 Task: Create a new Trello board with the title 'Board0000000051', set the background color, choose the workspace 'WS0000000017', set visibility to 'Public', and add a 'To-Do' list with a card.
Action: Mouse moved to (446, 508)
Screenshot: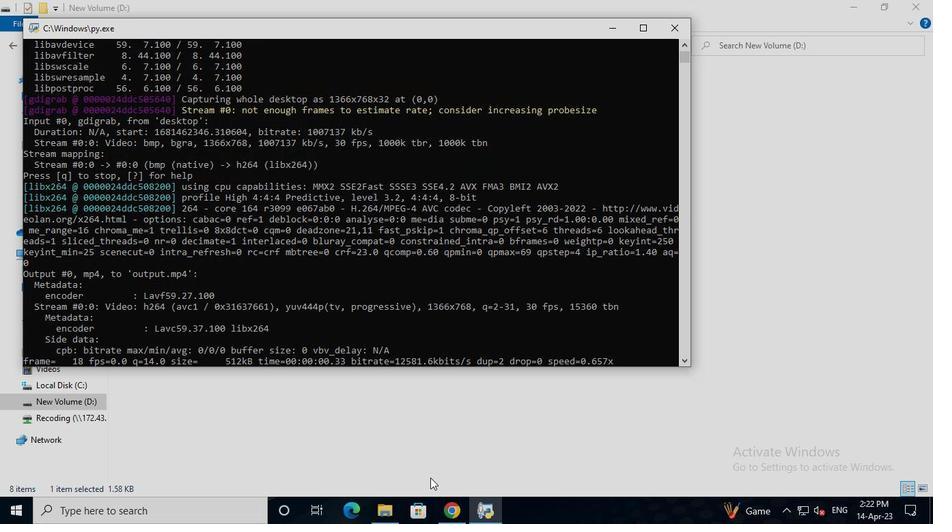 
Action: Mouse pressed left at (446, 508)
Screenshot: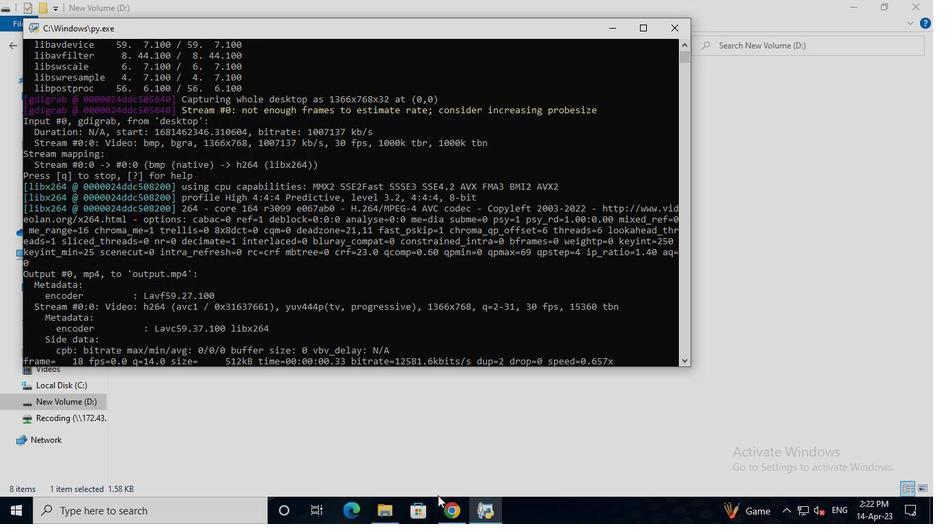
Action: Mouse moved to (304, 421)
Screenshot: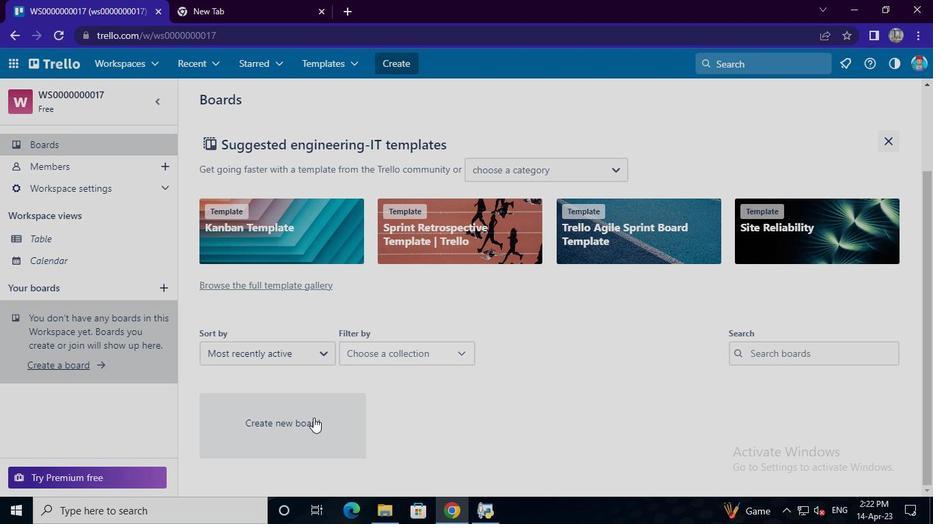 
Action: Mouse pressed left at (304, 421)
Screenshot: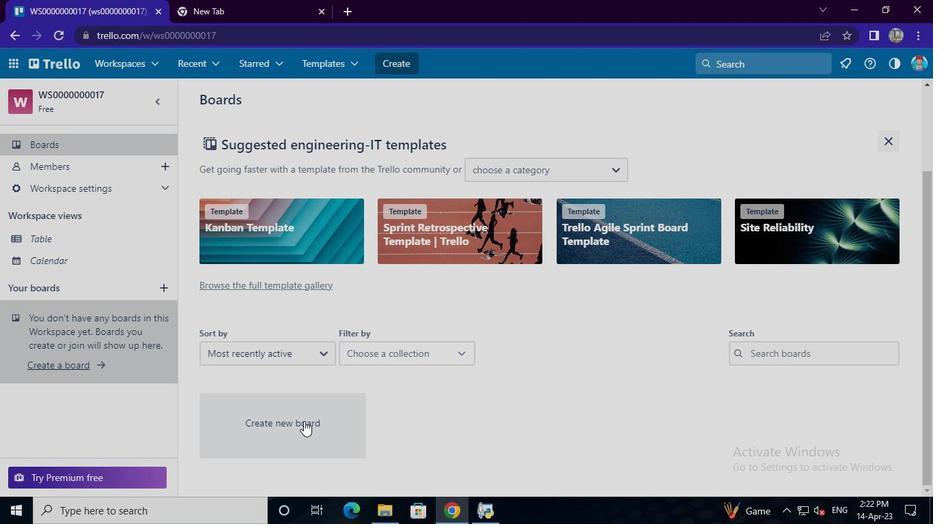 
Action: Mouse moved to (407, 321)
Screenshot: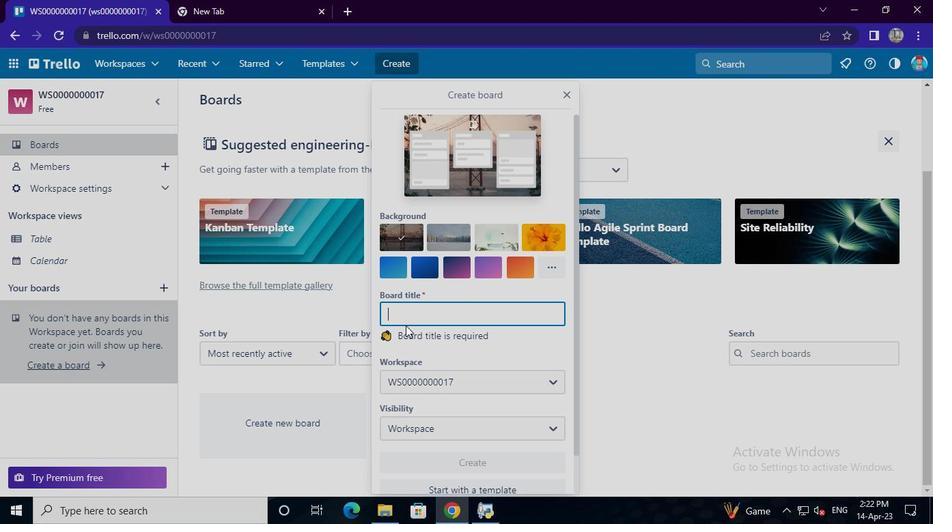 
Action: Mouse pressed left at (407, 321)
Screenshot: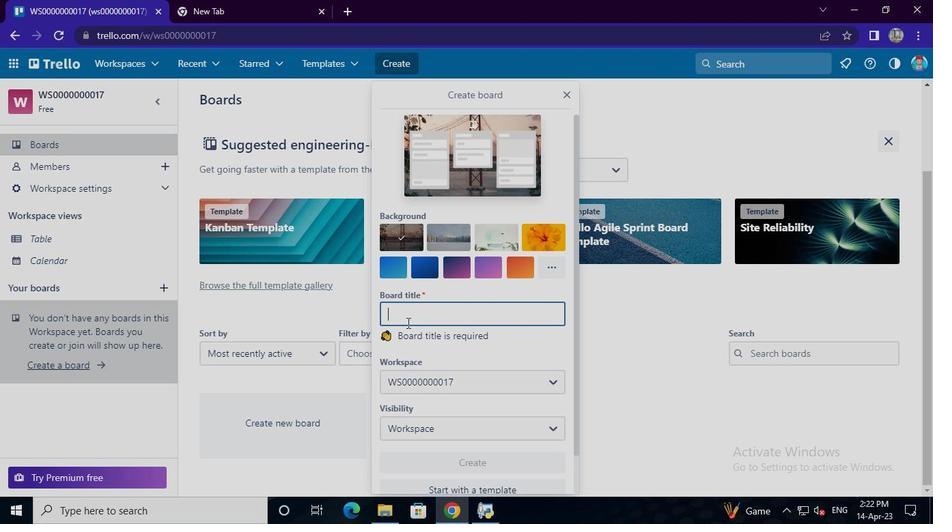 
Action: Mouse moved to (418, 313)
Screenshot: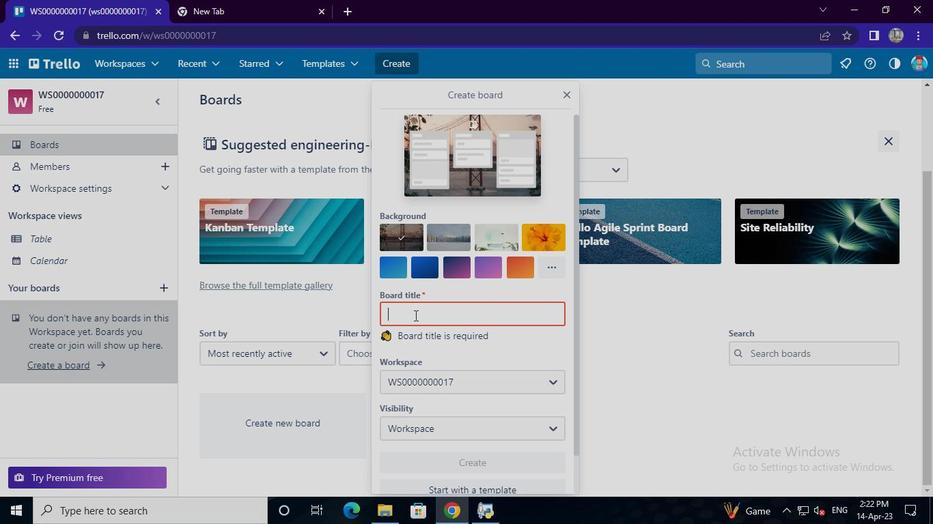 
Action: Keyboard Key.shift
Screenshot: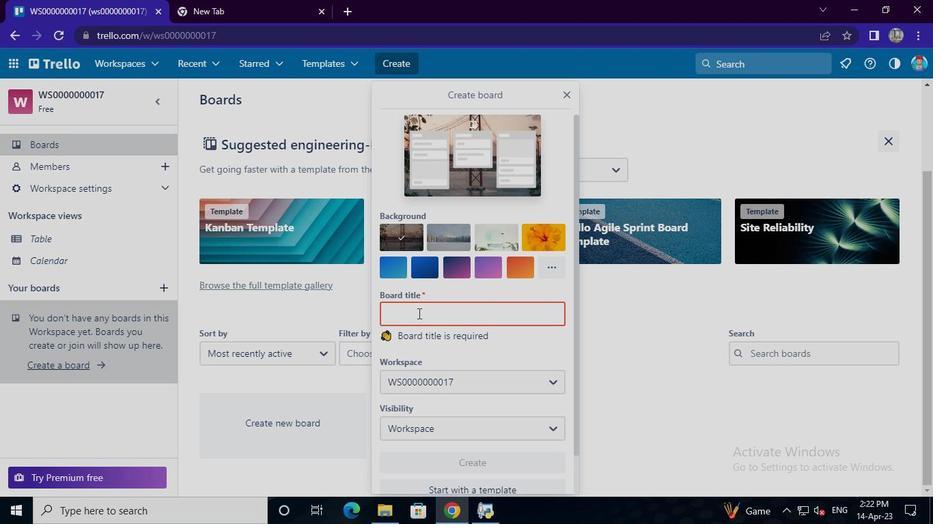 
Action: Keyboard B
Screenshot: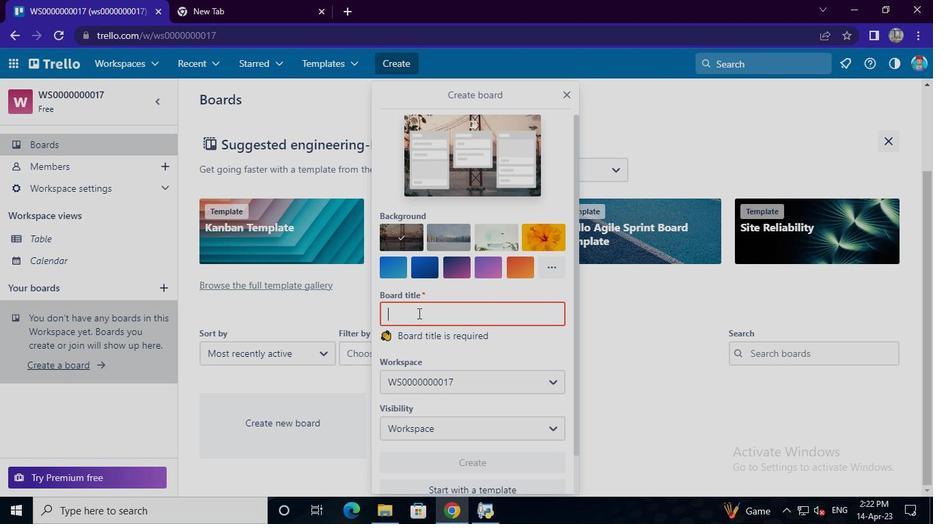 
Action: Keyboard o
Screenshot: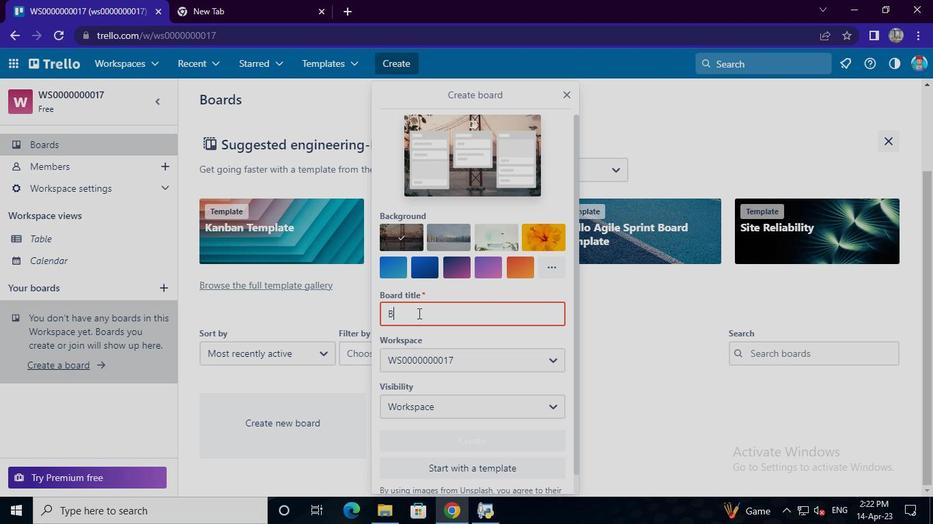 
Action: Keyboard a
Screenshot: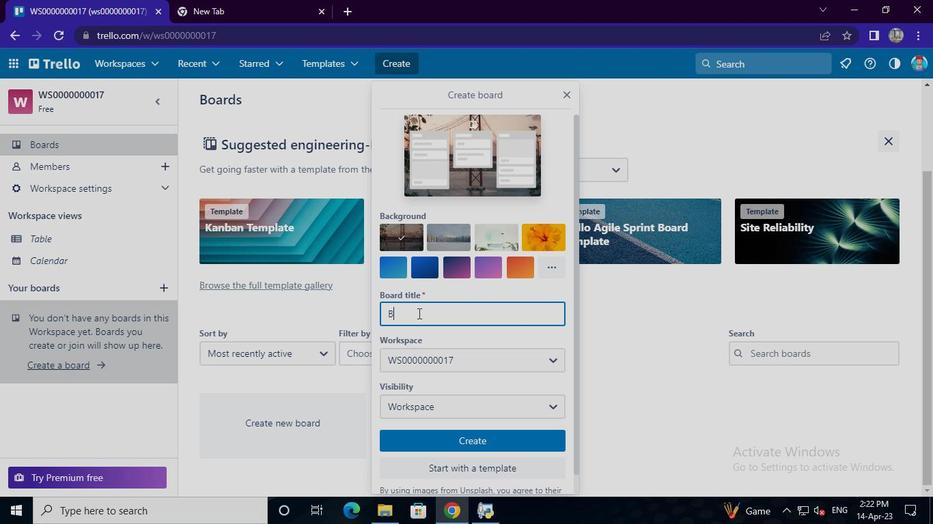 
Action: Keyboard r
Screenshot: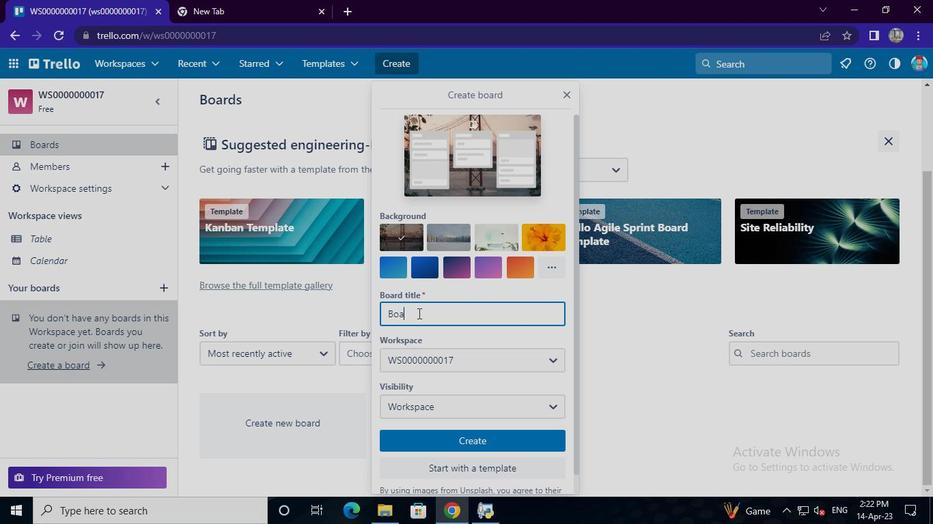 
Action: Keyboard d
Screenshot: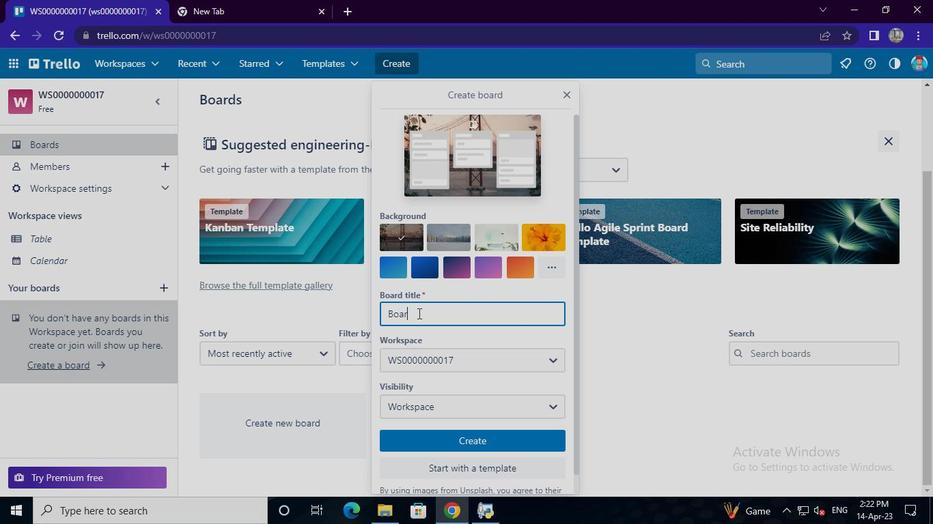 
Action: Keyboard <96>
Screenshot: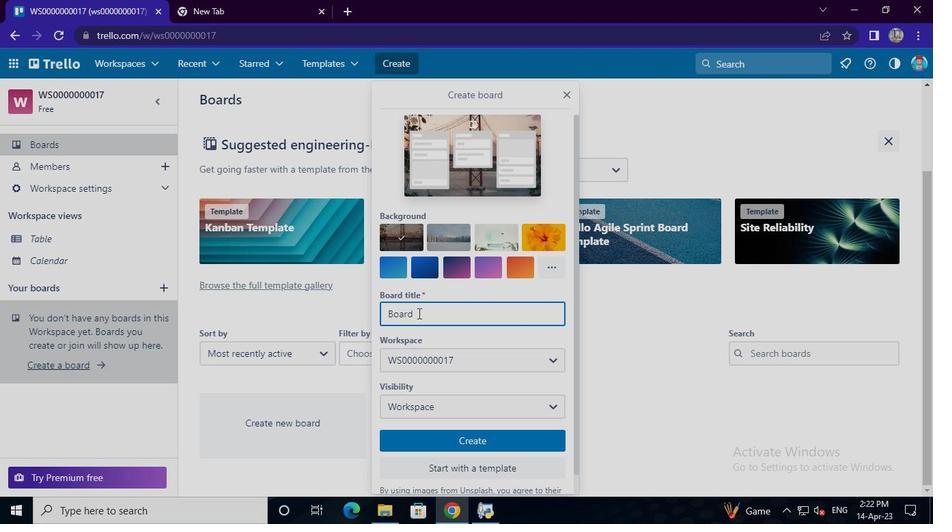 
Action: Keyboard <96>
Screenshot: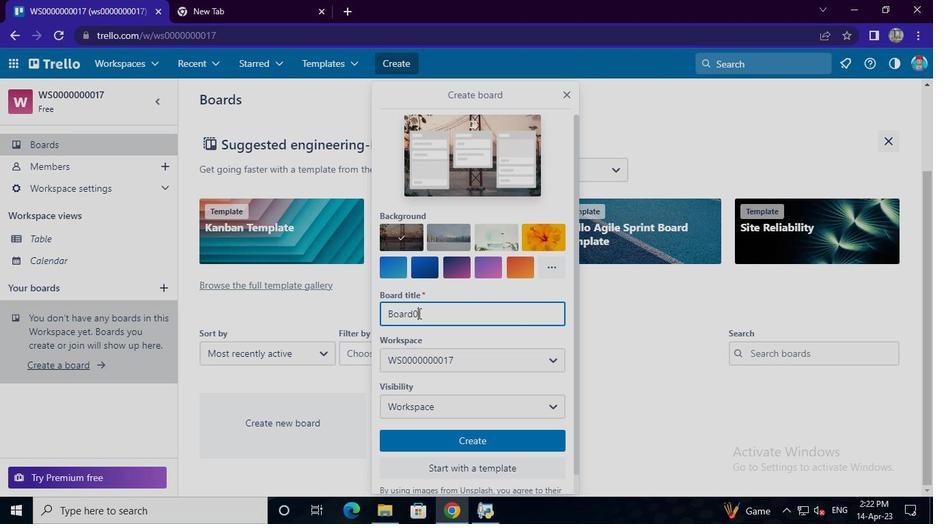 
Action: Keyboard <96>
Screenshot: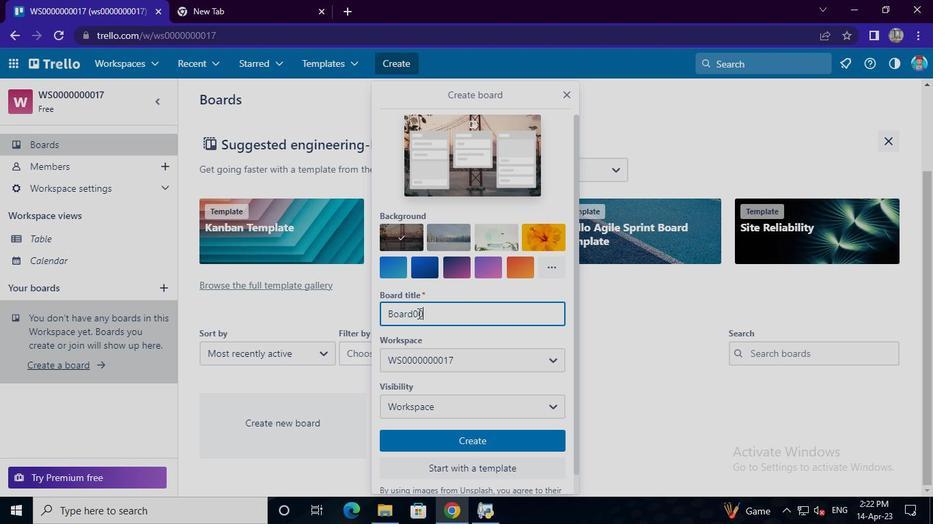 
Action: Keyboard <96>
Screenshot: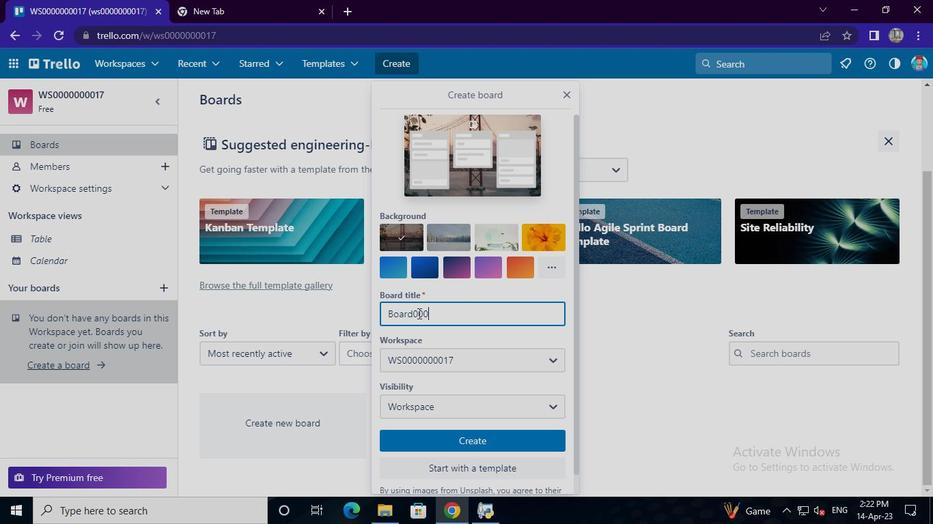 
Action: Keyboard <96>
Screenshot: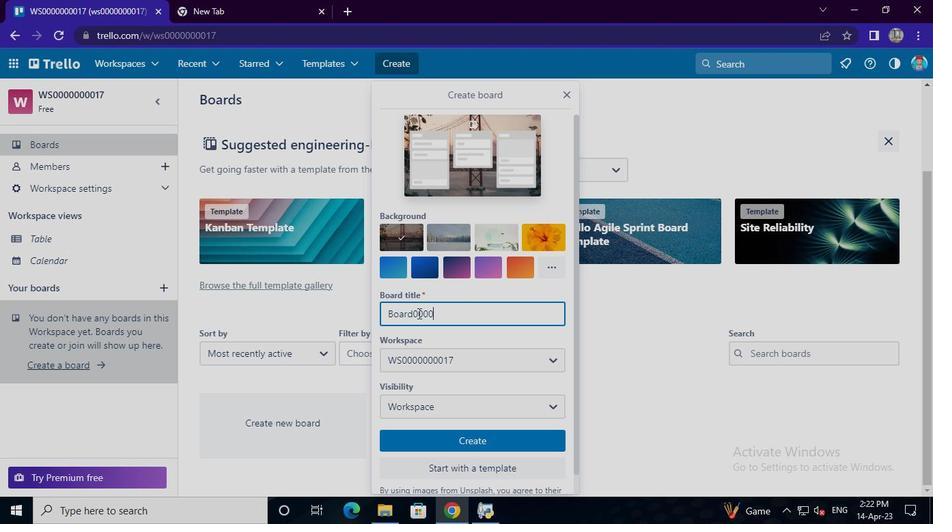 
Action: Keyboard <96>
Screenshot: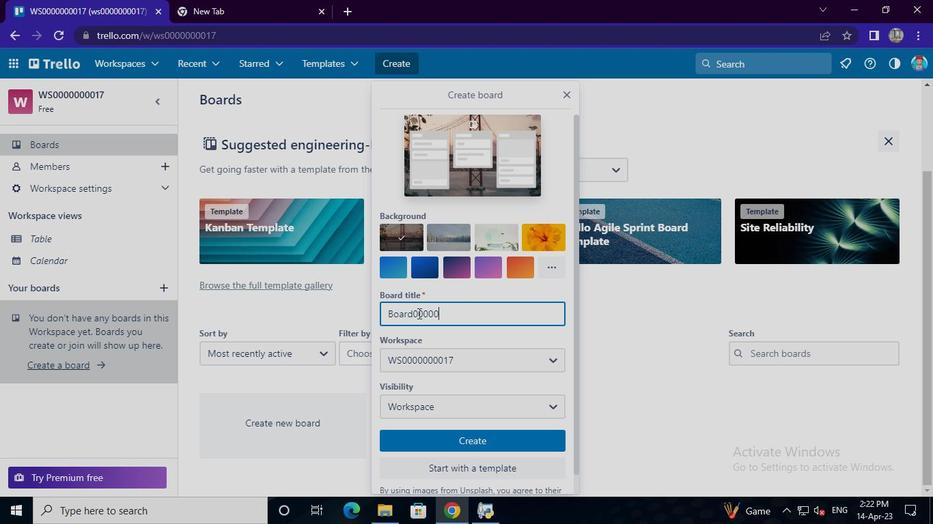 
Action: Keyboard <96>
Screenshot: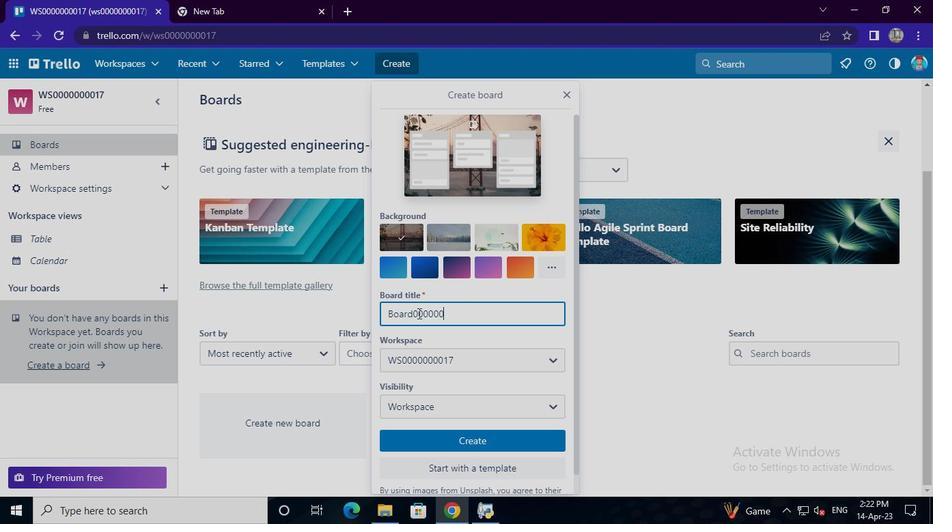 
Action: Keyboard <96>
Screenshot: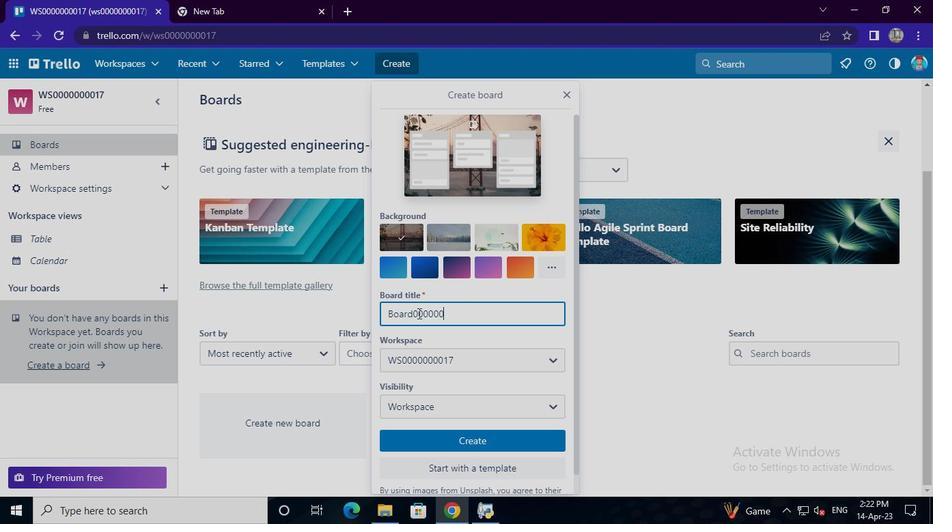 
Action: Keyboard <100>
Screenshot: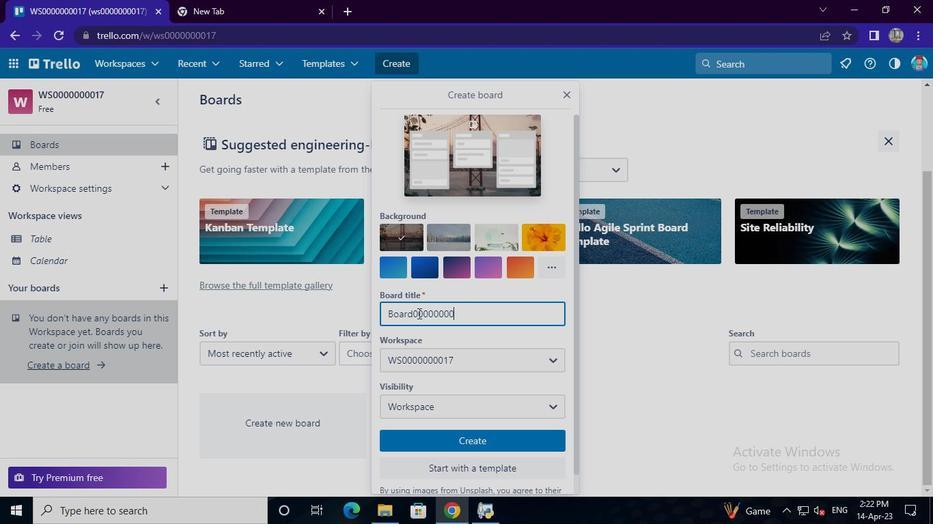 
Action: Keyboard <105>
Screenshot: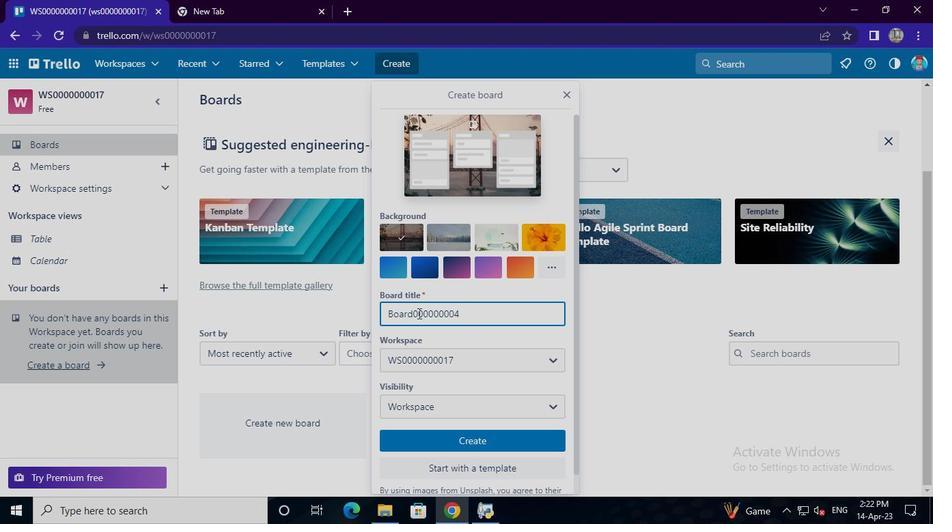 
Action: Mouse moved to (435, 405)
Screenshot: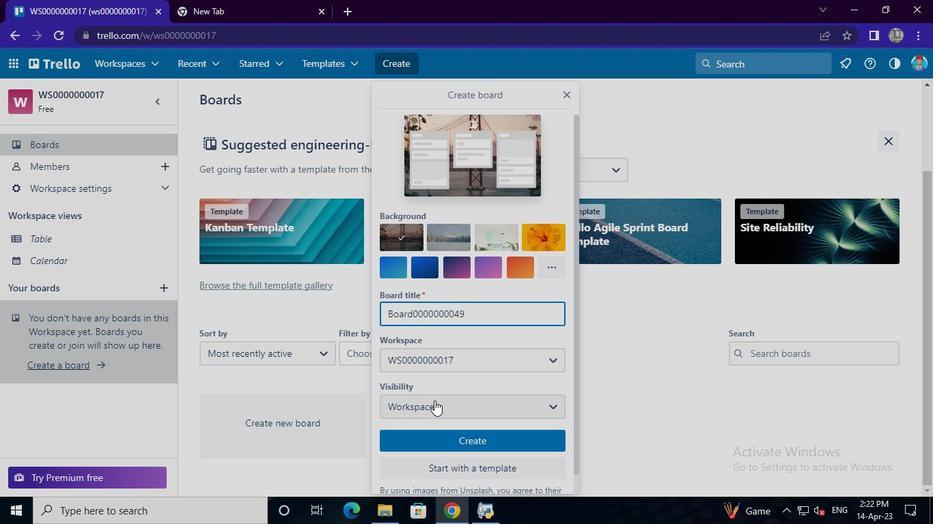 
Action: Mouse pressed left at (435, 405)
Screenshot: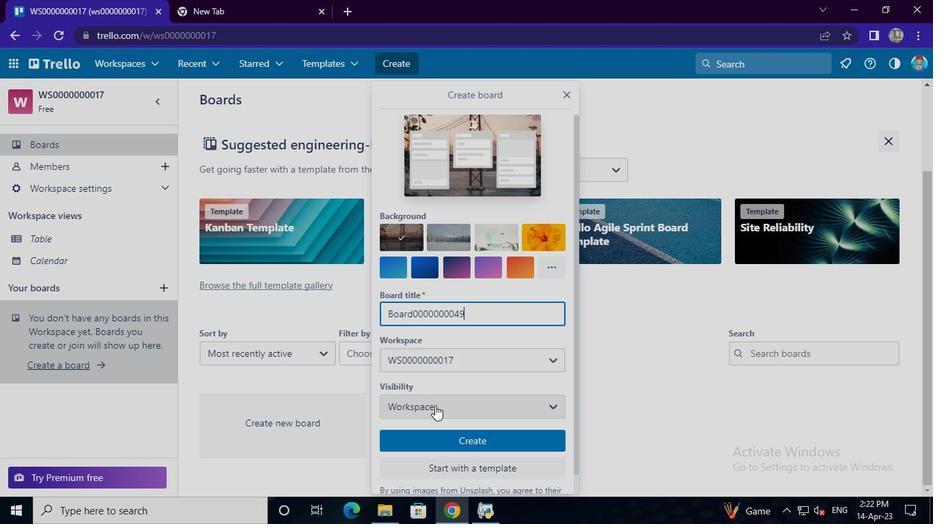 
Action: Mouse moved to (446, 319)
Screenshot: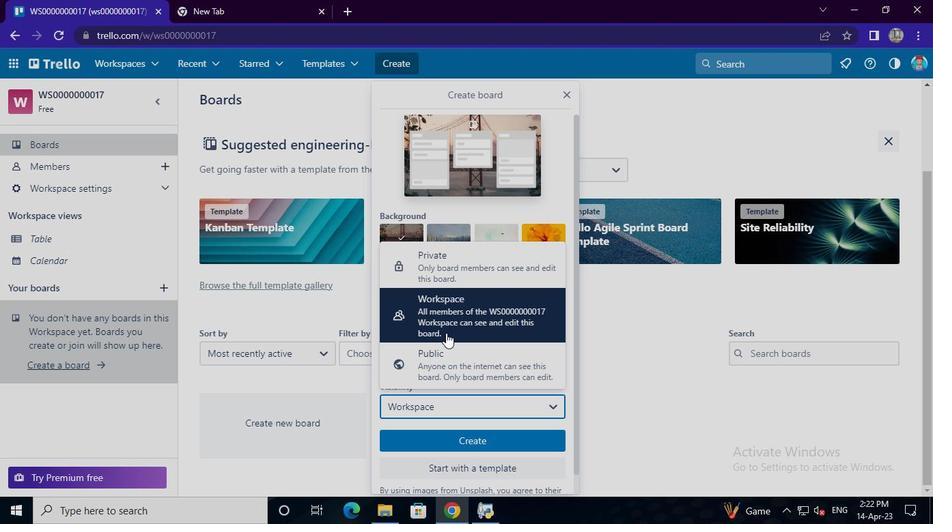 
Action: Mouse pressed left at (446, 319)
Screenshot: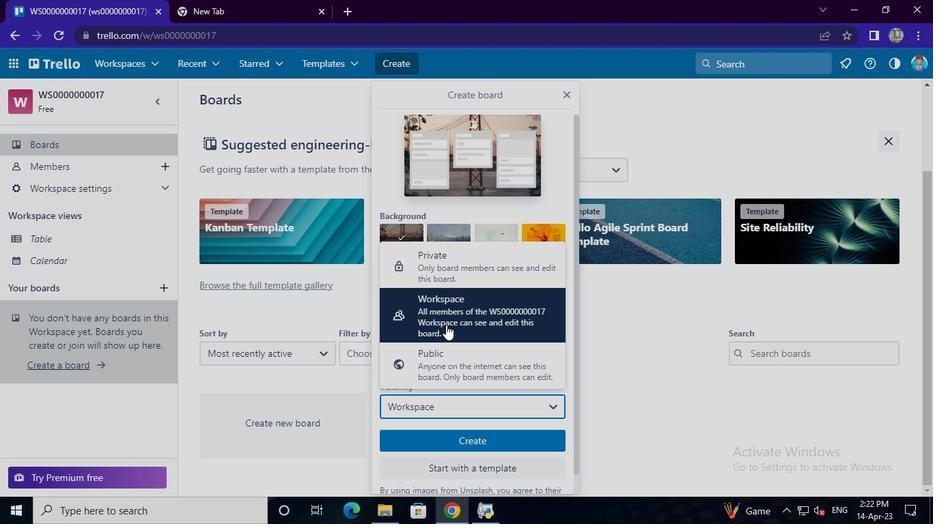 
Action: Mouse moved to (463, 433)
Screenshot: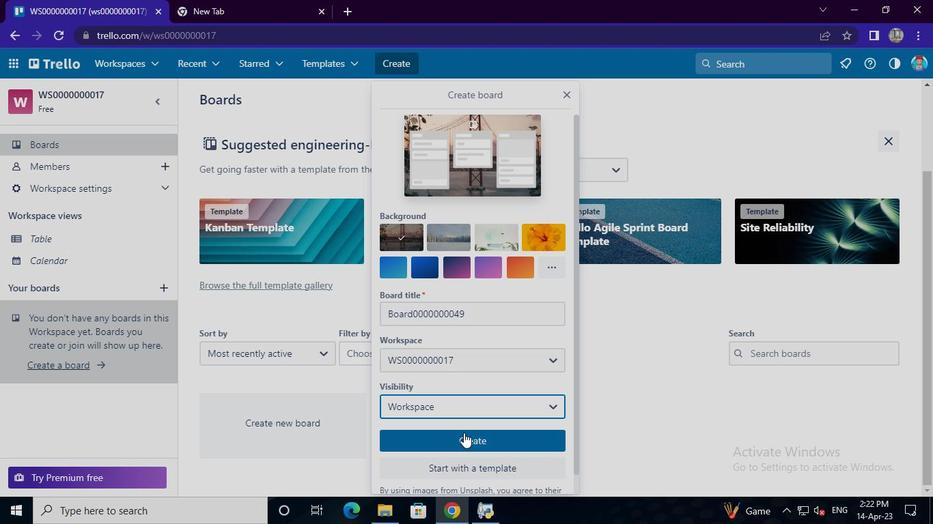 
Action: Mouse pressed left at (463, 433)
Screenshot: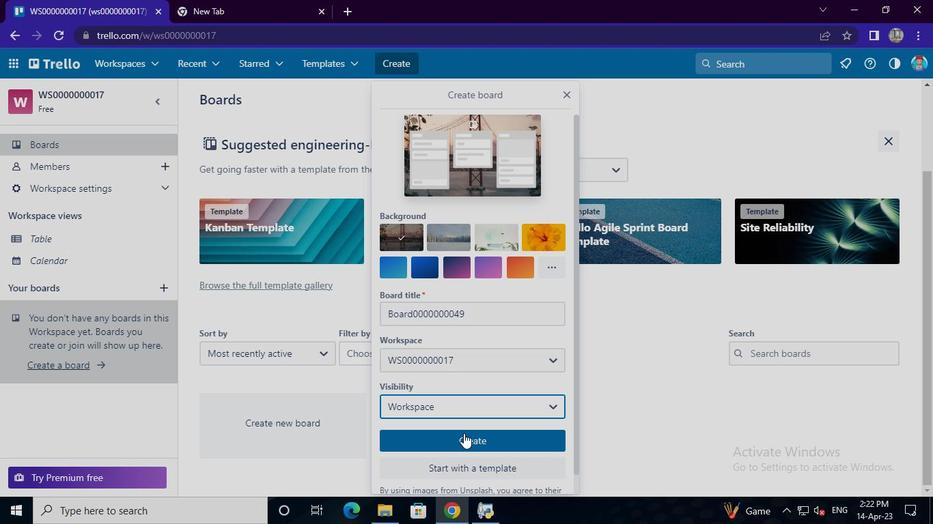 
Action: Mouse moved to (80, 139)
Screenshot: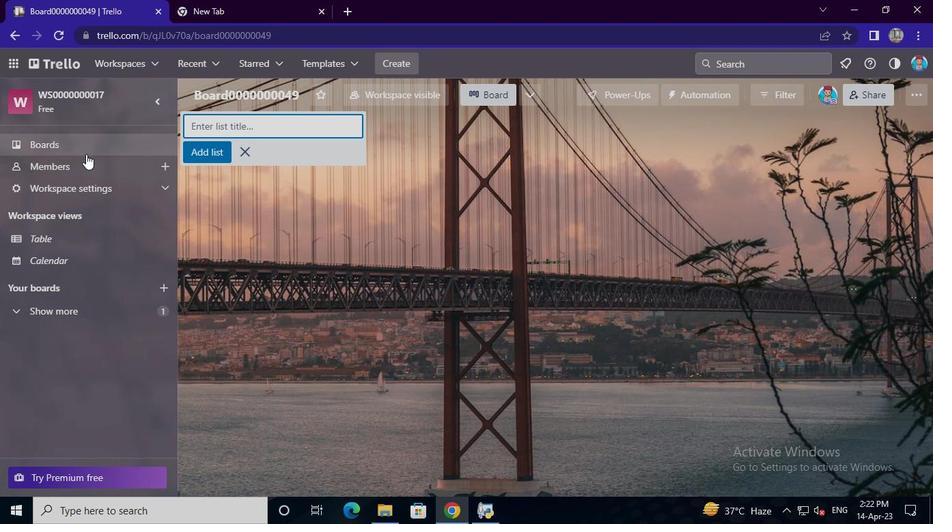 
Action: Mouse pressed left at (80, 139)
Screenshot: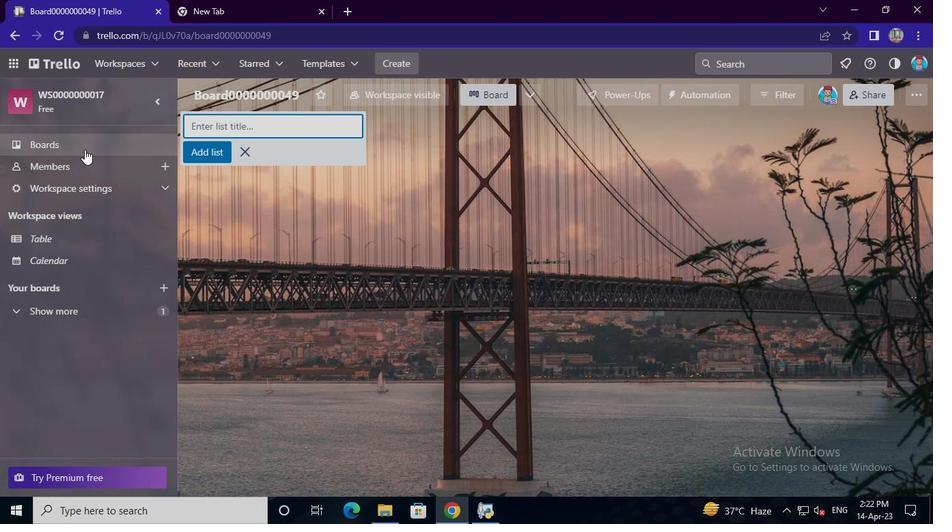 
Action: Mouse moved to (289, 407)
Screenshot: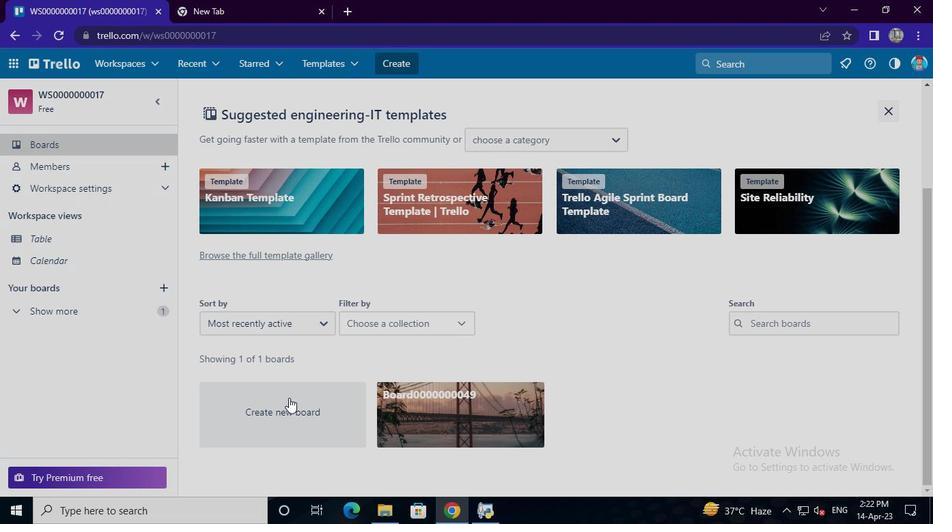 
Action: Mouse pressed left at (289, 407)
Screenshot: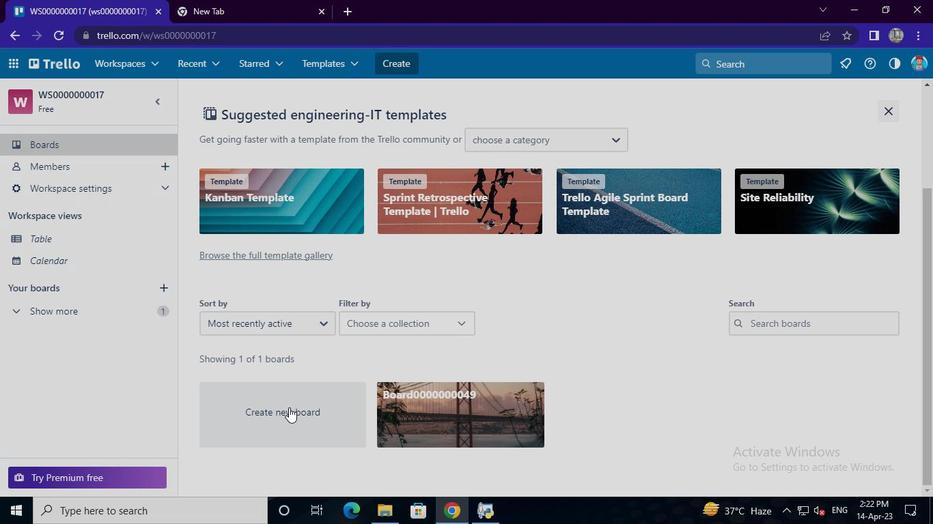 
Action: Mouse moved to (418, 315)
Screenshot: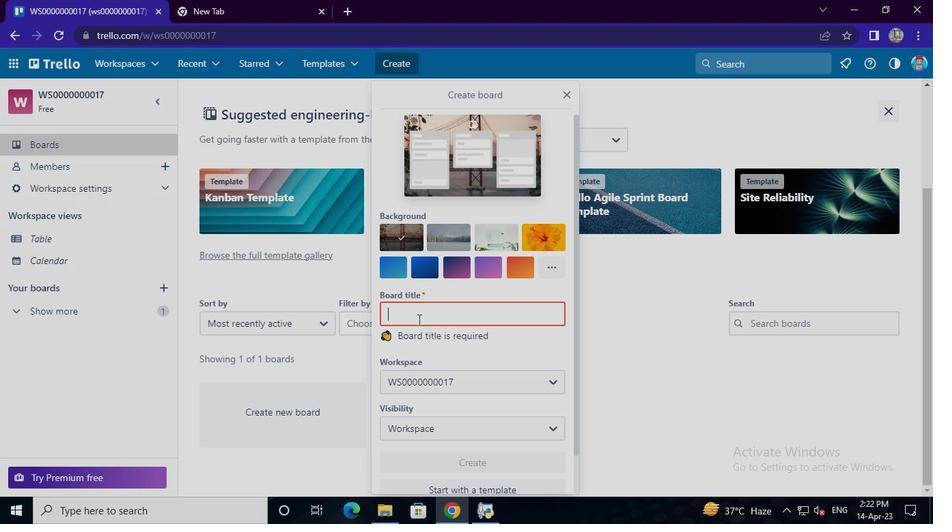 
Action: Mouse pressed left at (418, 315)
Screenshot: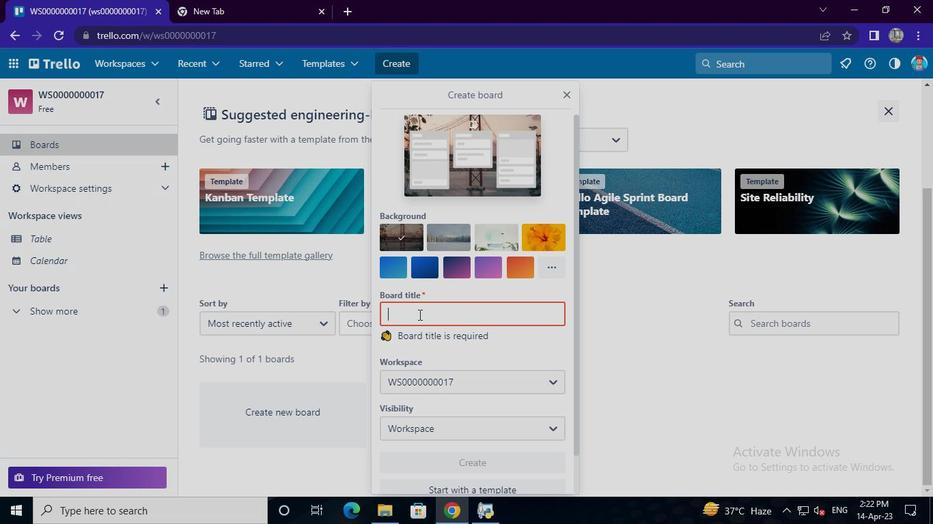 
Action: Mouse moved to (460, 283)
Screenshot: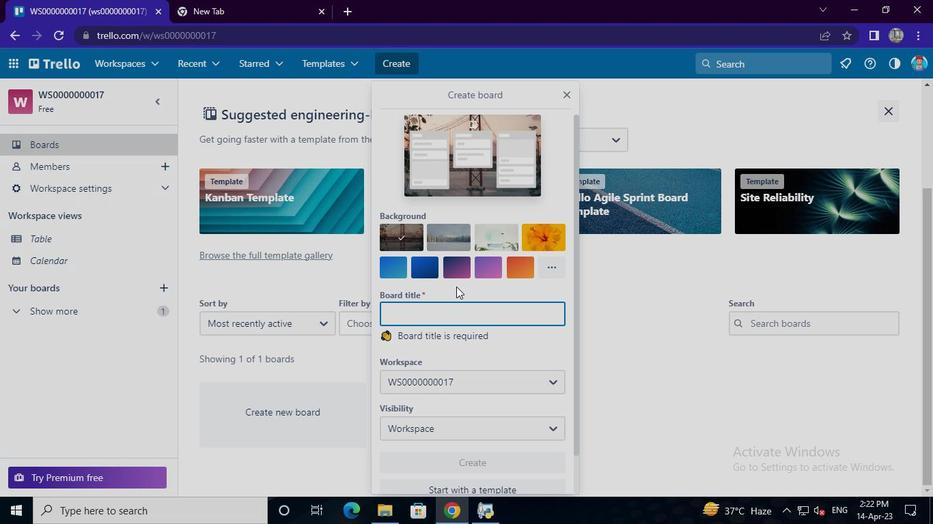 
Action: Keyboard Key.shift
Screenshot: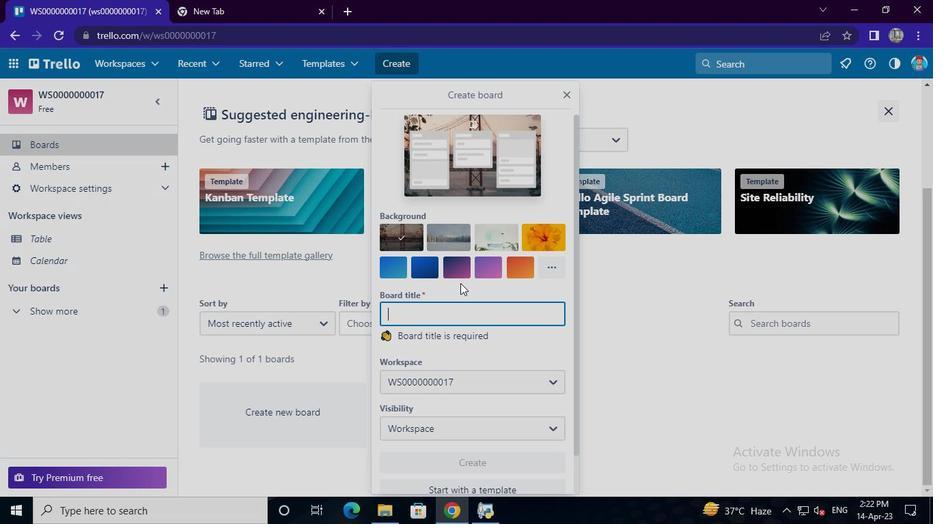 
Action: Keyboard B
Screenshot: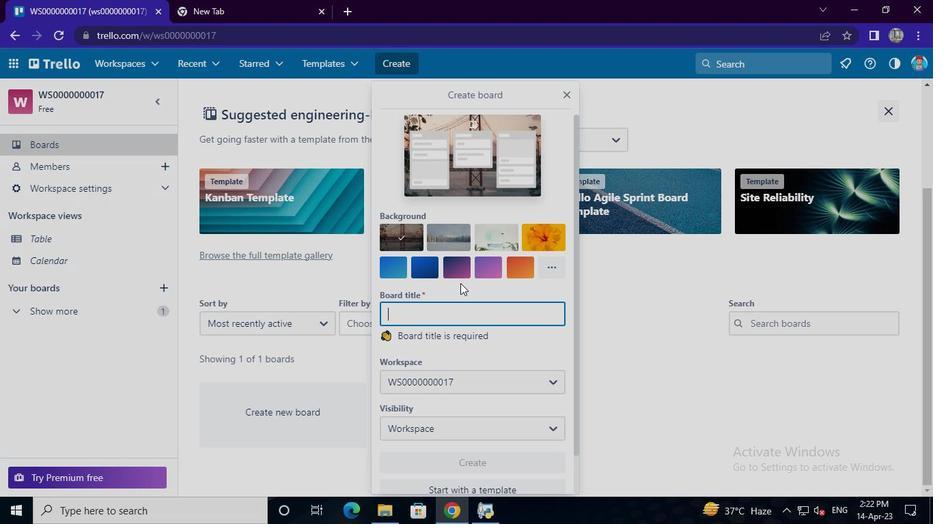 
Action: Keyboard o
Screenshot: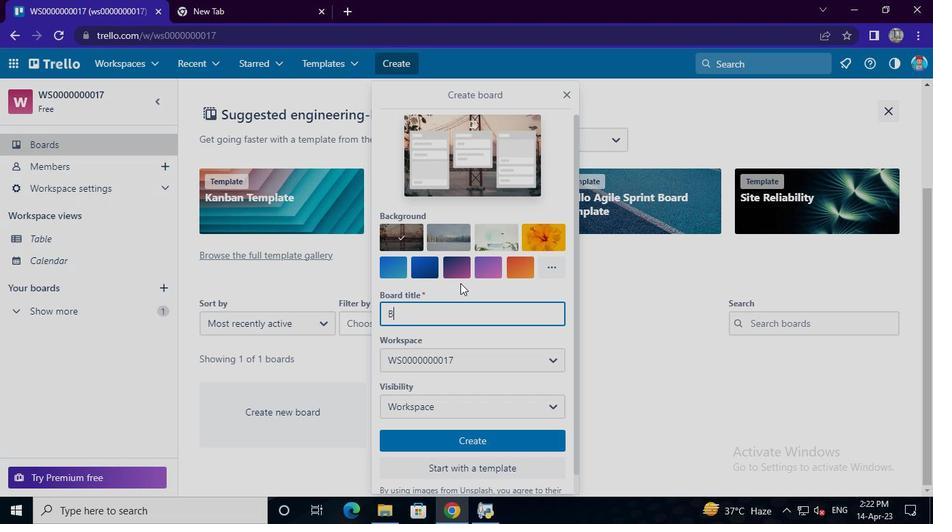 
Action: Keyboard a
Screenshot: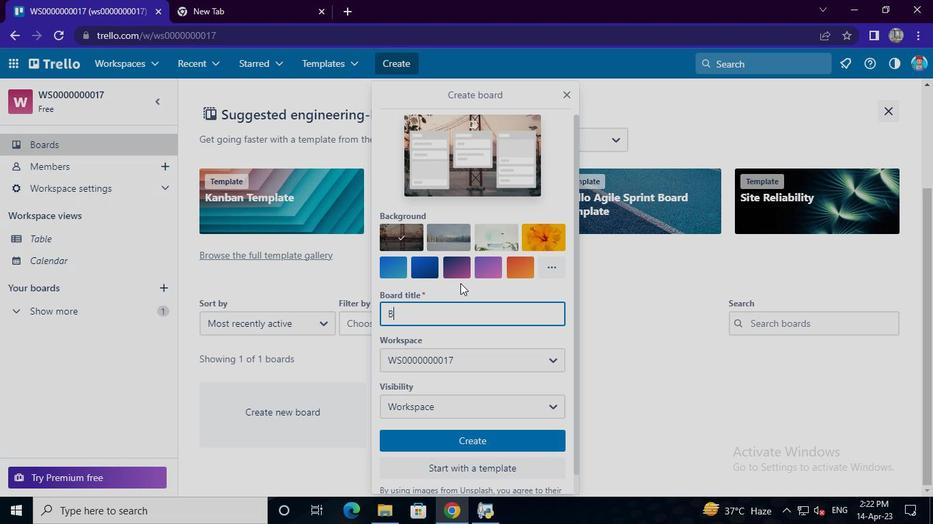 
Action: Keyboard r
Screenshot: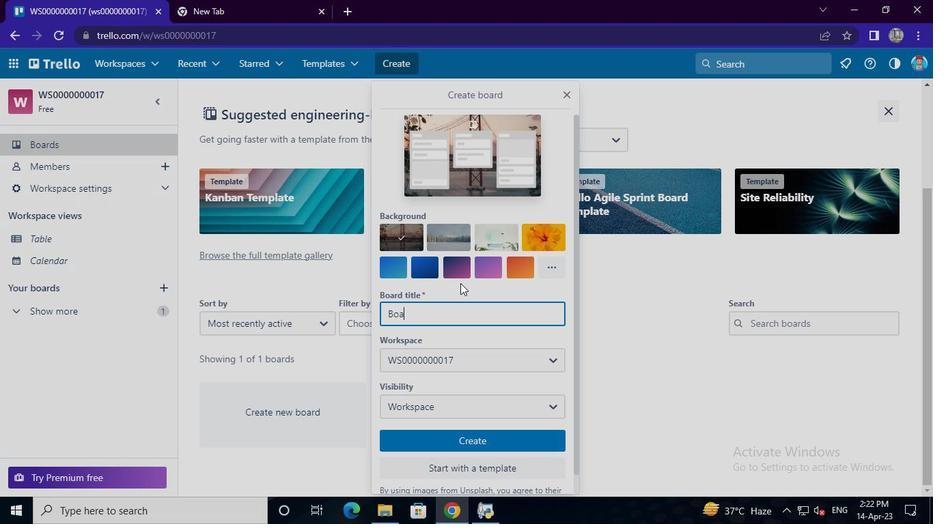 
Action: Keyboard d
Screenshot: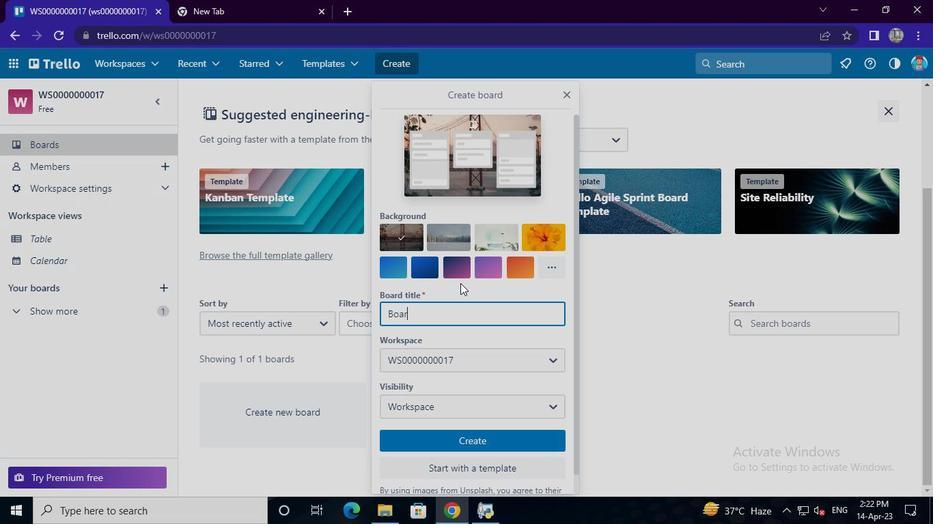 
Action: Keyboard <96>
Screenshot: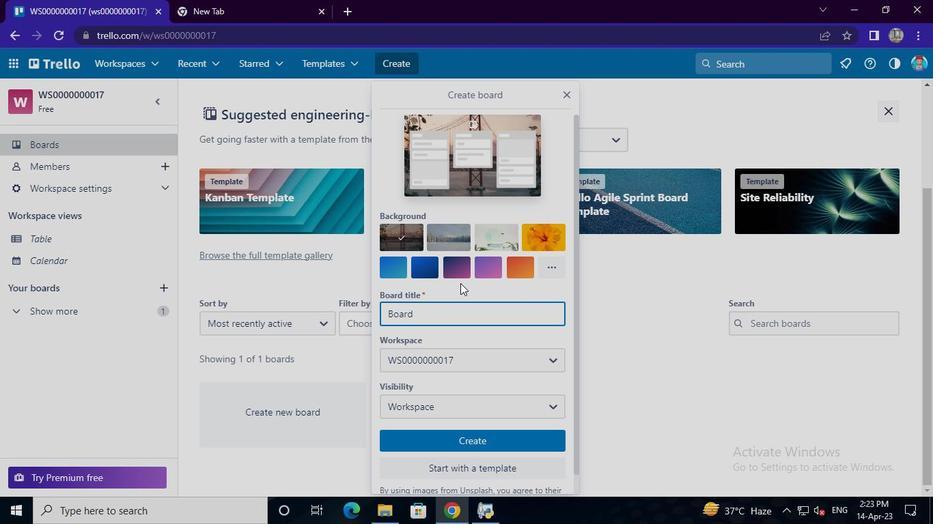 
Action: Keyboard <96>
Screenshot: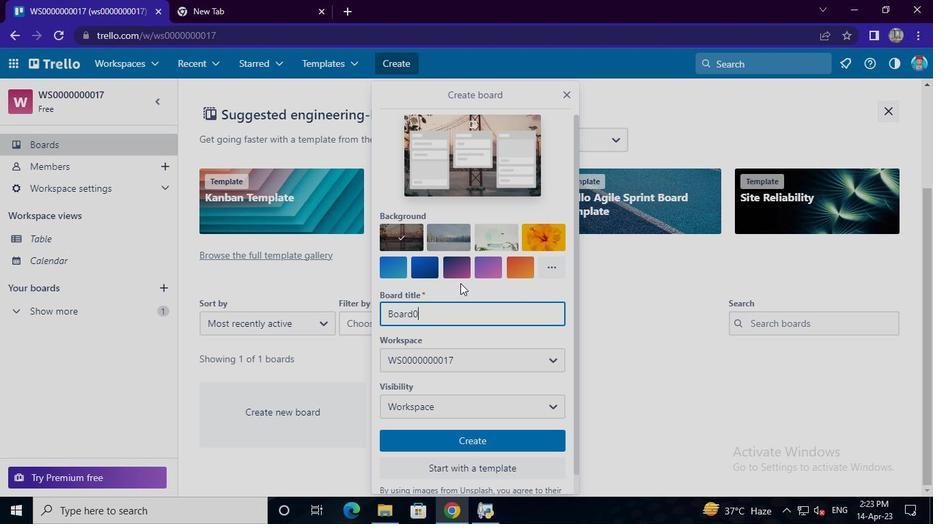 
Action: Keyboard <96>
Screenshot: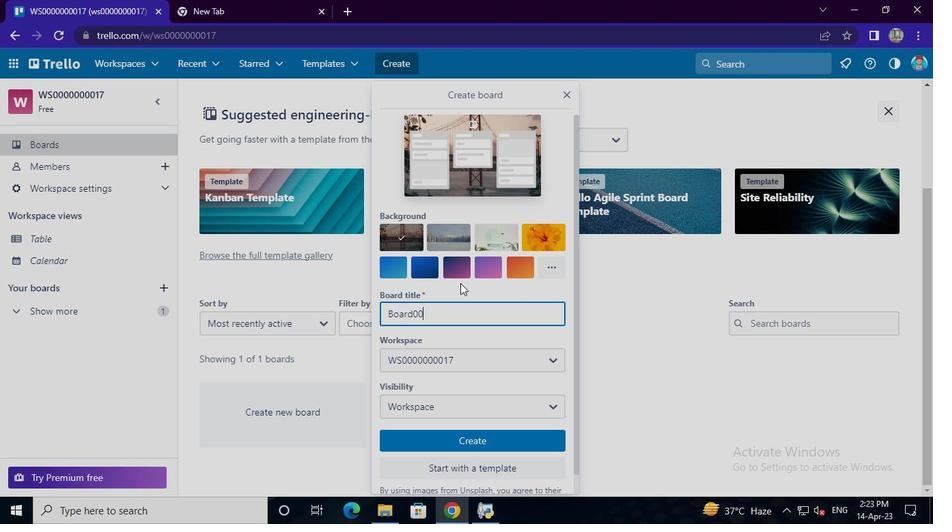 
Action: Keyboard <96>
Screenshot: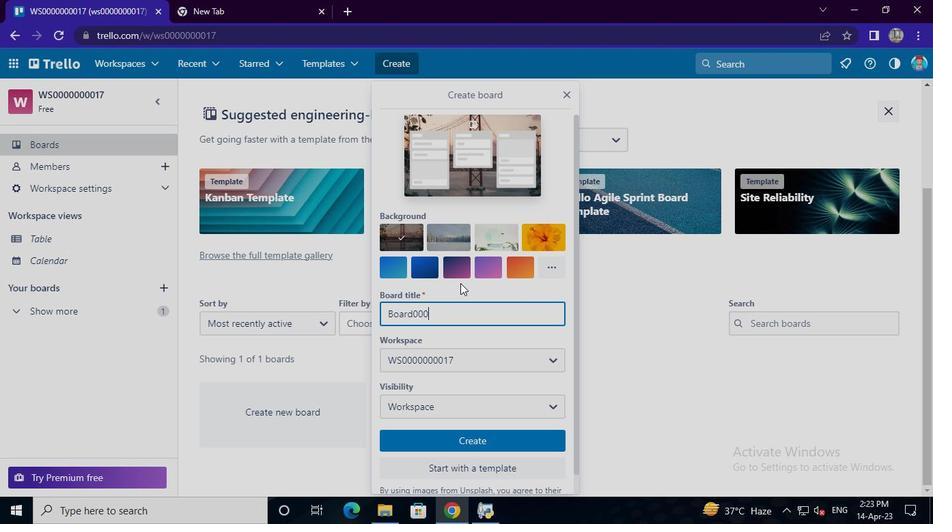 
Action: Keyboard <96>
Screenshot: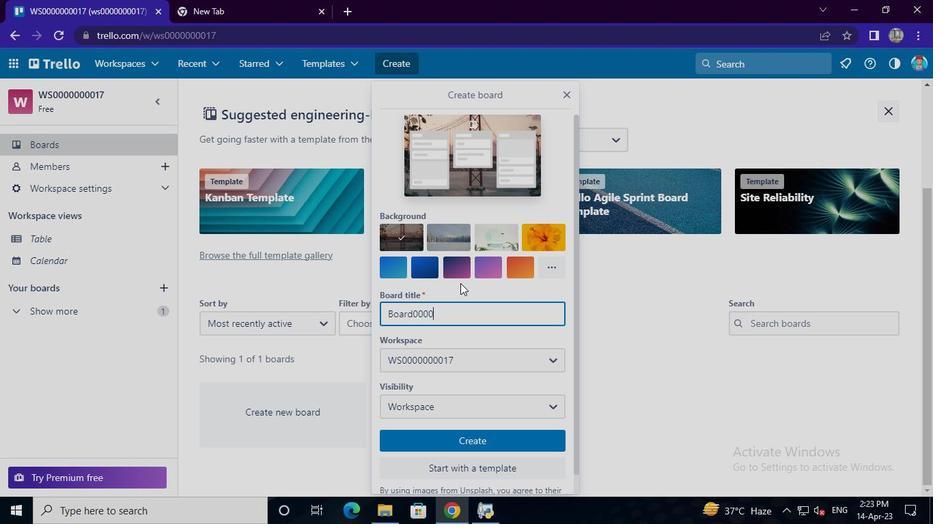 
Action: Keyboard <96>
Screenshot: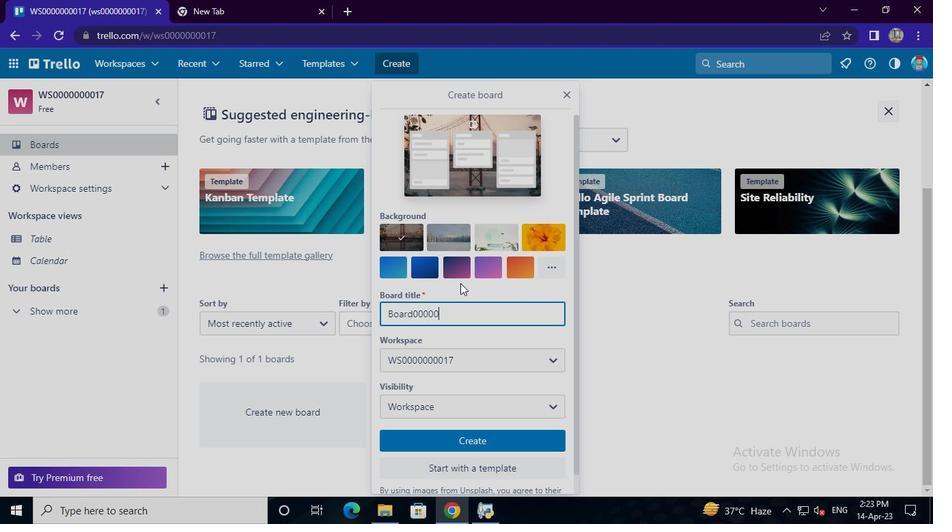 
Action: Keyboard <96>
Screenshot: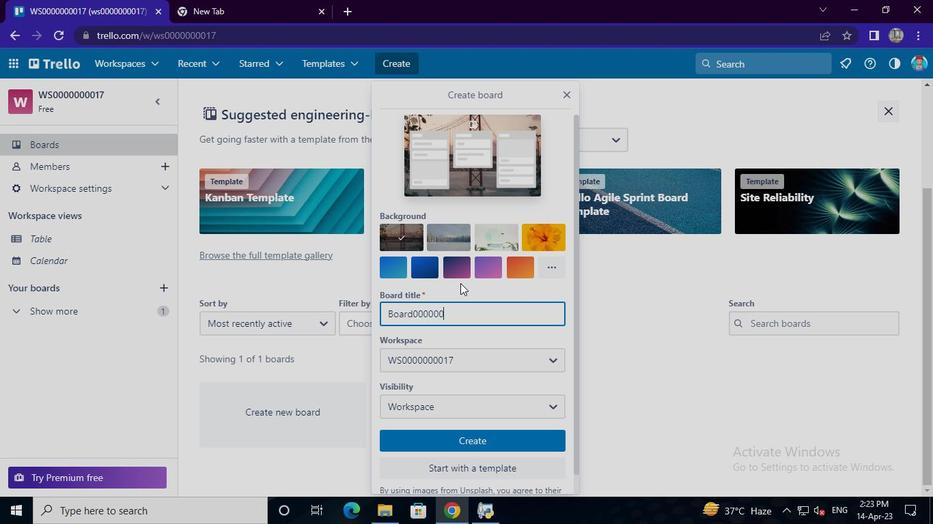 
Action: Keyboard <96>
Screenshot: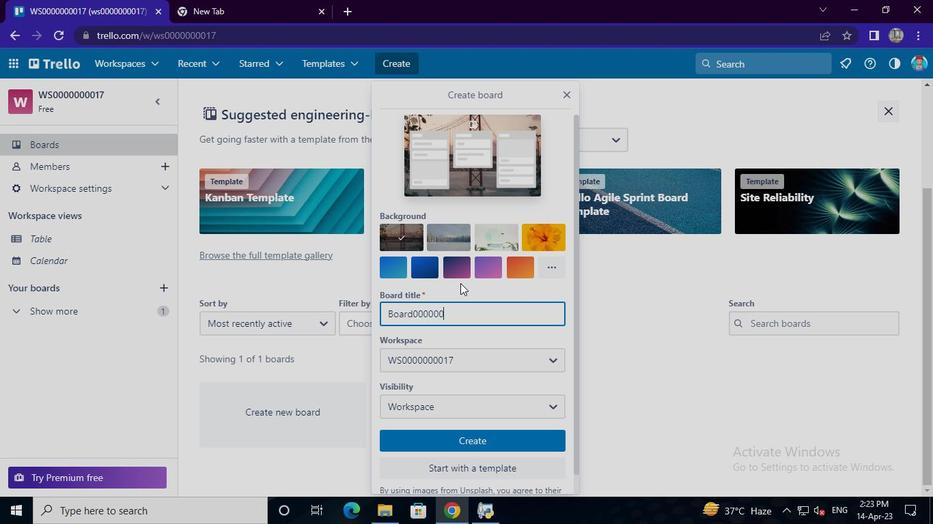 
Action: Keyboard <101>
Screenshot: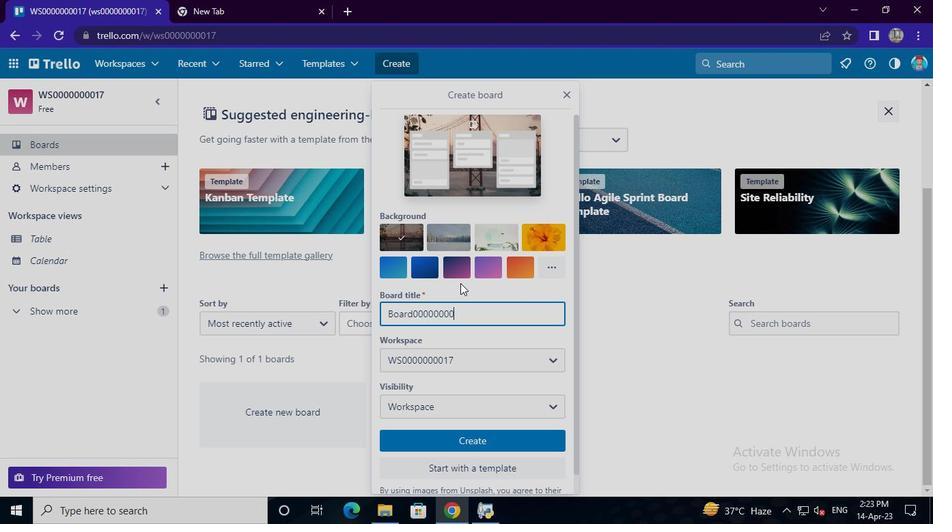 
Action: Keyboard <96>
Screenshot: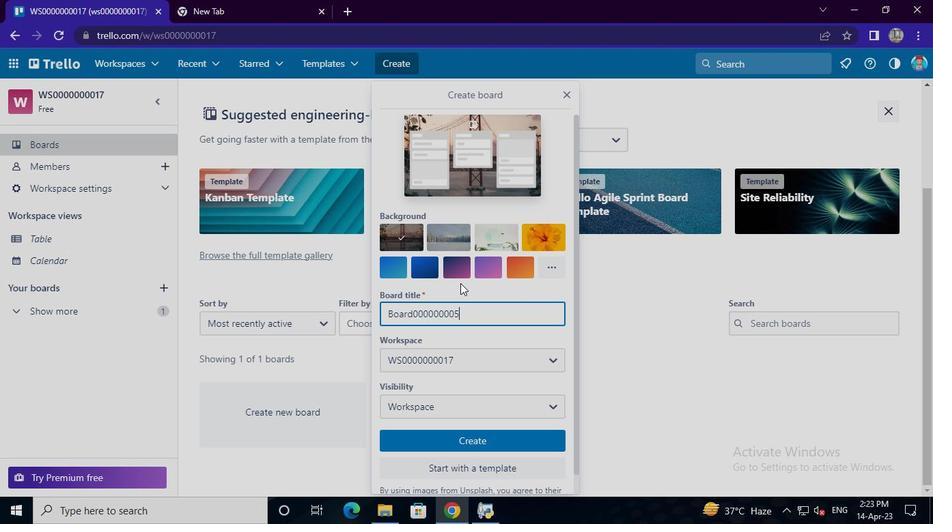 
Action: Mouse moved to (466, 402)
Screenshot: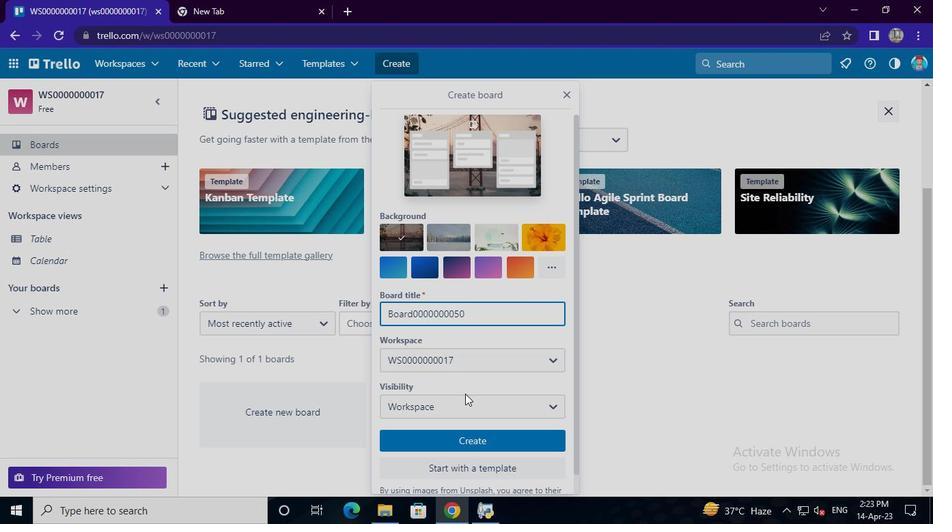 
Action: Mouse pressed left at (466, 402)
Screenshot: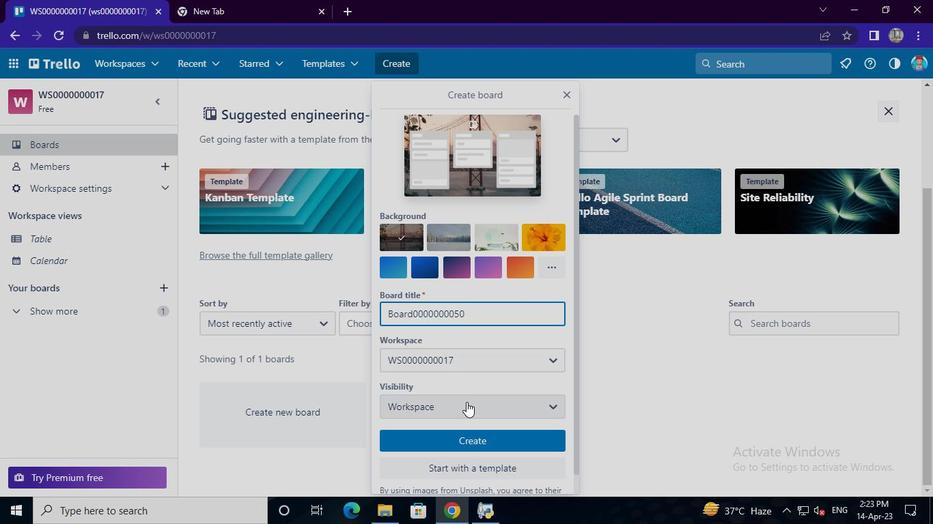 
Action: Mouse moved to (452, 274)
Screenshot: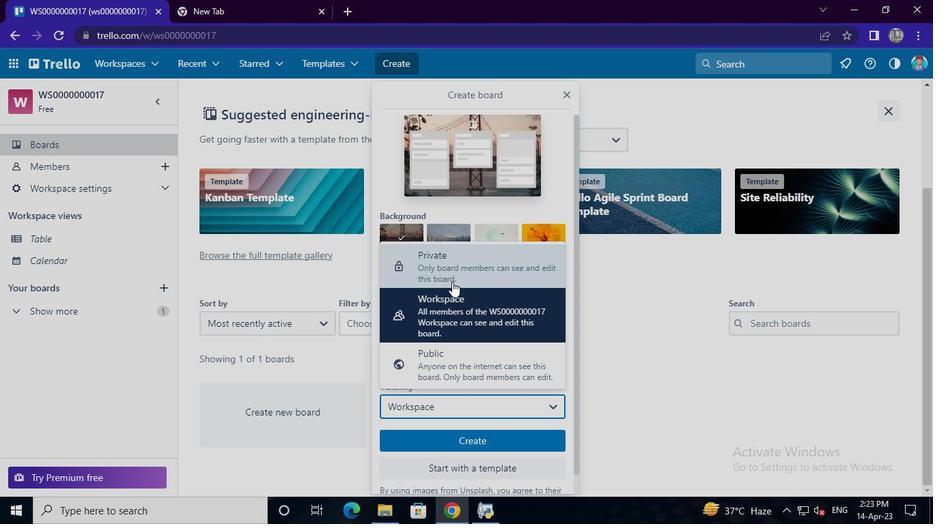 
Action: Mouse pressed left at (452, 274)
Screenshot: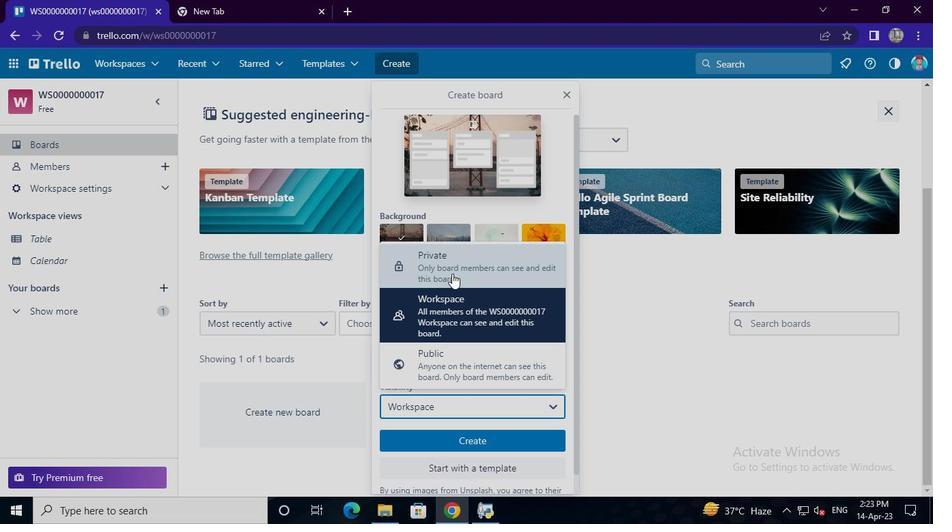 
Action: Mouse moved to (459, 439)
Screenshot: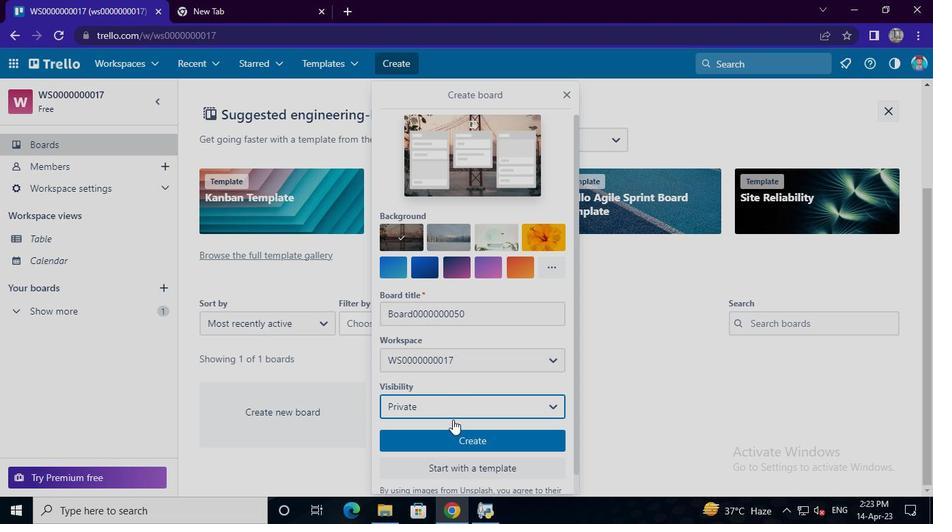 
Action: Mouse pressed left at (459, 439)
Screenshot: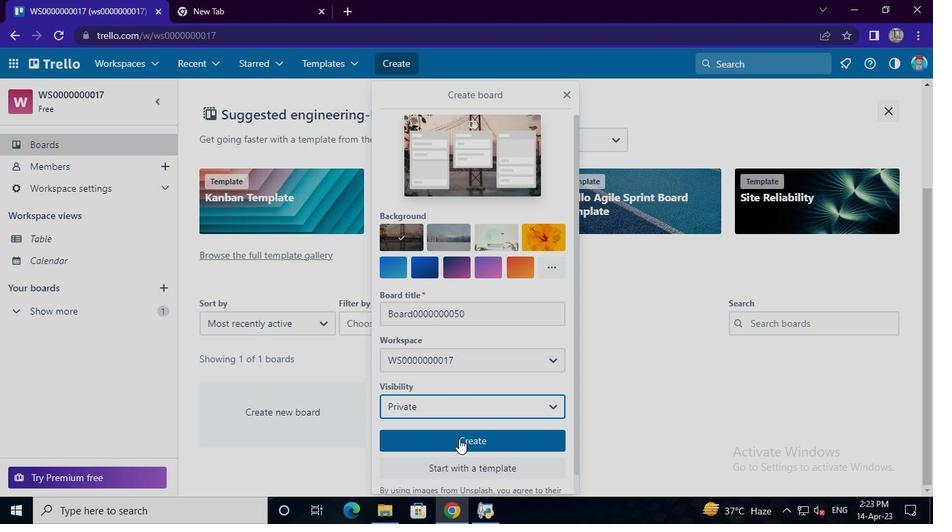 
Action: Mouse moved to (81, 148)
Screenshot: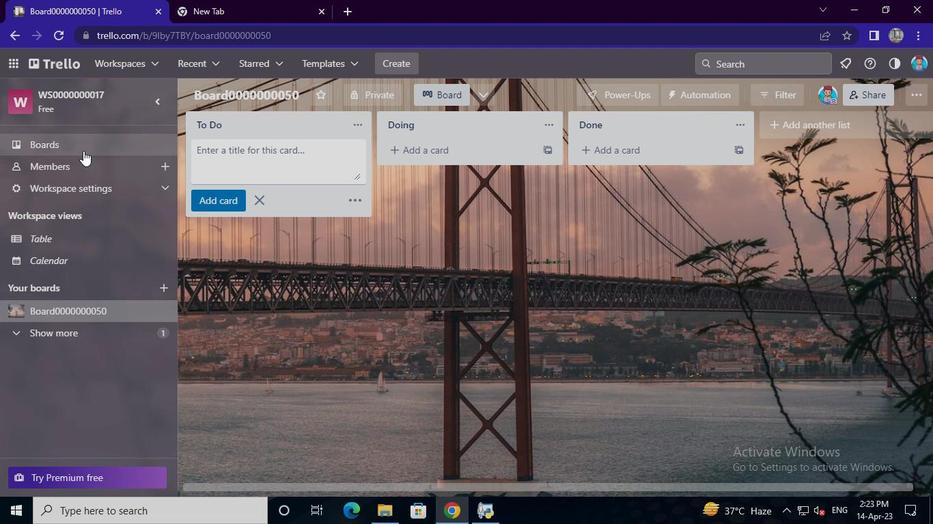 
Action: Mouse pressed left at (81, 148)
Screenshot: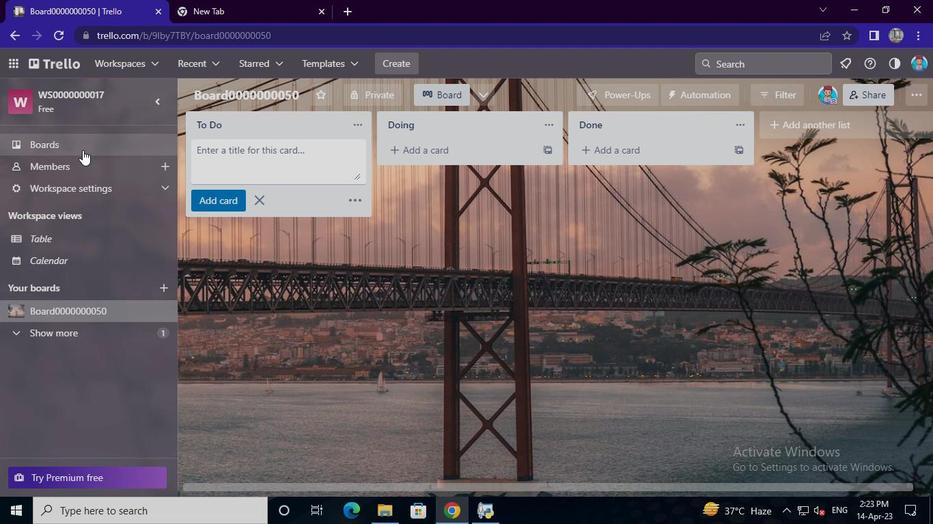 
Action: Mouse moved to (262, 397)
Screenshot: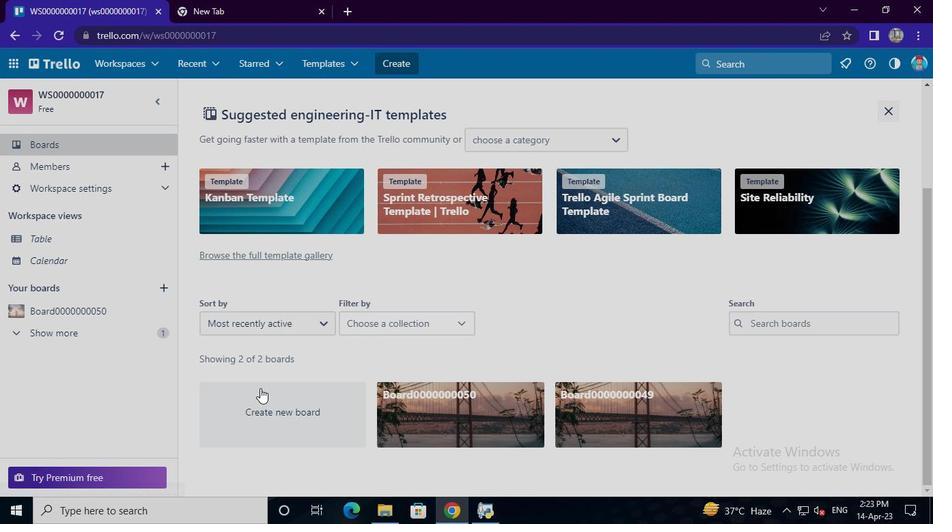
Action: Mouse pressed left at (262, 397)
Screenshot: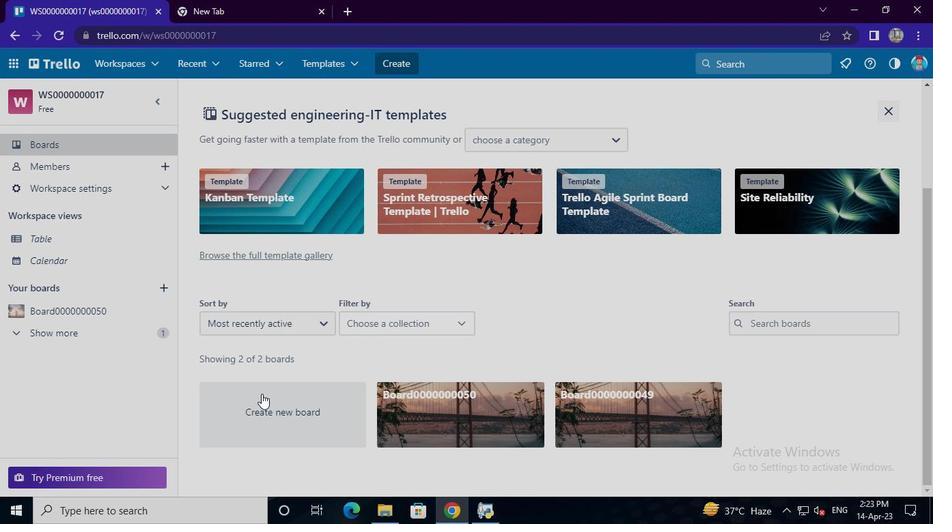 
Action: Mouse moved to (416, 320)
Screenshot: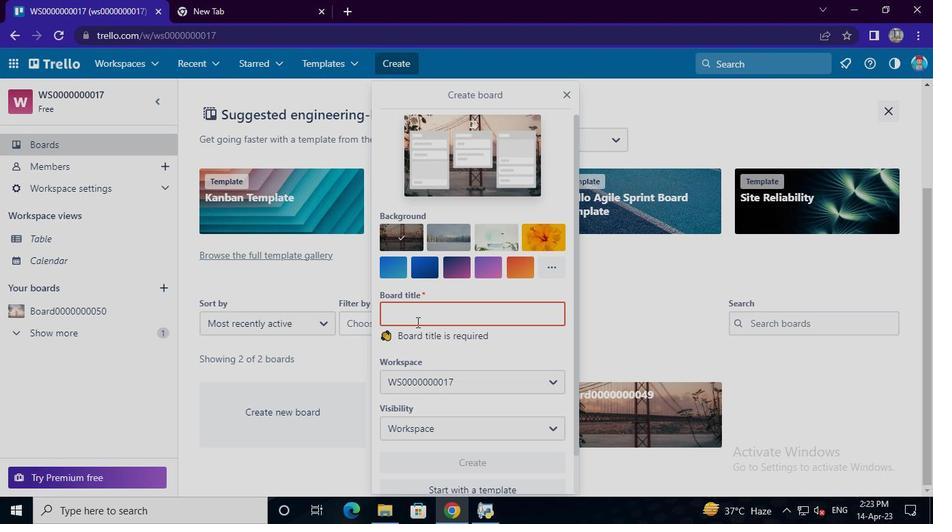 
Action: Mouse pressed left at (416, 320)
Screenshot: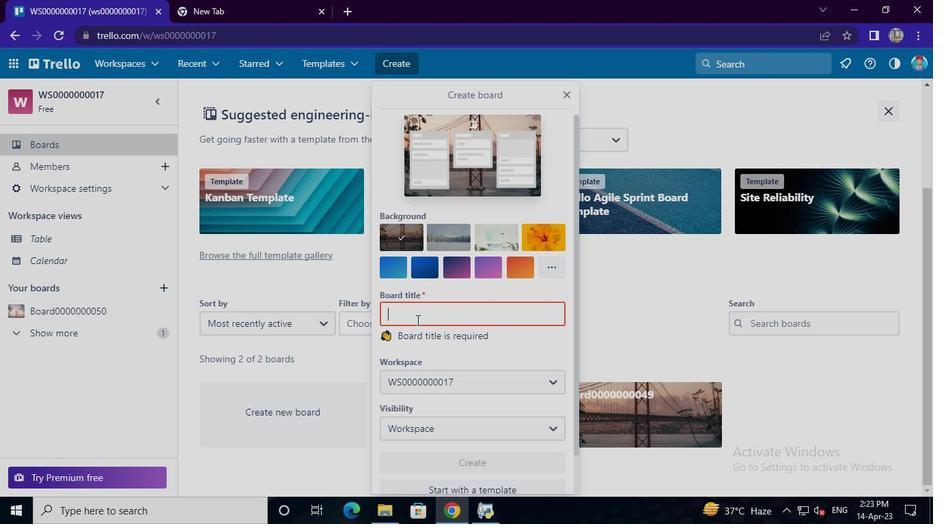 
Action: Mouse moved to (440, 301)
Screenshot: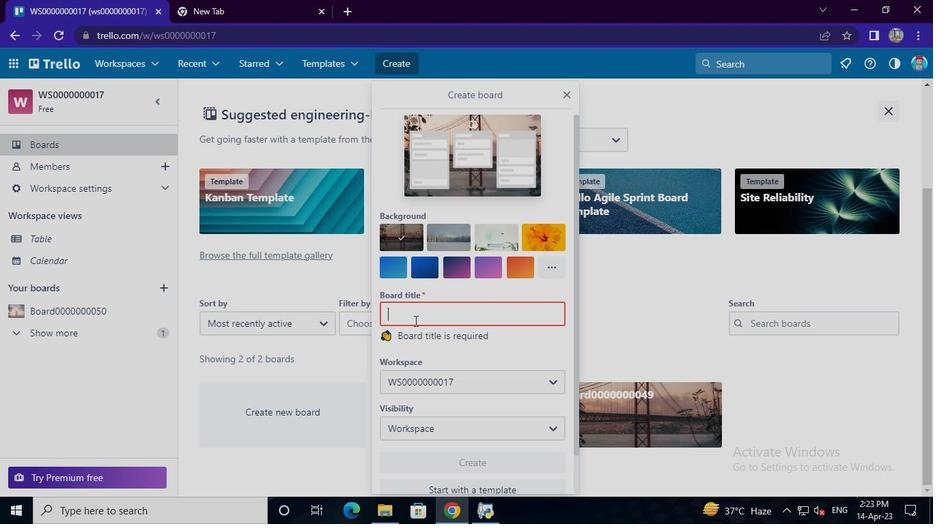 
Action: Keyboard Key.shift
Screenshot: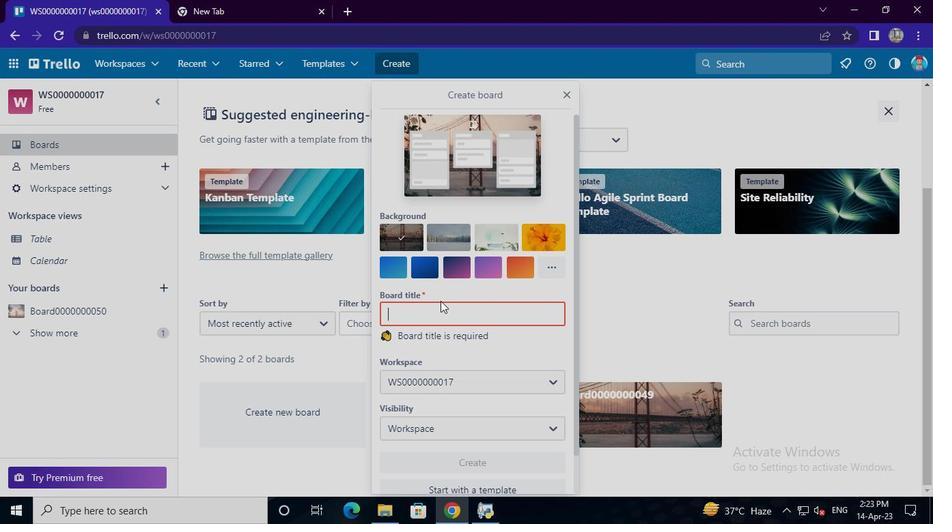 
Action: Keyboard B
Screenshot: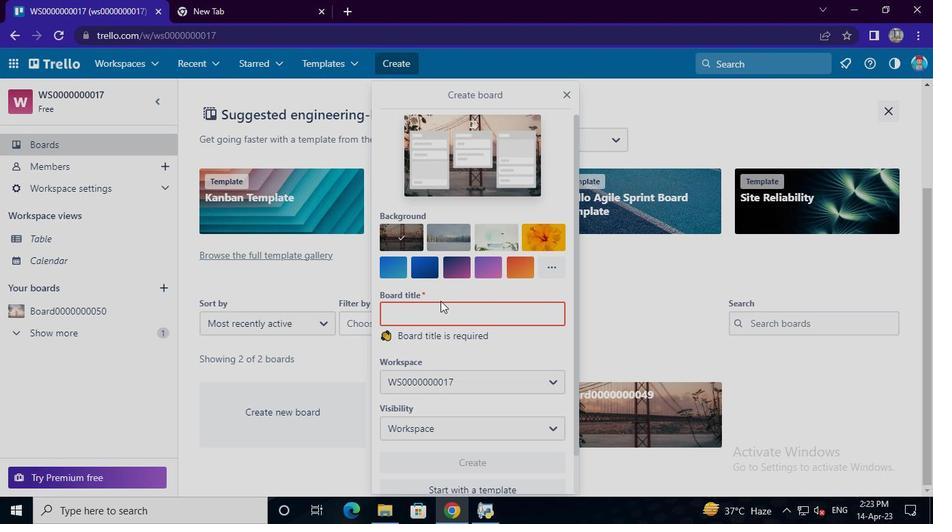 
Action: Keyboard o
Screenshot: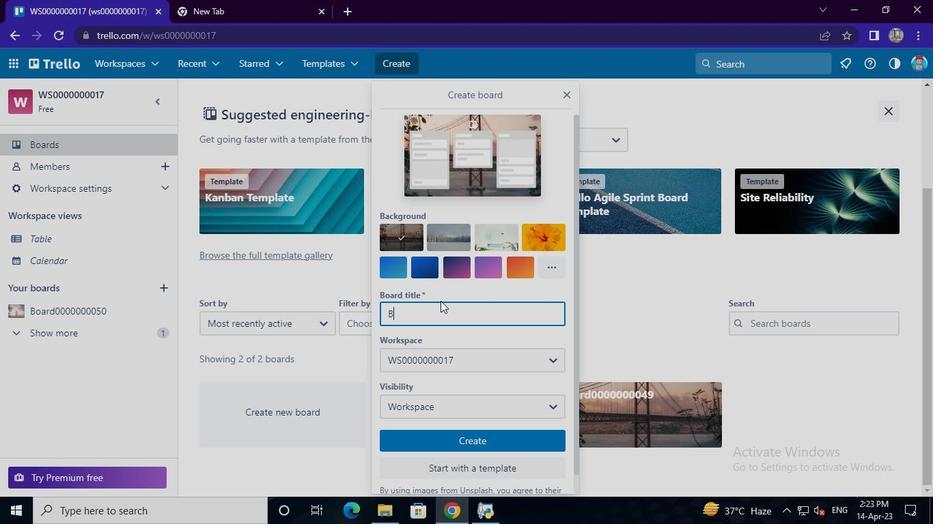 
Action: Keyboard a
Screenshot: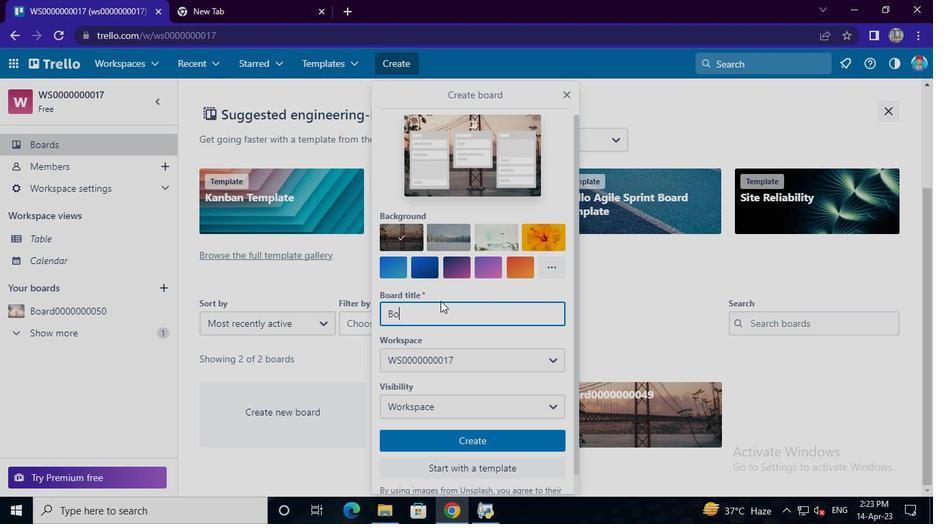 
Action: Keyboard r
Screenshot: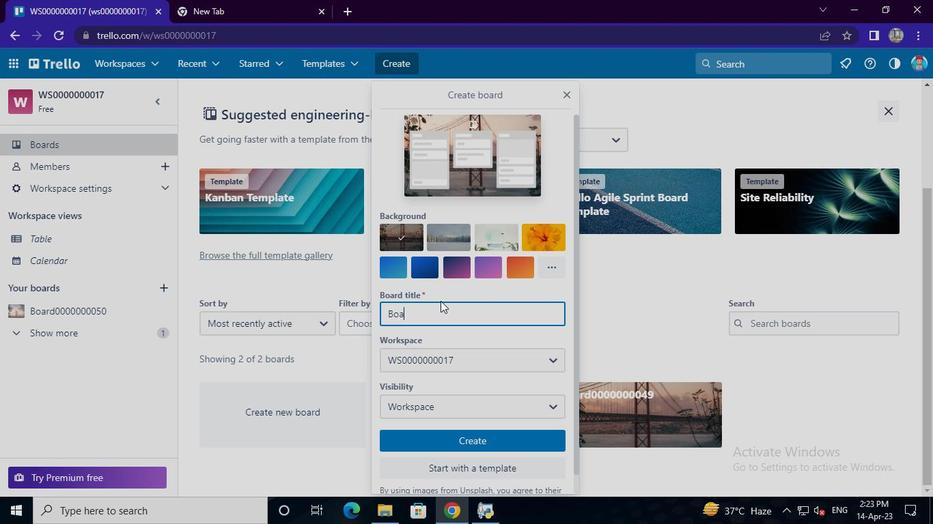 
Action: Keyboard d
Screenshot: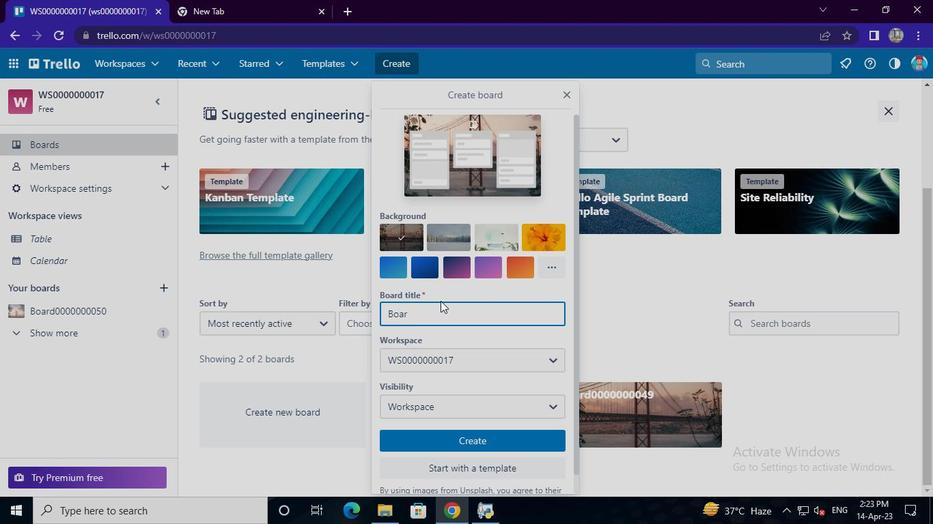
Action: Keyboard <96>
Screenshot: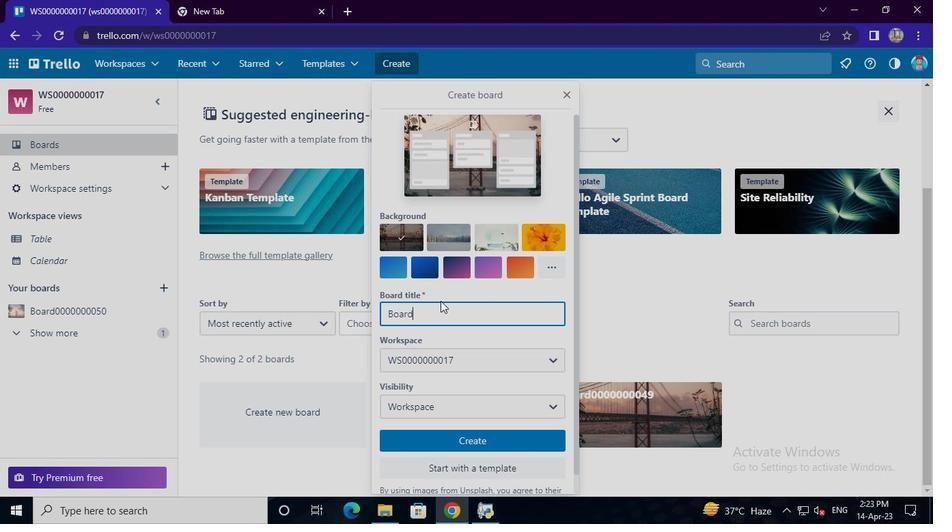 
Action: Keyboard <96>
Screenshot: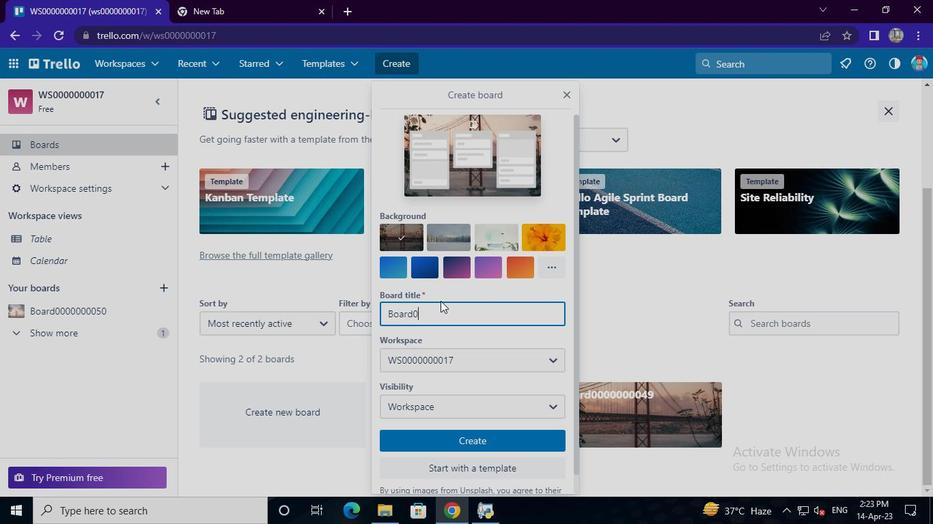 
Action: Keyboard <96>
Screenshot: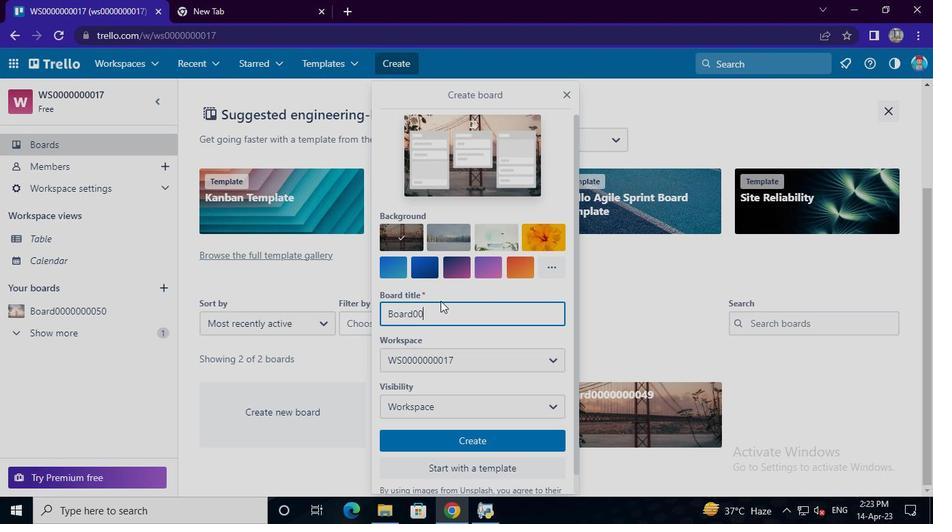 
Action: Keyboard <96>
Screenshot: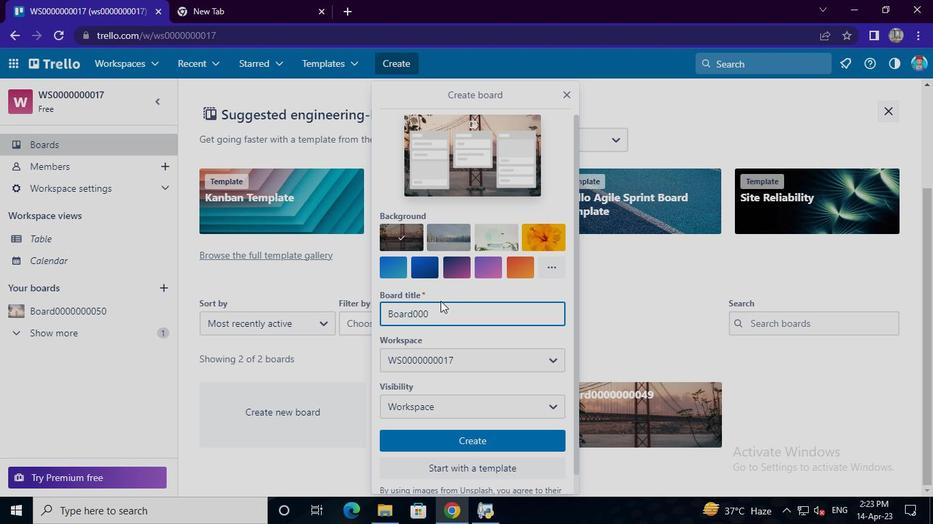 
Action: Keyboard <96>
Screenshot: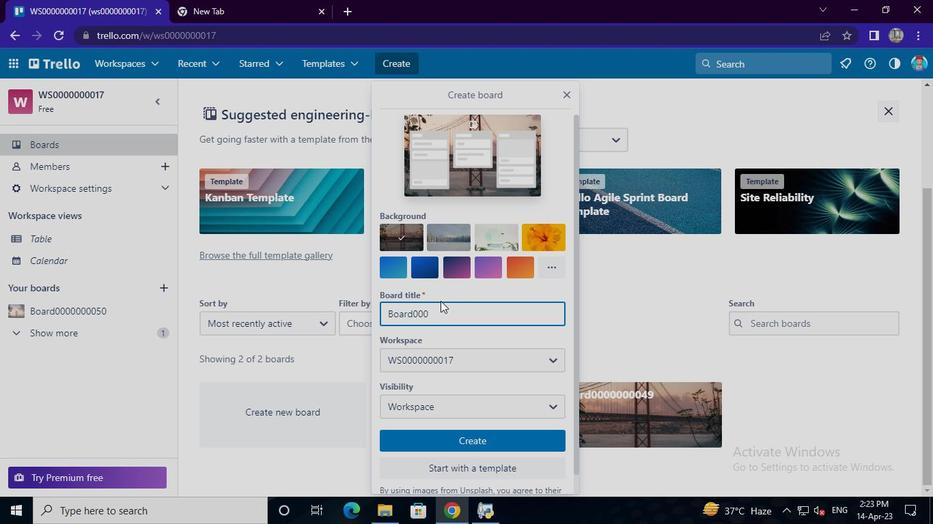 
Action: Keyboard <96>
Screenshot: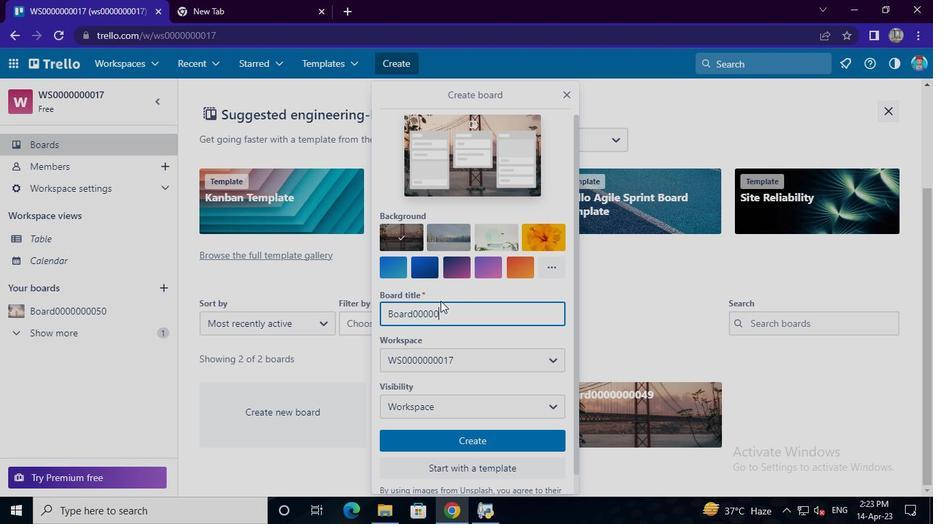 
Action: Keyboard <96>
Screenshot: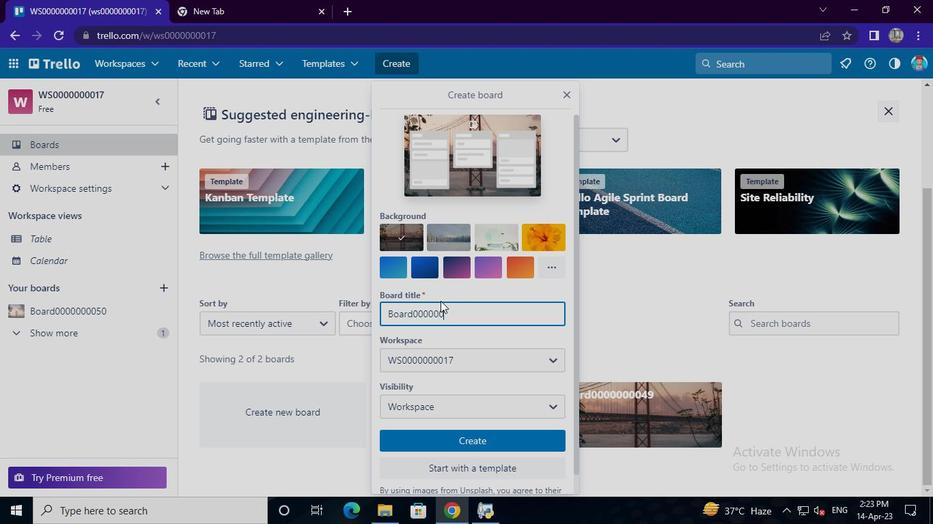 
Action: Keyboard <96>
Screenshot: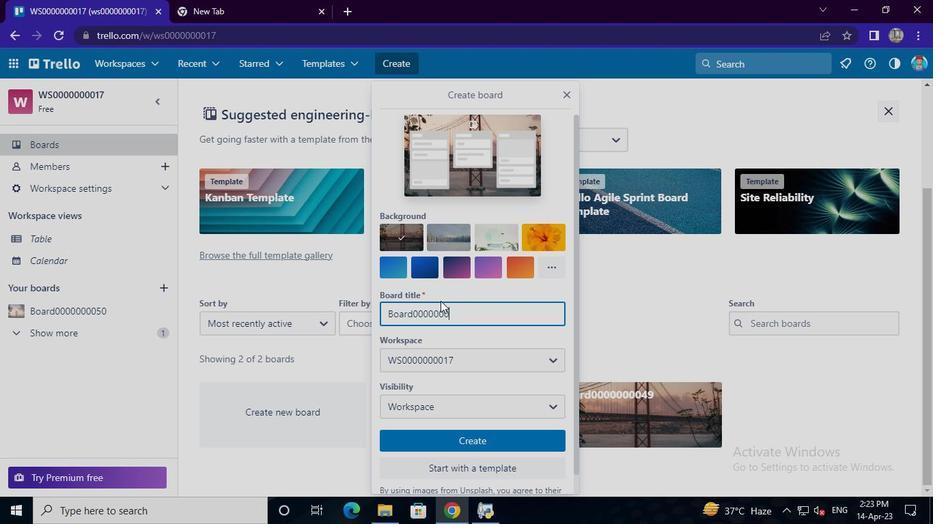 
Action: Keyboard <101>
Screenshot: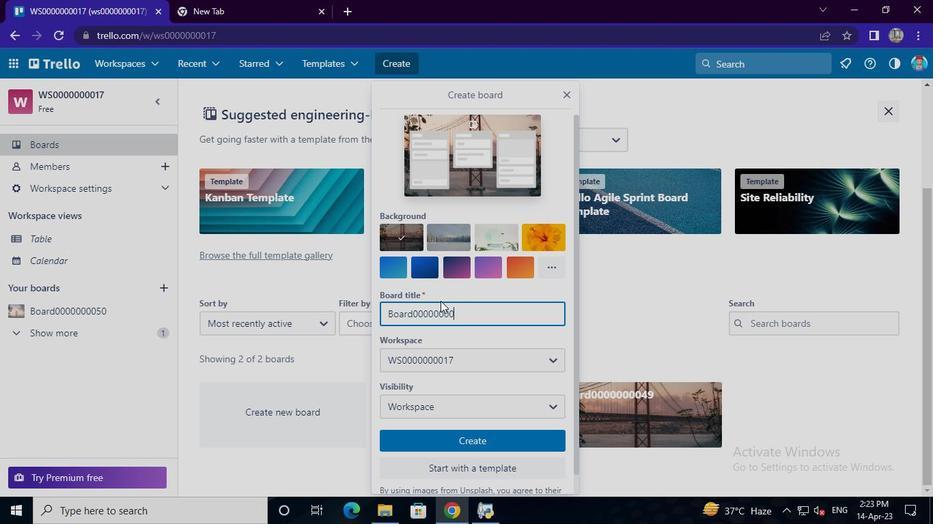 
Action: Keyboard <97>
Screenshot: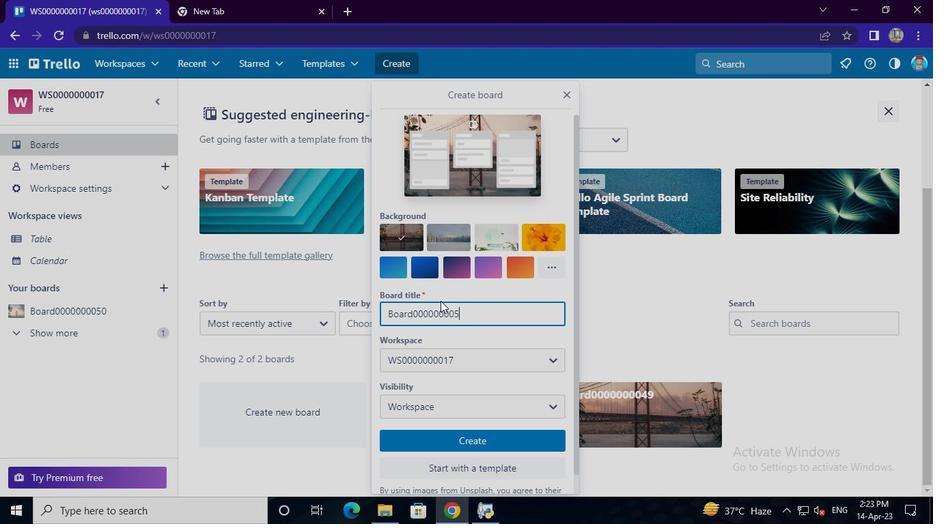 
Action: Mouse moved to (457, 410)
Screenshot: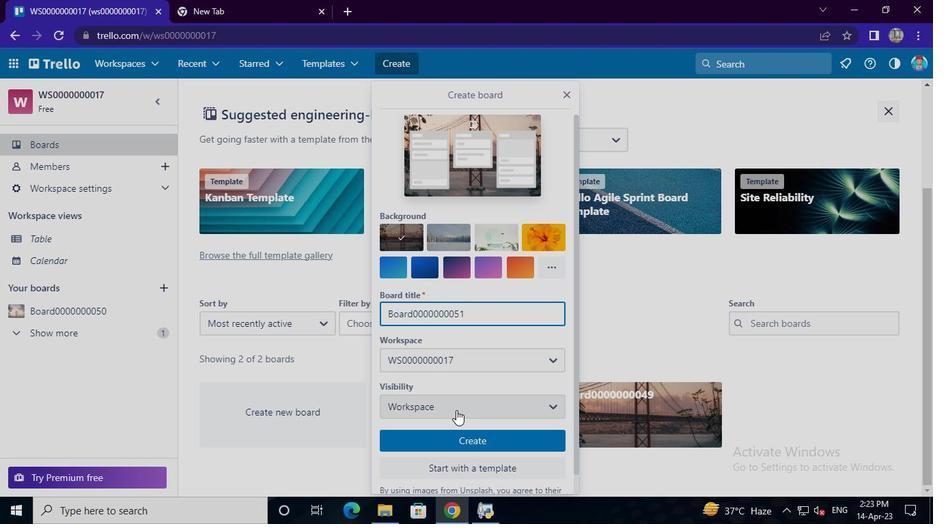 
Action: Mouse pressed left at (457, 410)
Screenshot: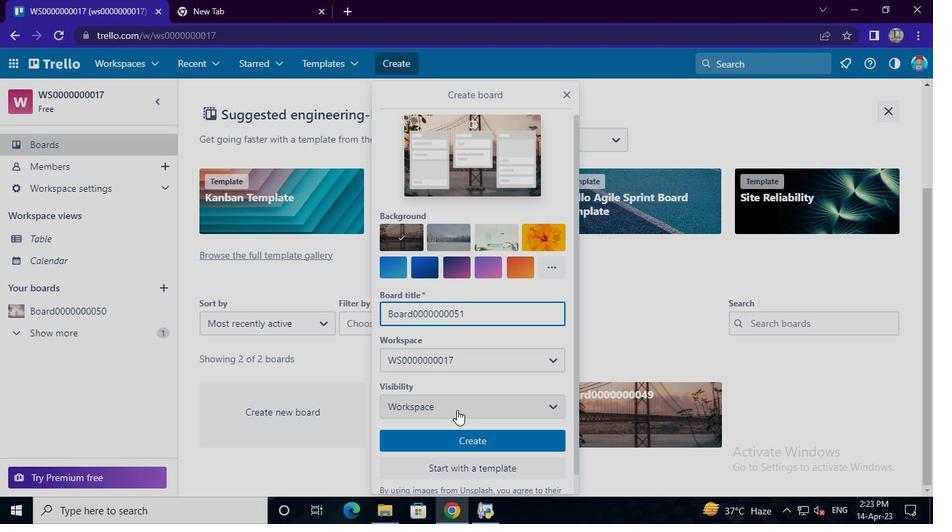 
Action: Mouse moved to (456, 372)
Screenshot: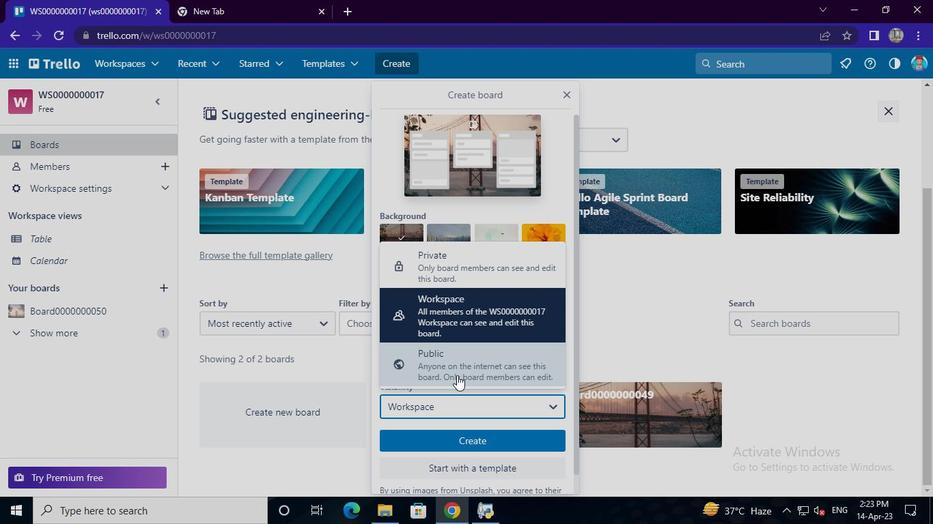 
Action: Mouse pressed left at (456, 372)
Screenshot: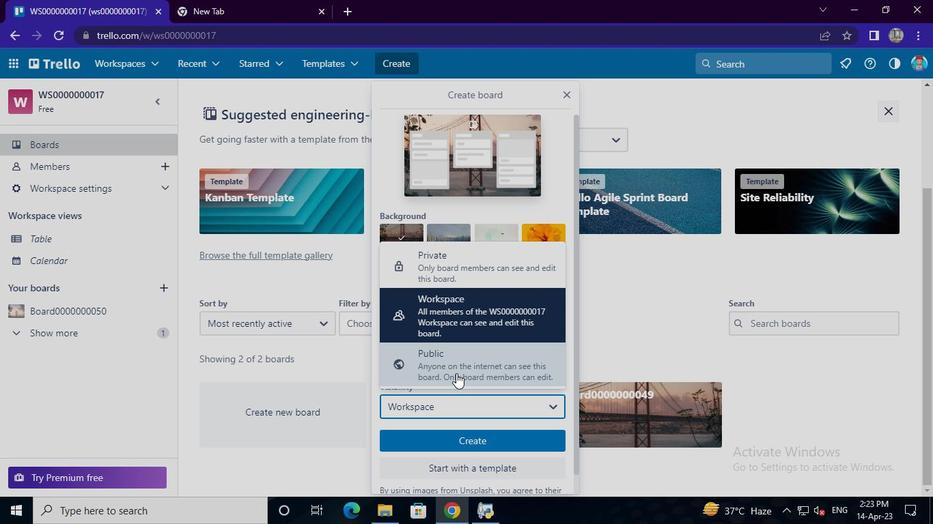 
Action: Mouse moved to (474, 366)
Screenshot: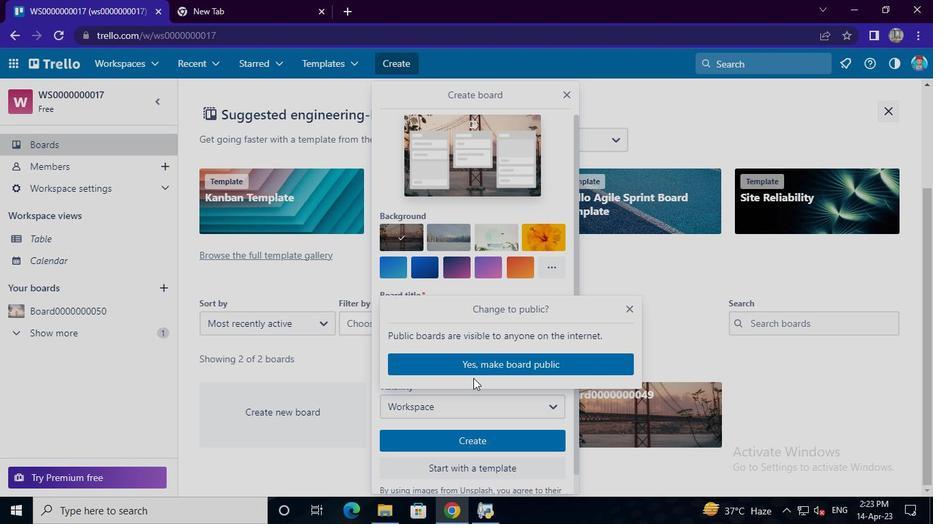 
Action: Mouse pressed left at (474, 366)
Screenshot: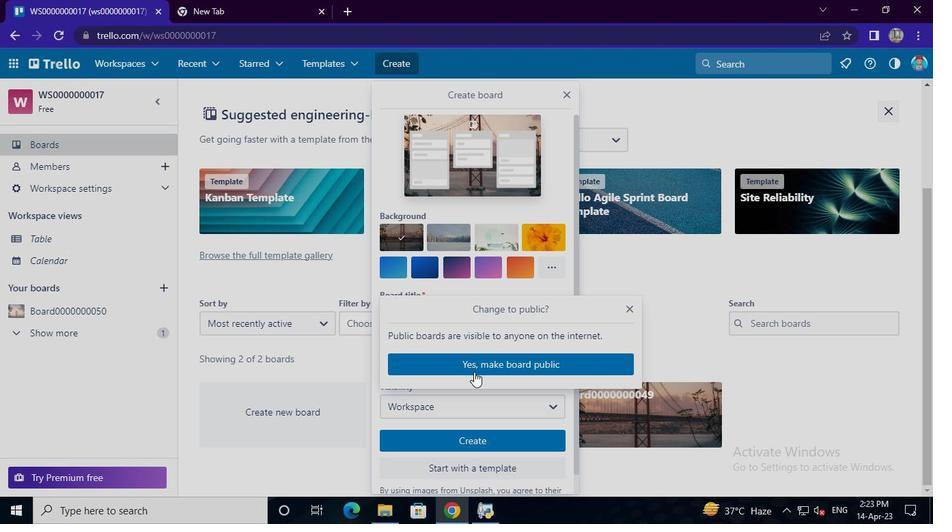 
Action: Mouse moved to (474, 434)
Screenshot: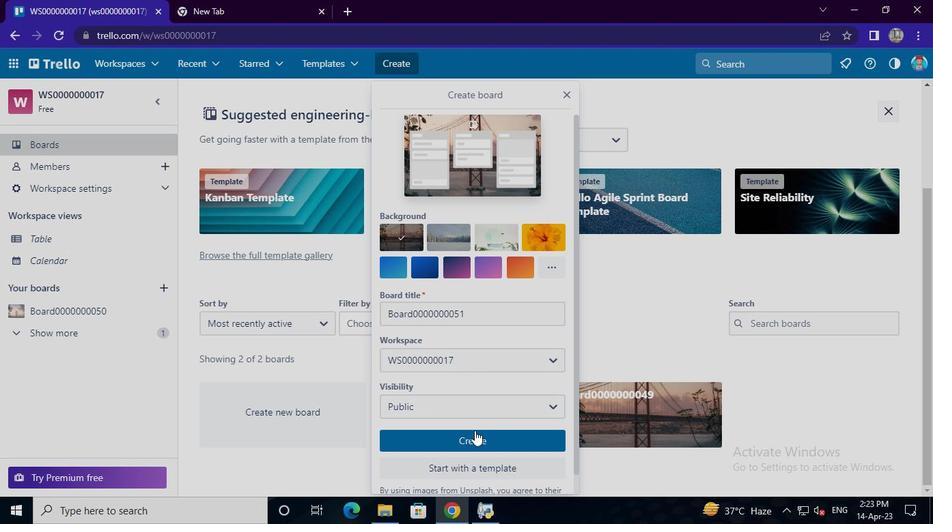 
Action: Mouse pressed left at (474, 434)
Screenshot: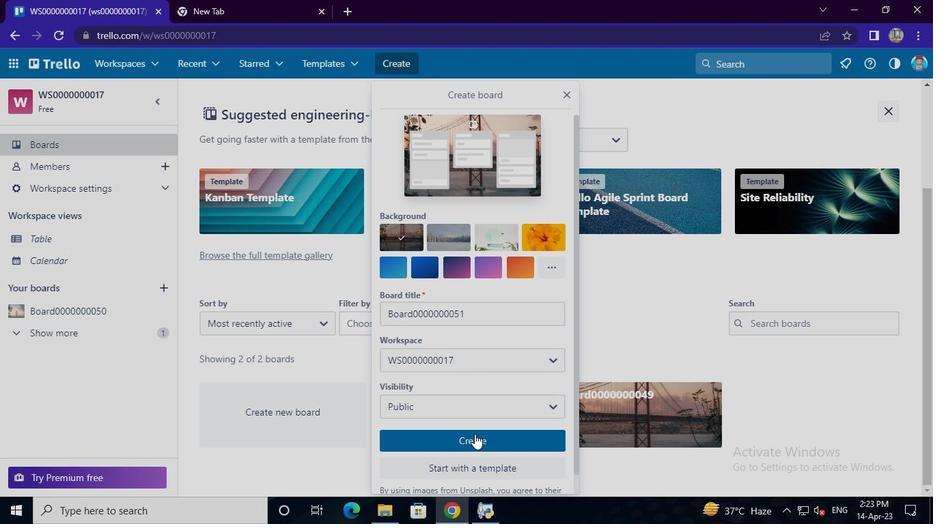 
Action: Mouse moved to (76, 145)
Screenshot: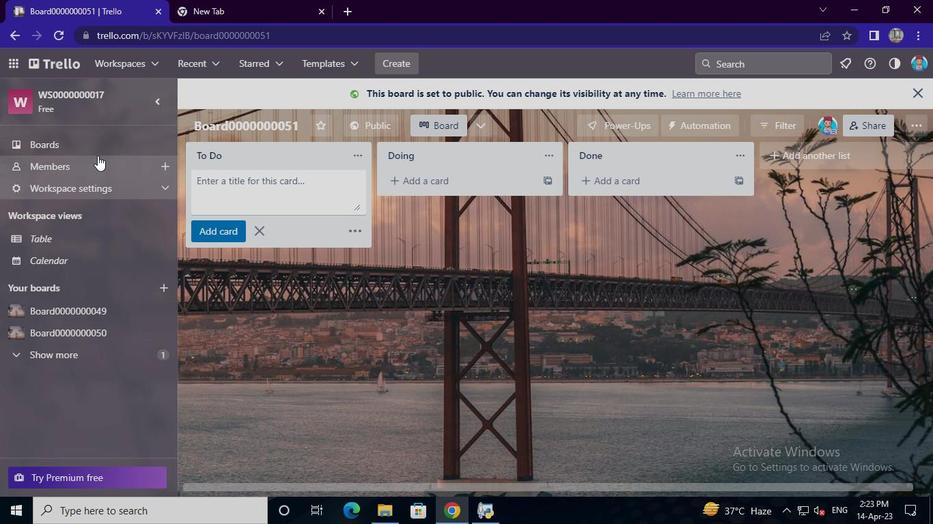 
Action: Mouse pressed left at (76, 145)
Screenshot: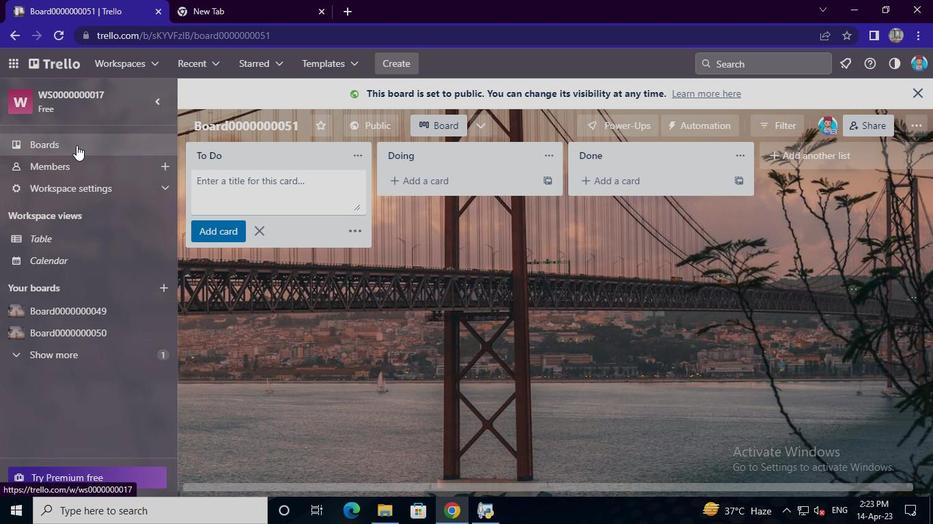 
Action: Mouse moved to (761, 418)
Screenshot: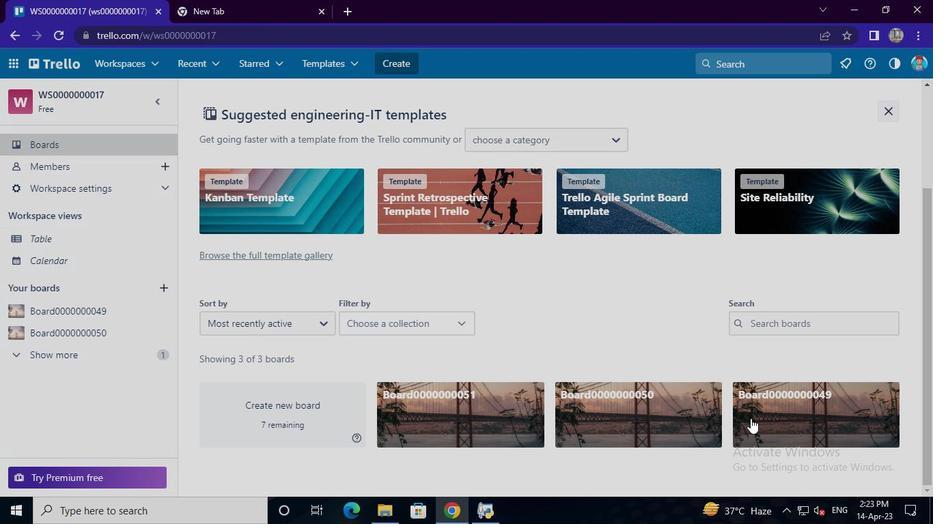 
Action: Mouse pressed left at (761, 418)
Screenshot: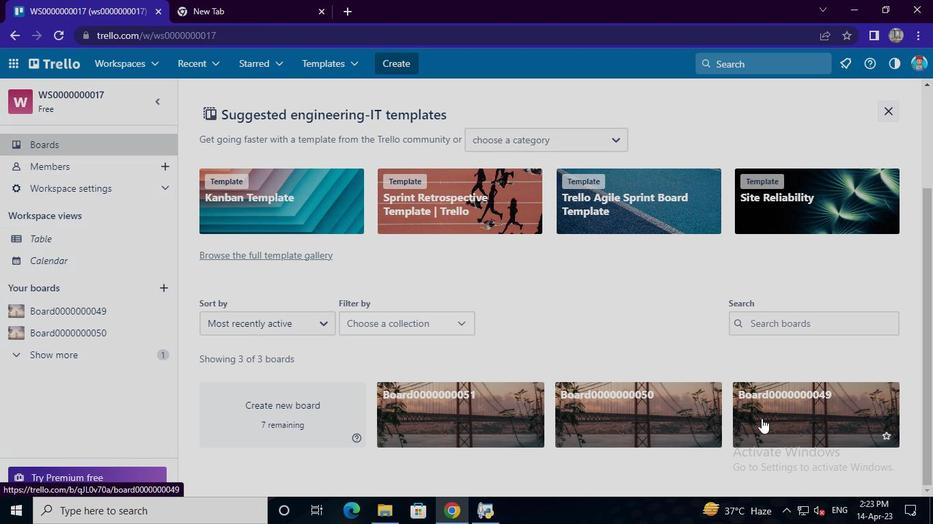 
Action: Mouse moved to (233, 131)
Screenshot: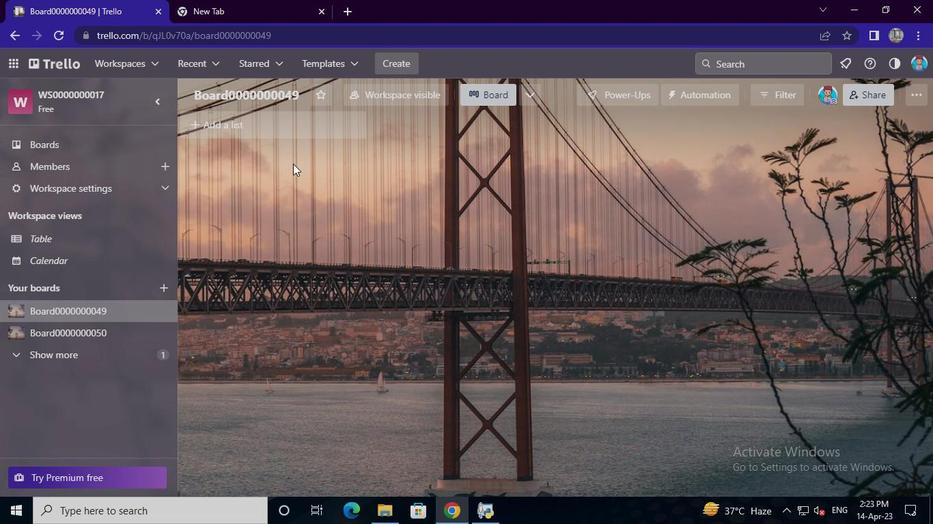 
Action: Mouse pressed left at (233, 131)
Screenshot: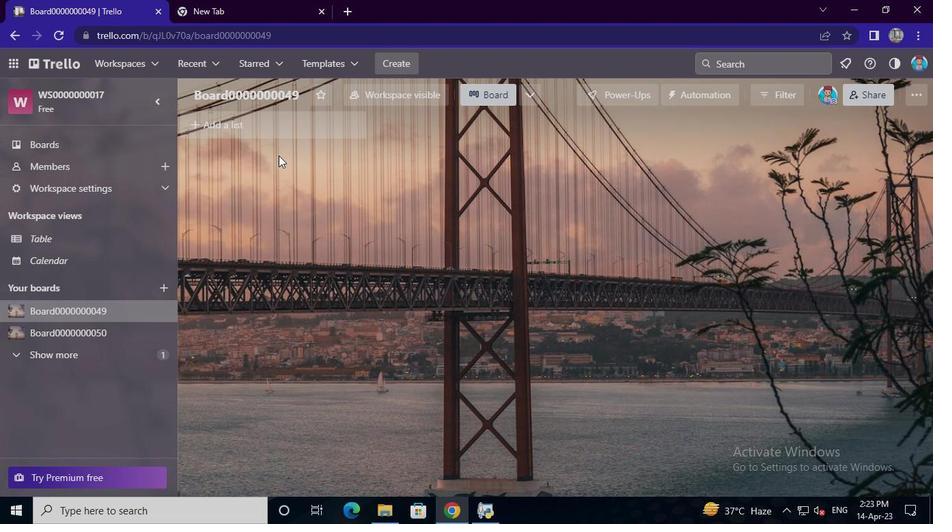 
Action: Keyboard Key.shift
Screenshot: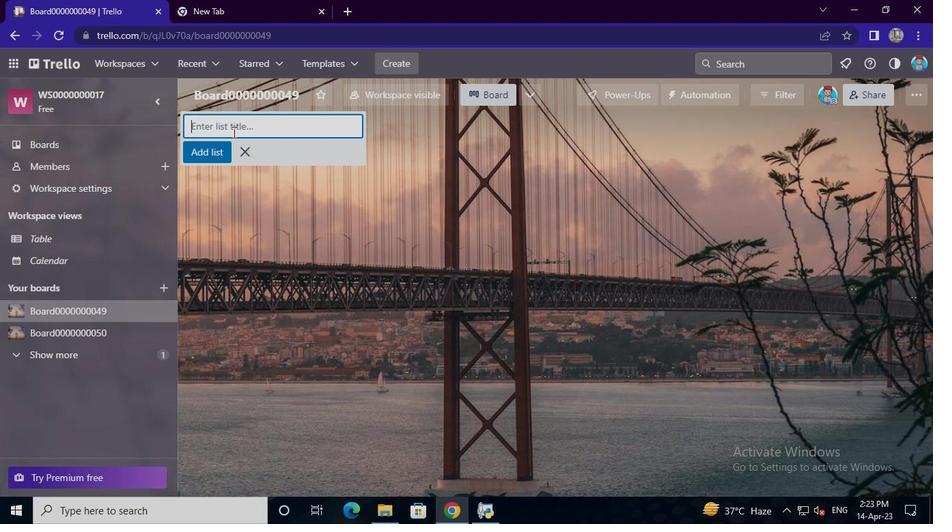 
Action: Keyboard T
Screenshot: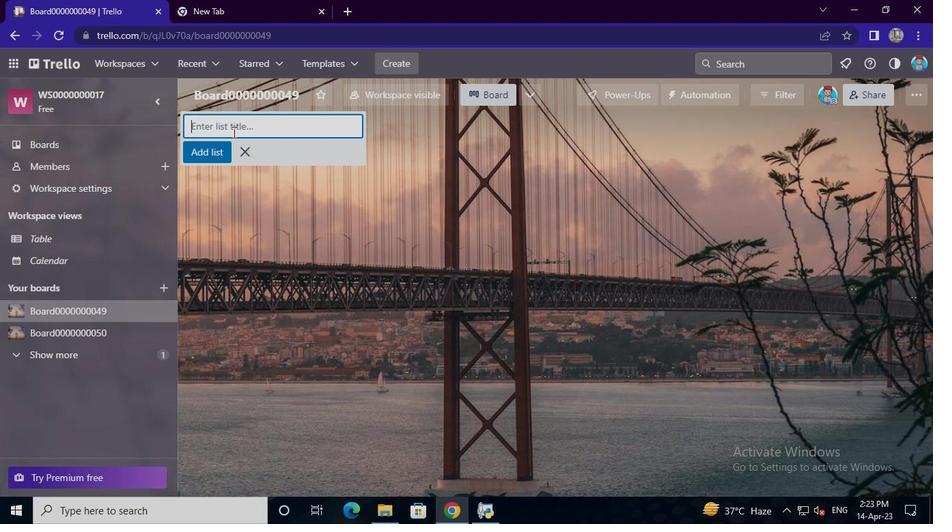 
Action: Keyboard o
Screenshot: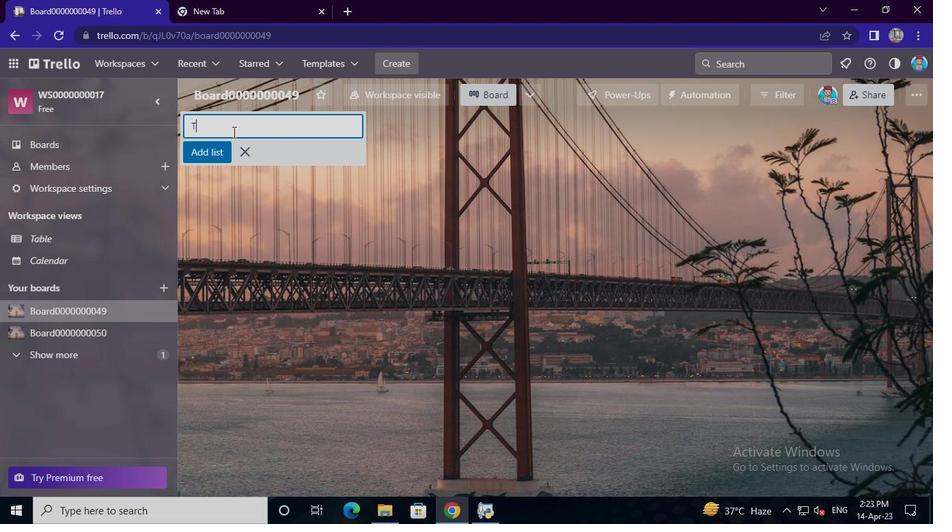 
Action: Keyboard -
Screenshot: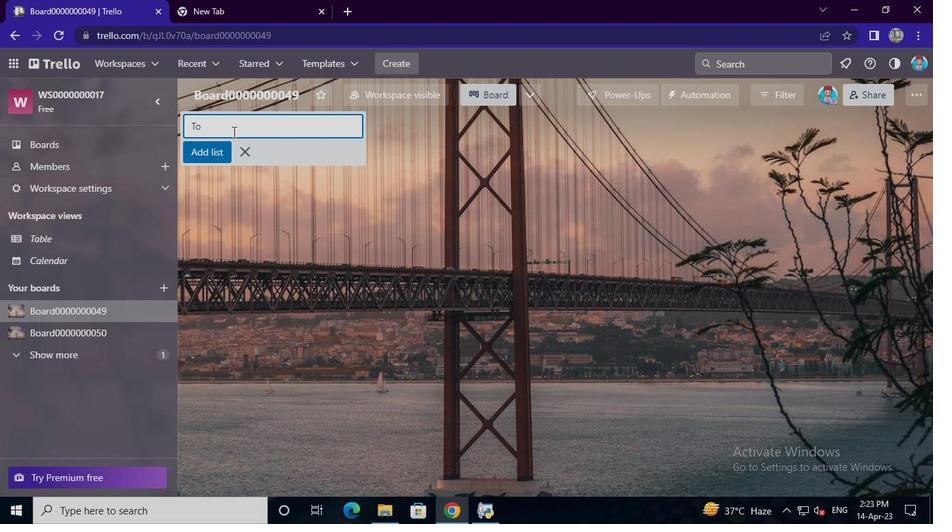 
Action: Keyboard Key.shift
Screenshot: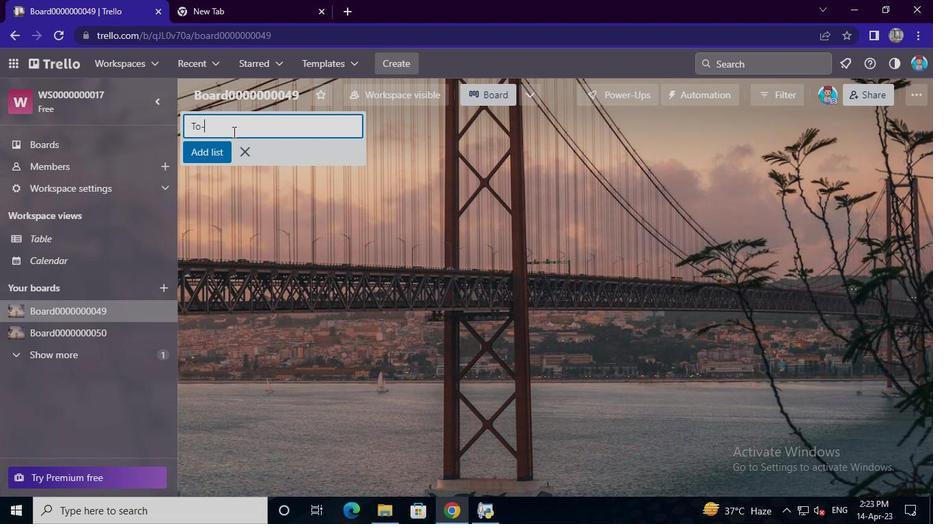 
Action: Keyboard D
Screenshot: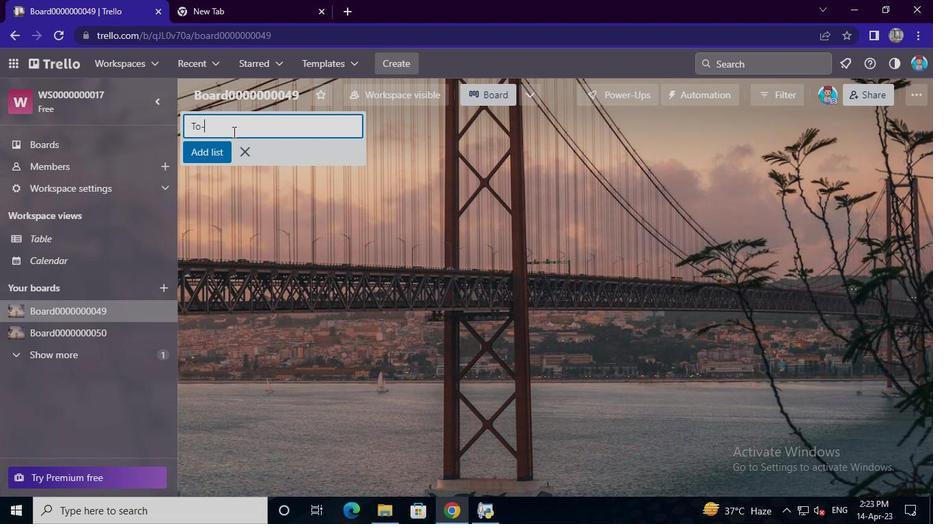 
Action: Keyboard O
Screenshot: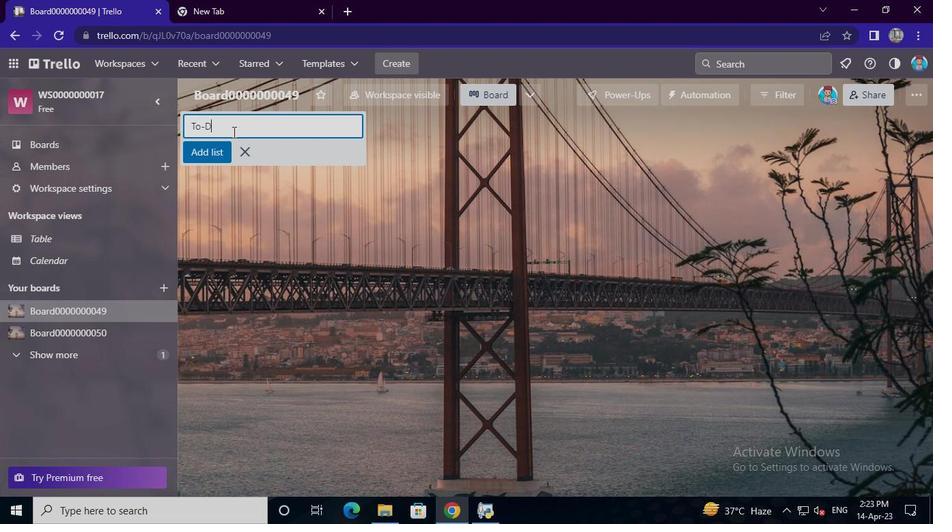 
Action: Mouse moved to (216, 145)
Screenshot: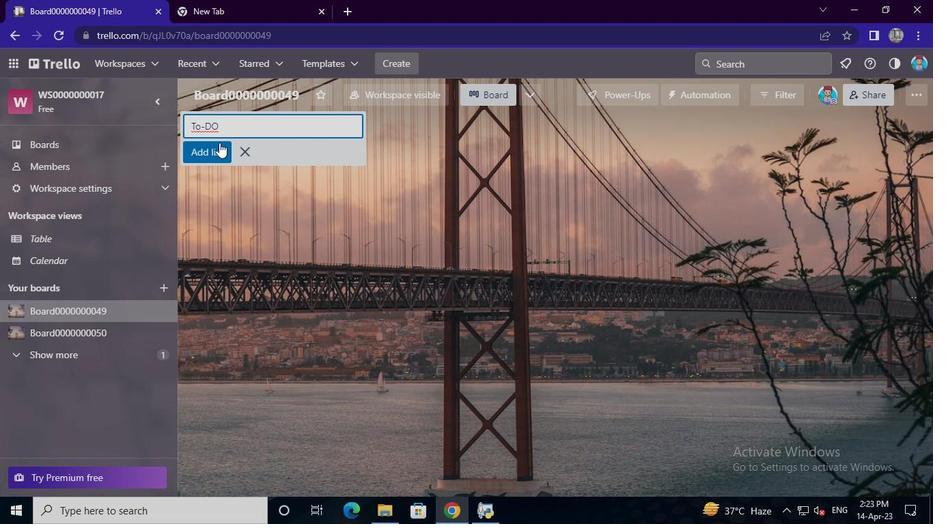 
Action: Mouse pressed left at (216, 145)
Screenshot: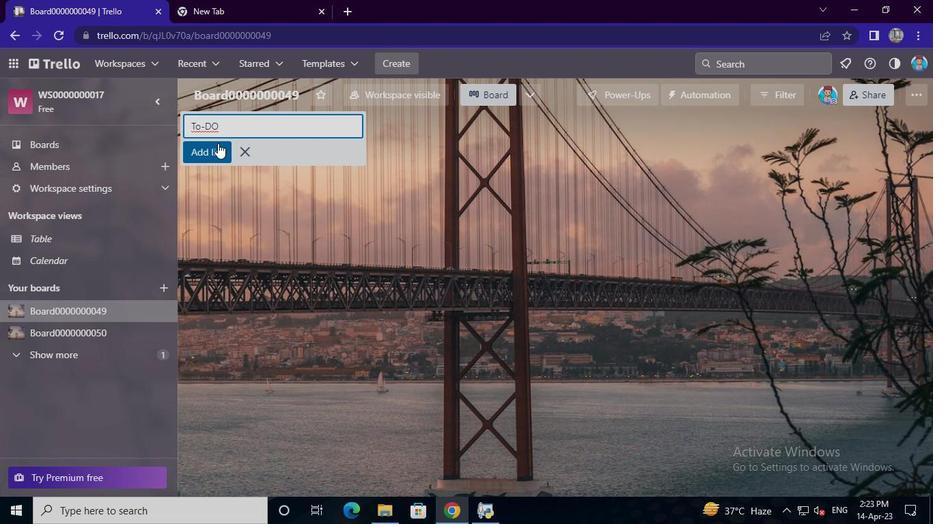 
Action: Mouse moved to (231, 149)
Screenshot: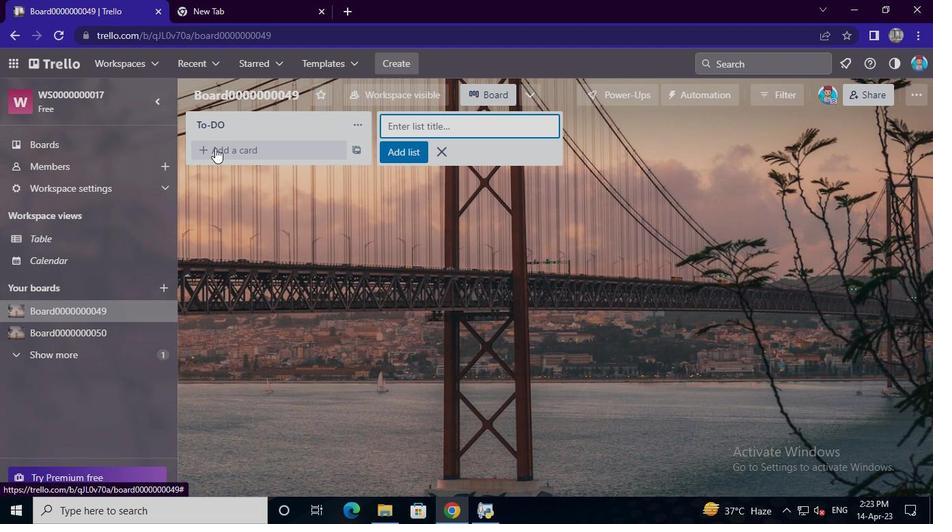 
Action: Mouse pressed left at (231, 149)
Screenshot: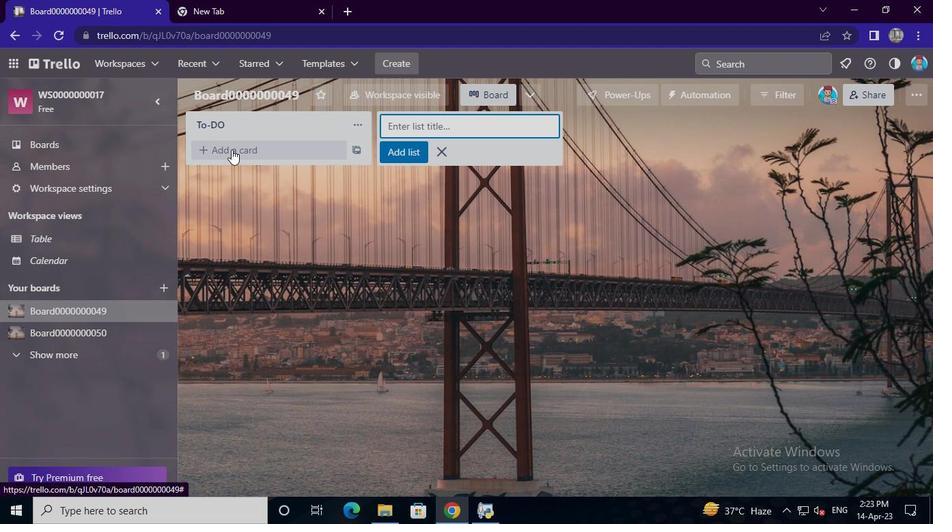 
Action: Mouse moved to (232, 151)
Screenshot: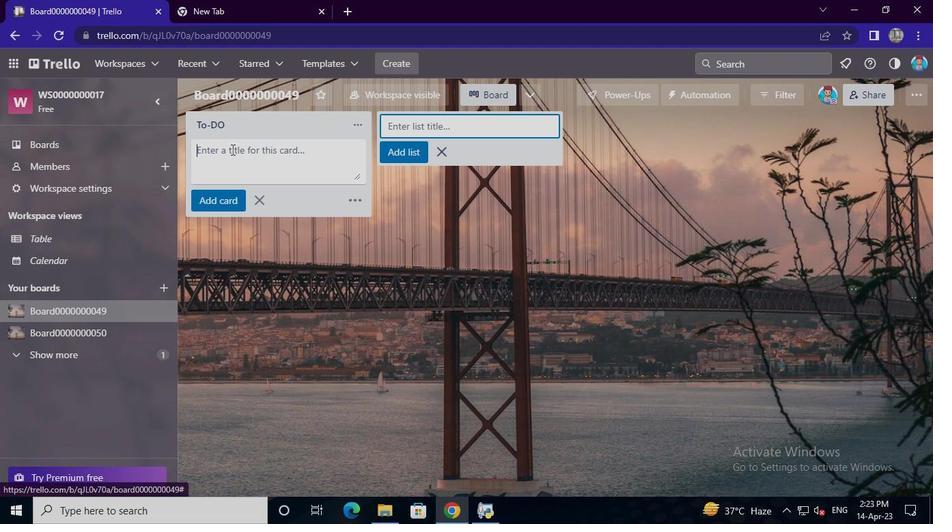 
Action: Mouse pressed left at (232, 151)
Screenshot: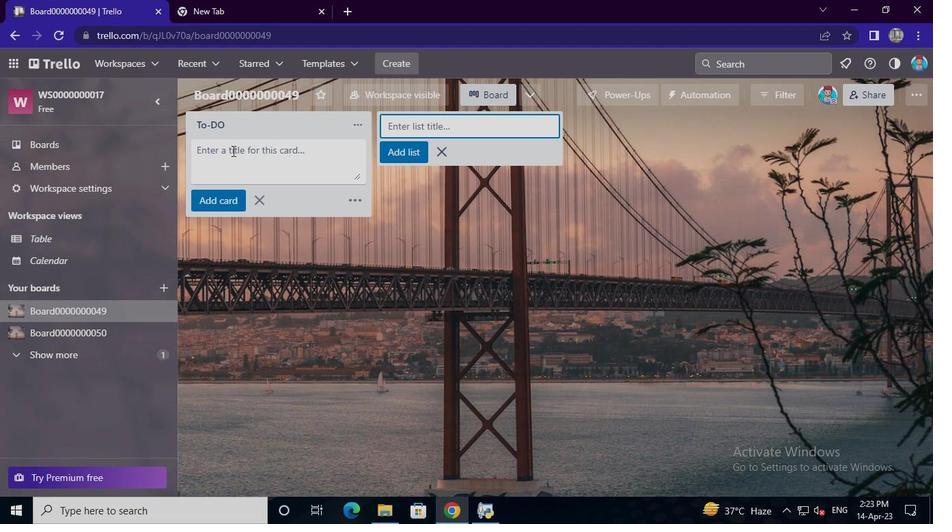 
Action: Keyboard Key.shift
Screenshot: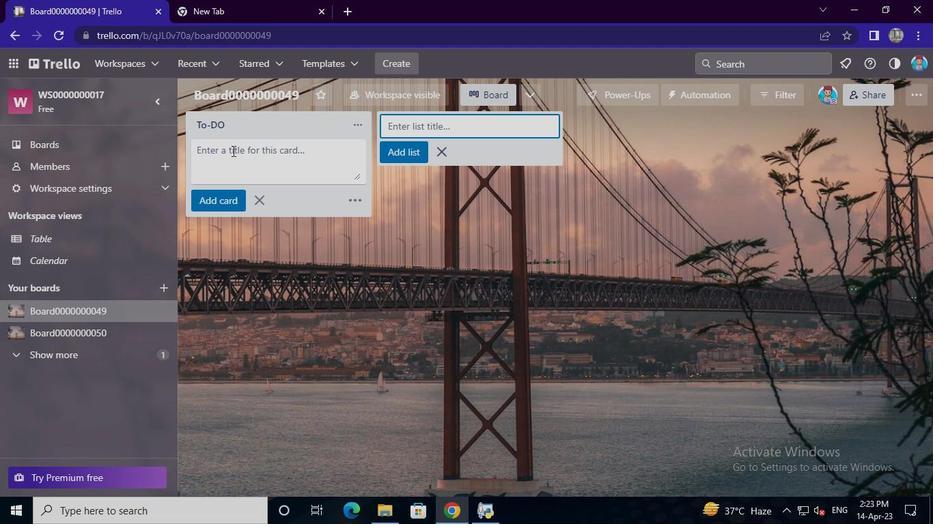 
Action: Keyboard C
Screenshot: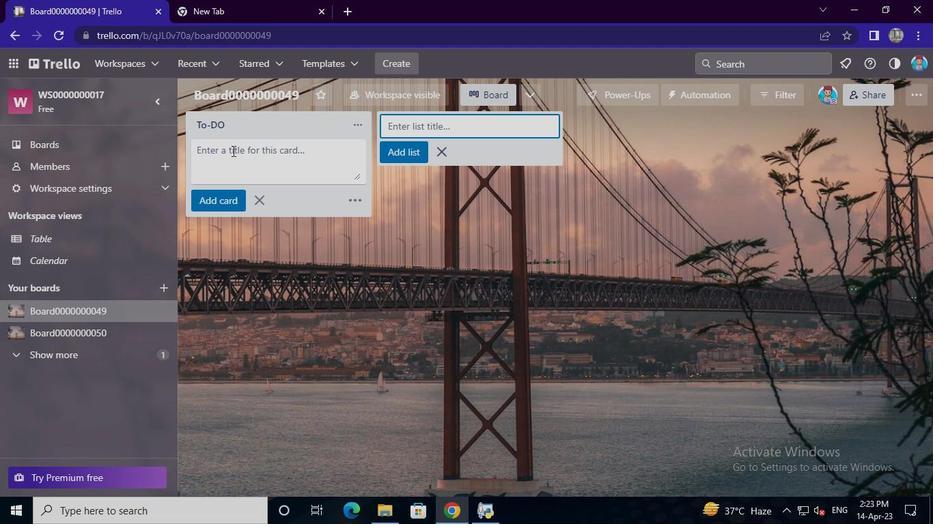 
Action: Keyboard a
Screenshot: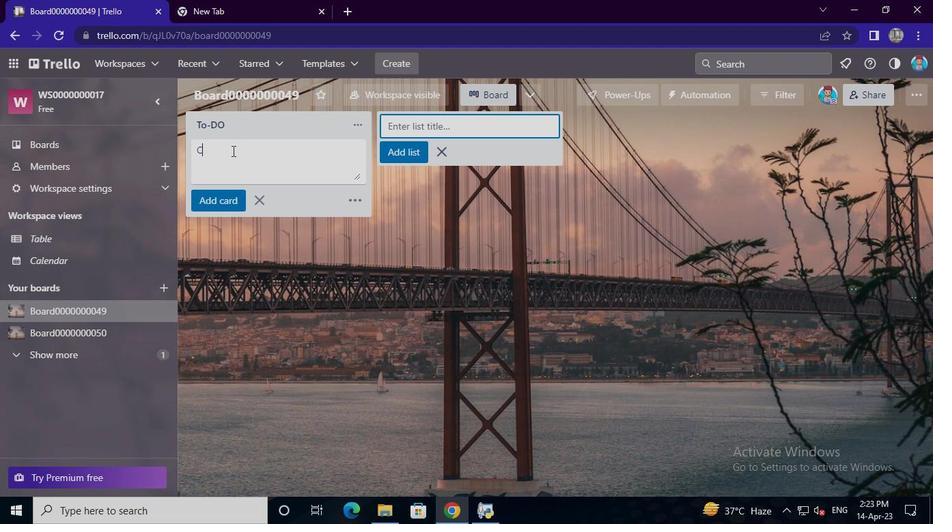 
Action: Keyboard r
Screenshot: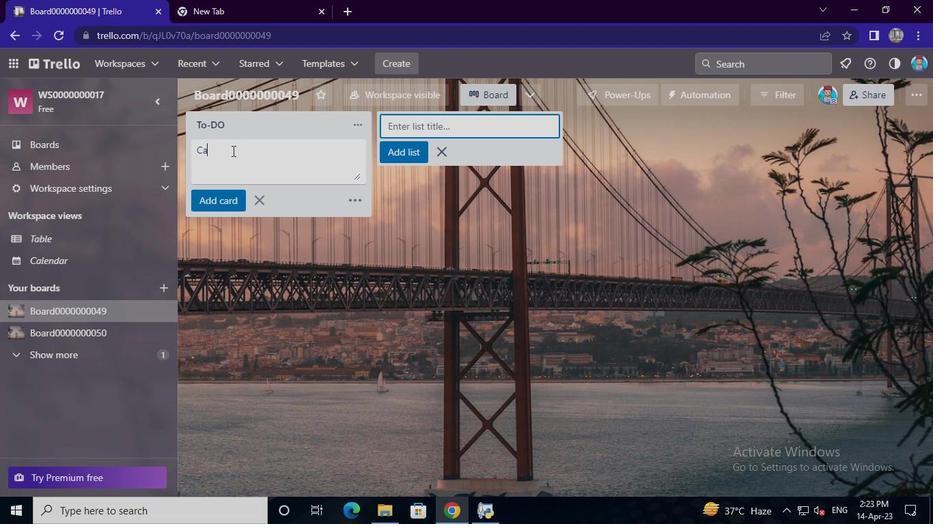 
Action: Keyboard d
Screenshot: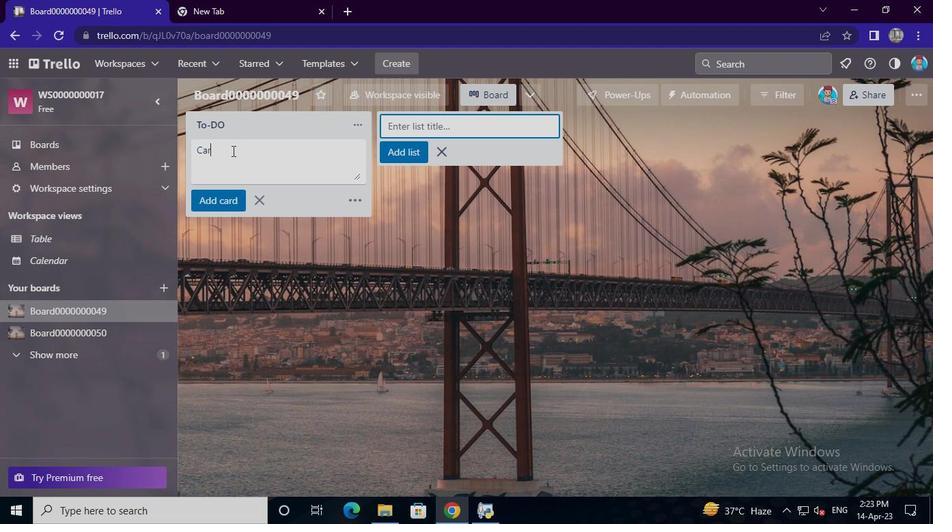 
Action: Keyboard <96>
Screenshot: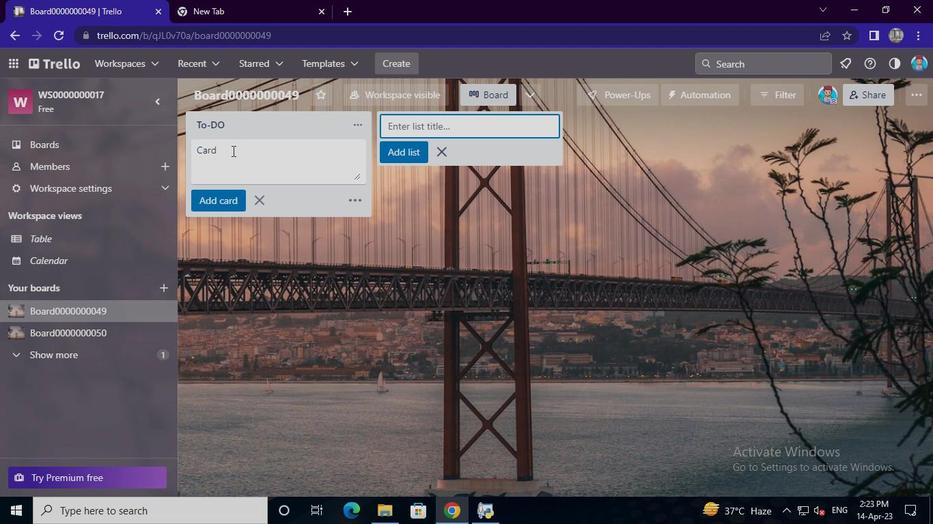 
Action: Keyboard <96>
Screenshot: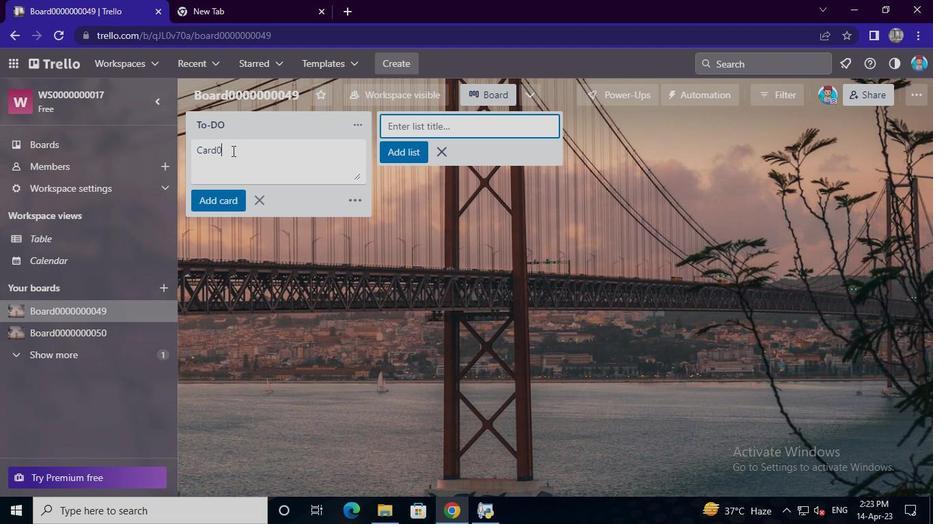 
Action: Keyboard <96>
Screenshot: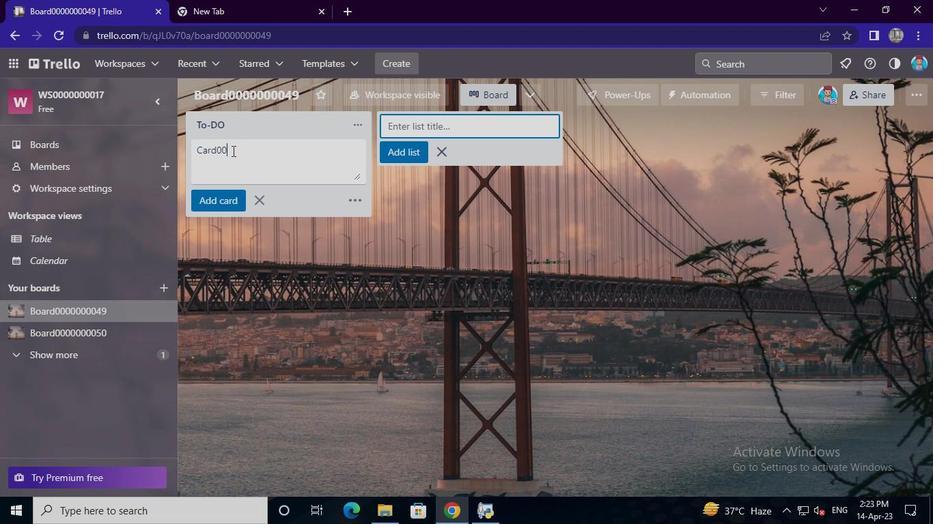 
Action: Keyboard <96>
Screenshot: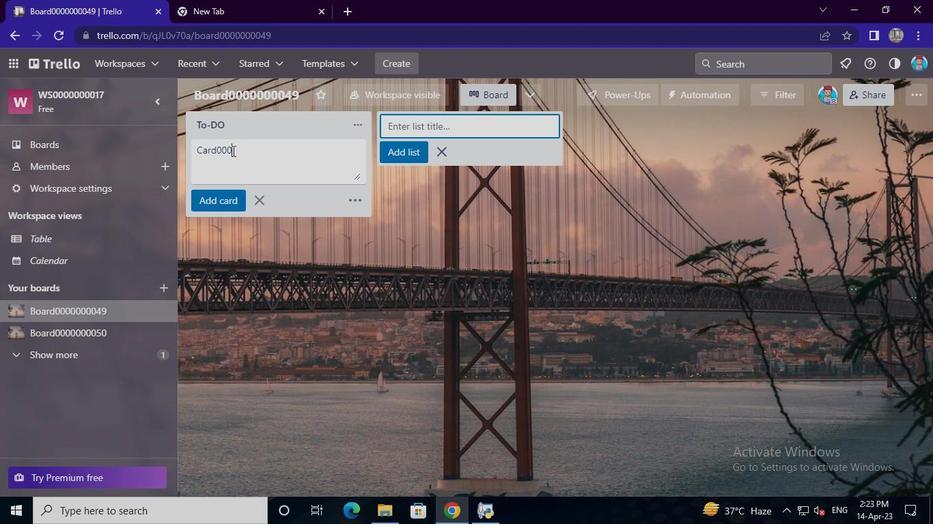 
Action: Keyboard <96>
Screenshot: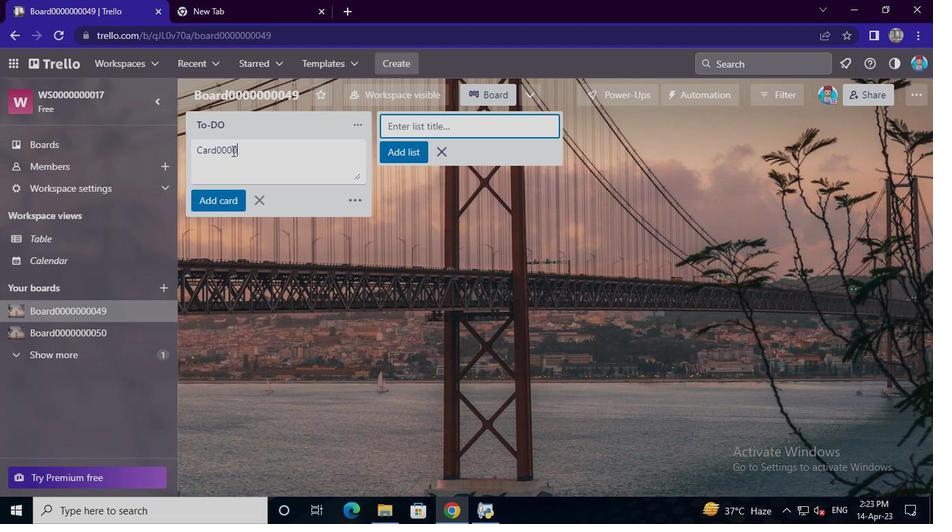 
Action: Keyboard <96>
Screenshot: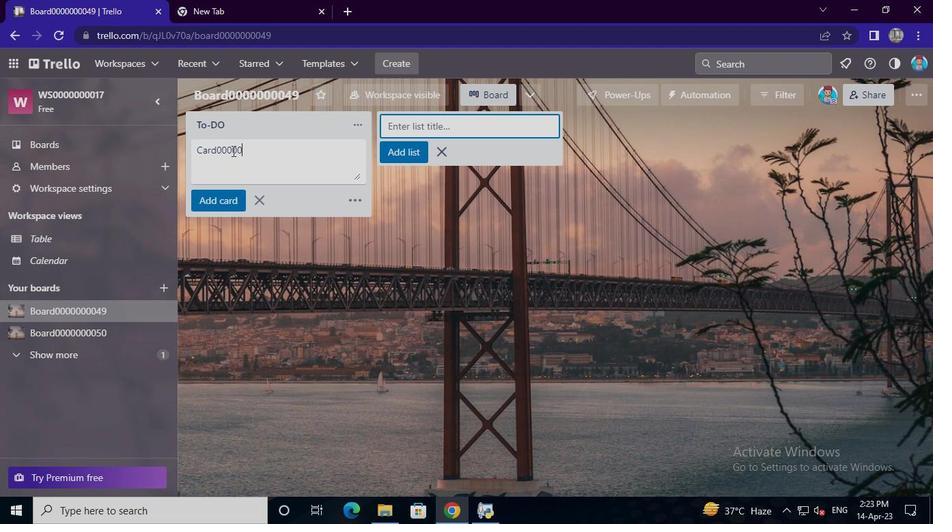 
Action: Keyboard <96>
Screenshot: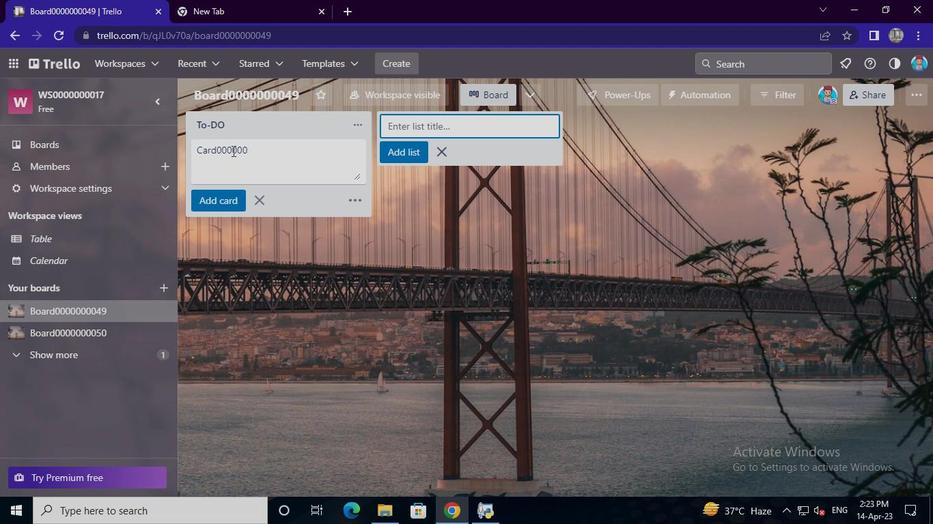 
Action: Keyboard <97>
Screenshot: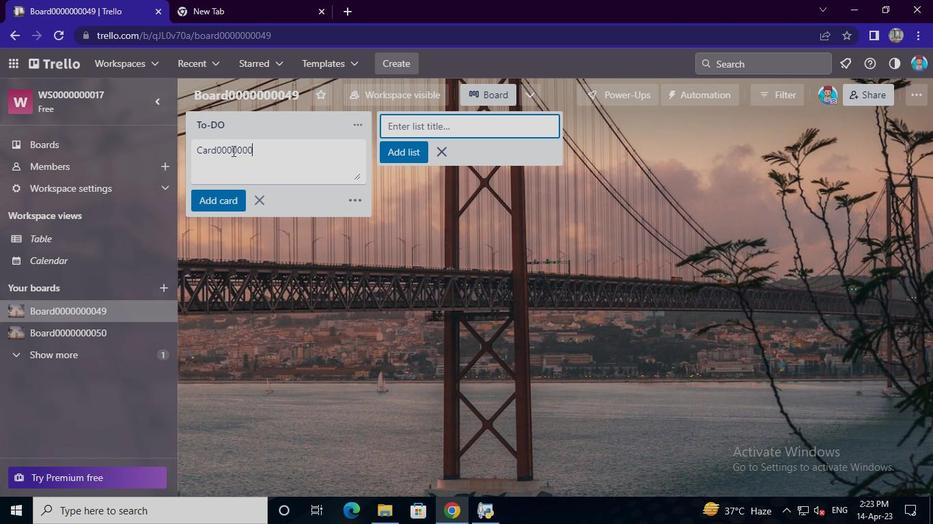 
Action: Keyboard <105>
Screenshot: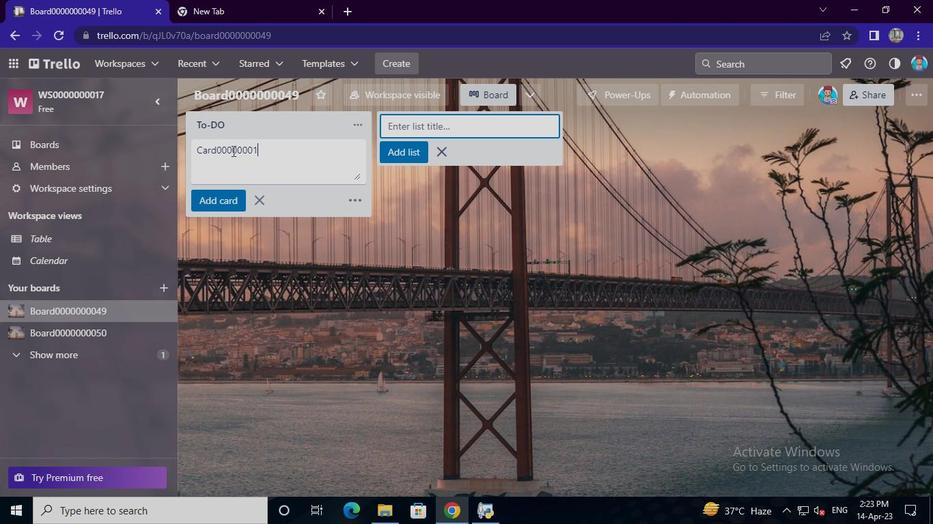 
Action: Keyboard <99>
Screenshot: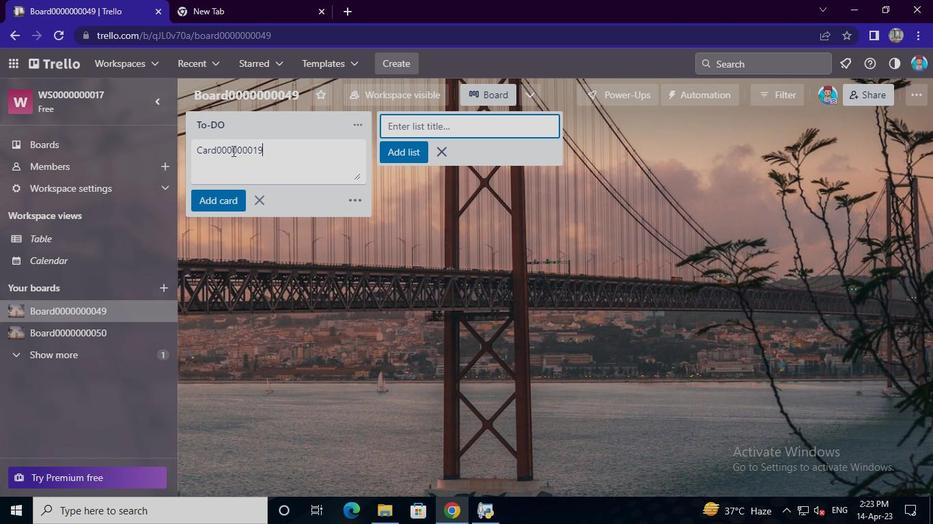 
Action: Mouse moved to (222, 200)
Screenshot: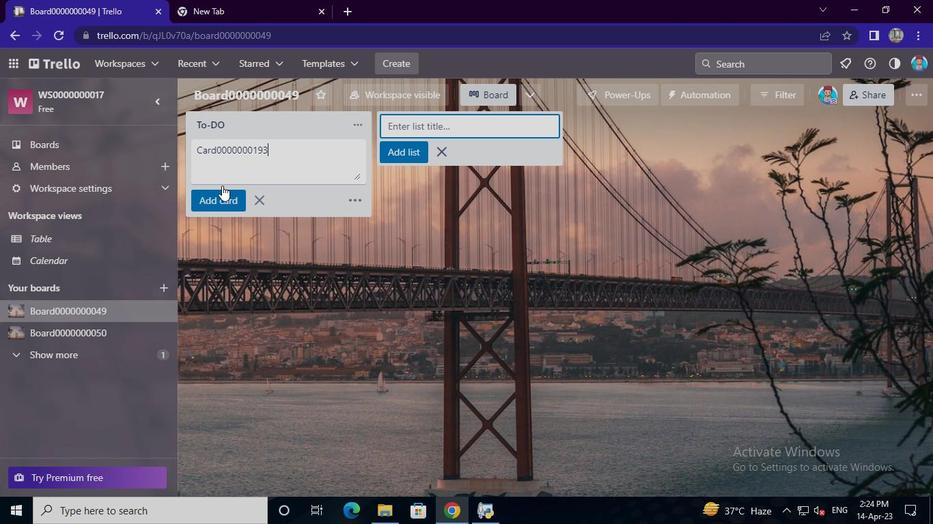 
Action: Mouse pressed left at (222, 200)
Screenshot: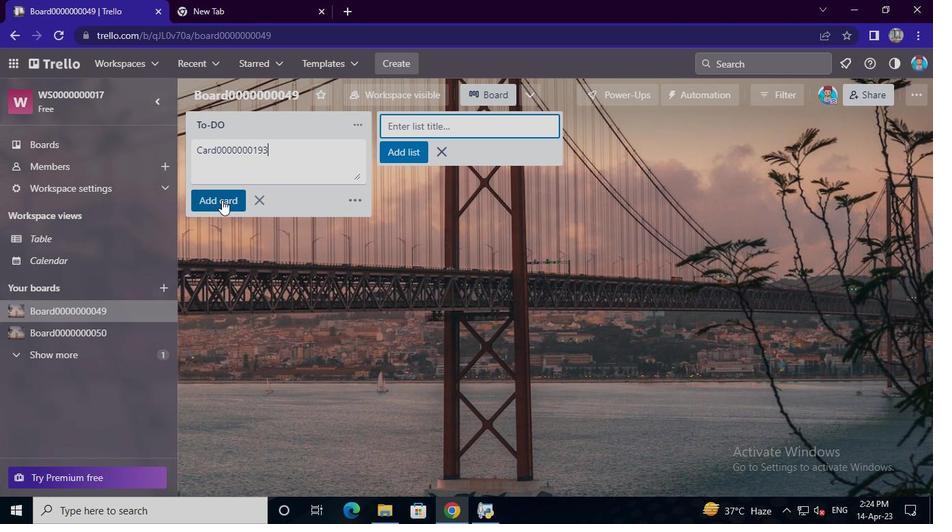 
Action: Mouse moved to (220, 185)
Screenshot: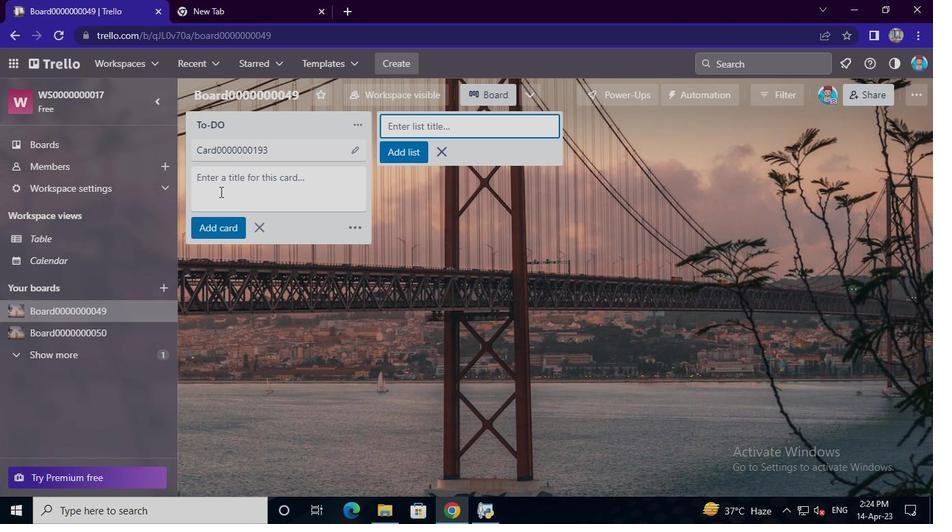 
Action: Mouse pressed left at (220, 185)
Screenshot: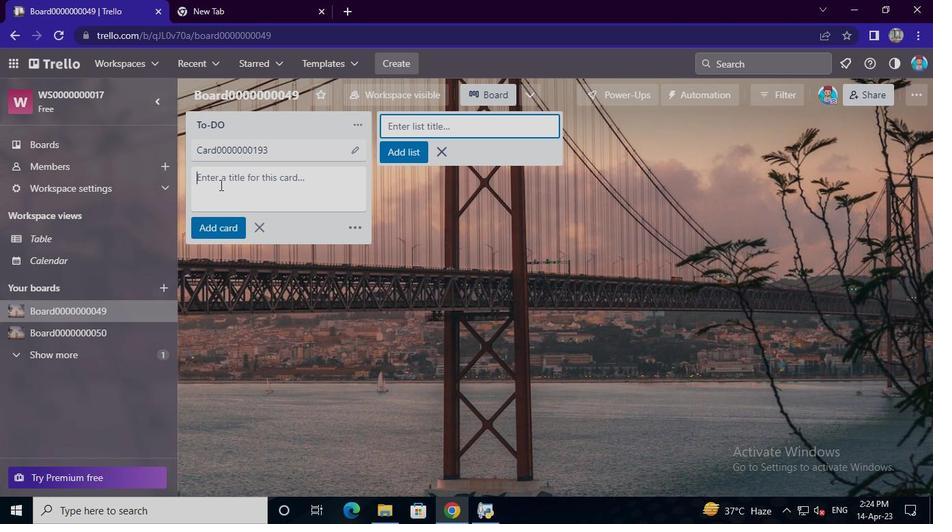 
Action: Keyboard Key.shift
Screenshot: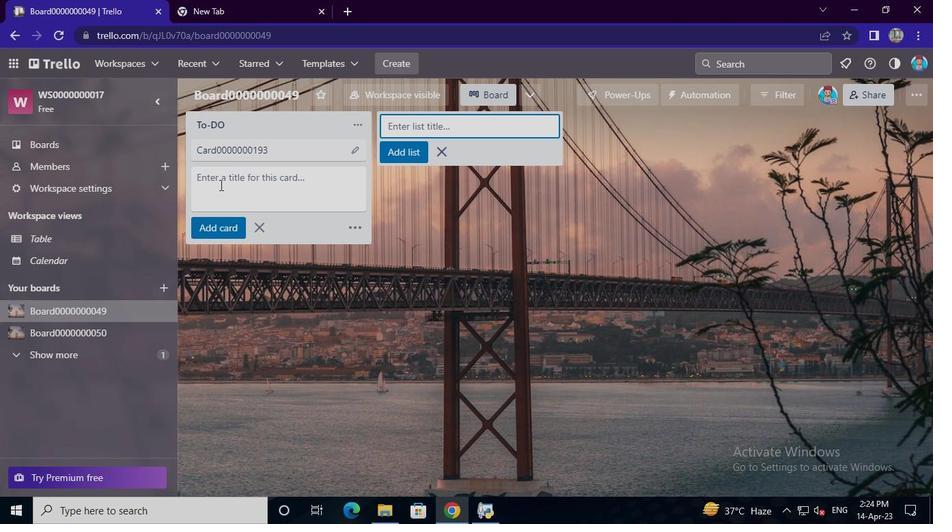 
Action: Keyboard C
Screenshot: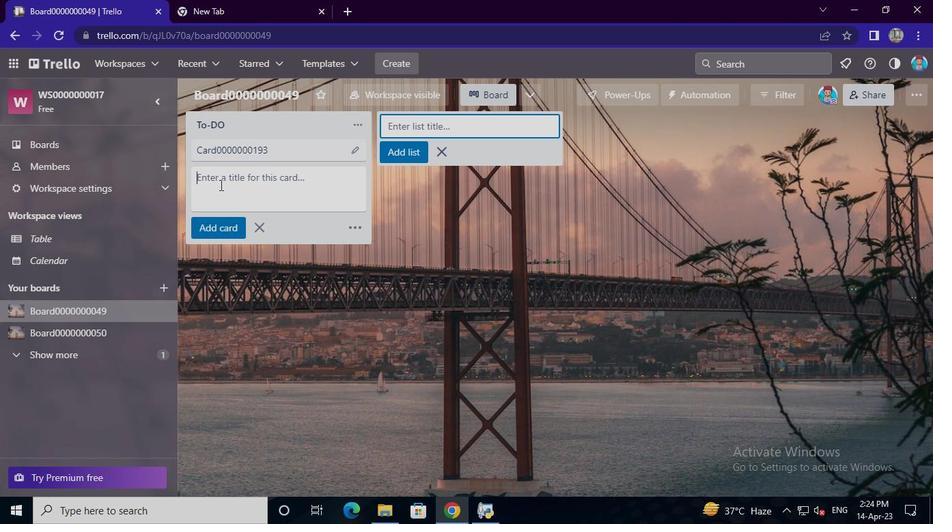 
Action: Keyboard a
Screenshot: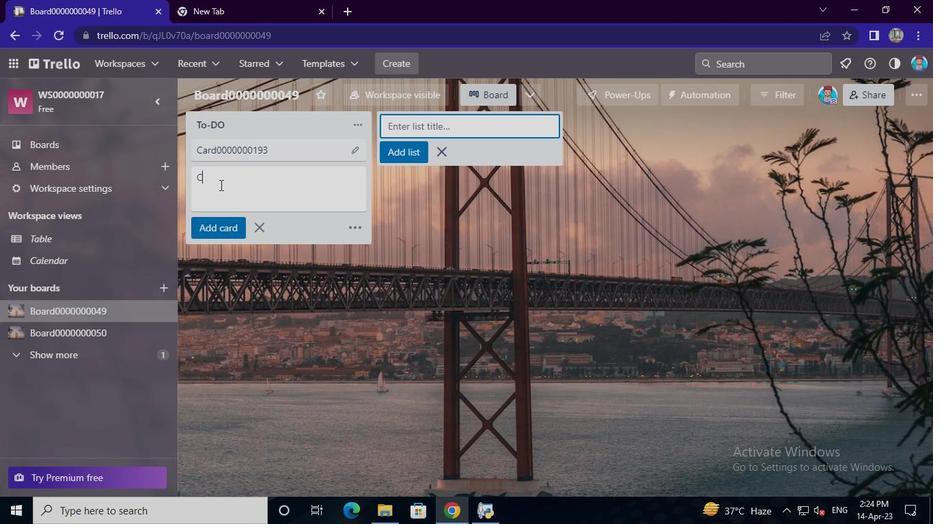 
Action: Keyboard r
Screenshot: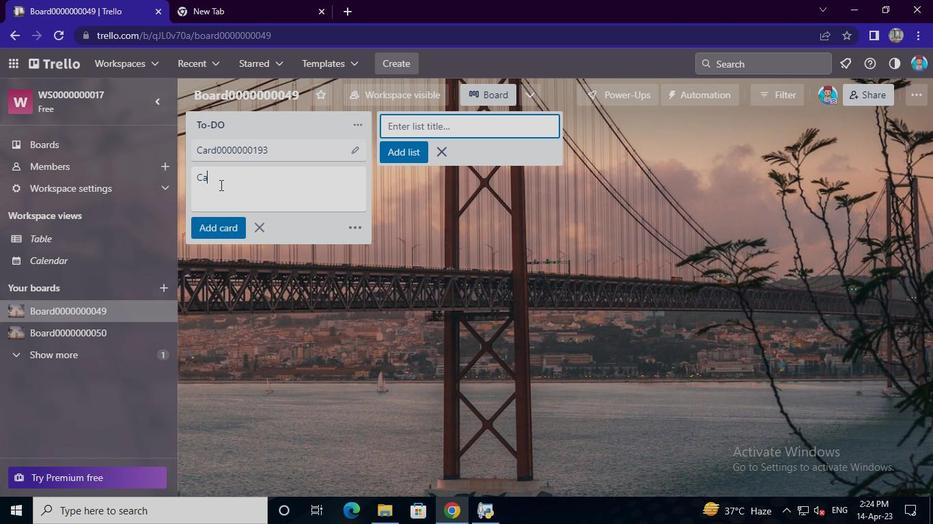 
Action: Keyboard d
Screenshot: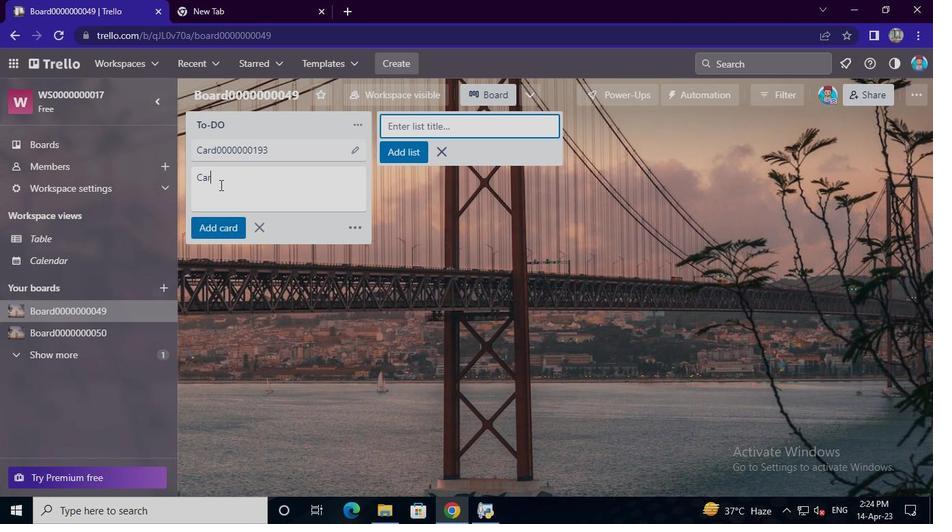 
Action: Keyboard <96>
Screenshot: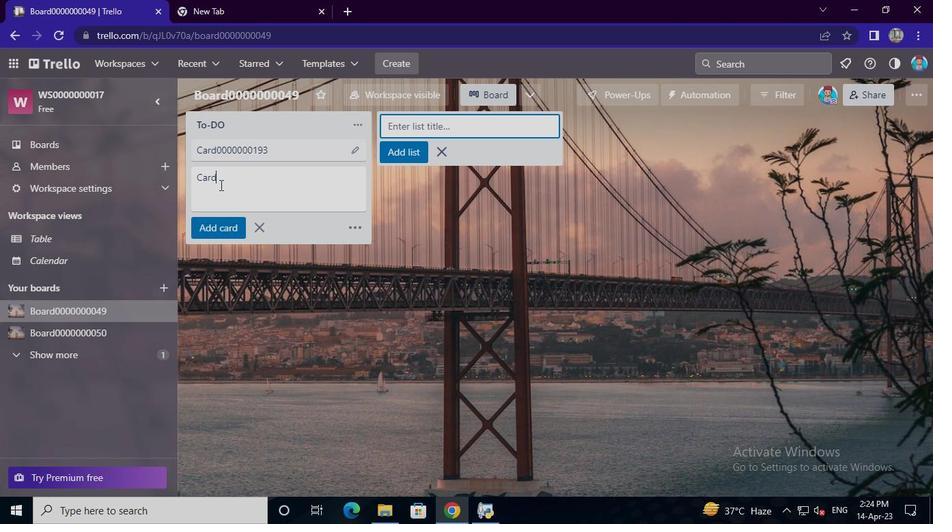 
Action: Keyboard <96>
Screenshot: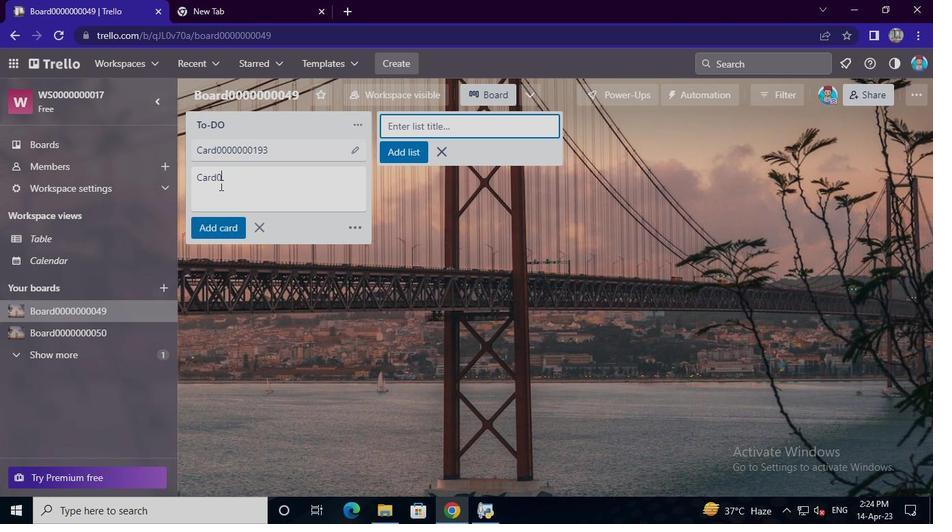 
Action: Keyboard <96>
Screenshot: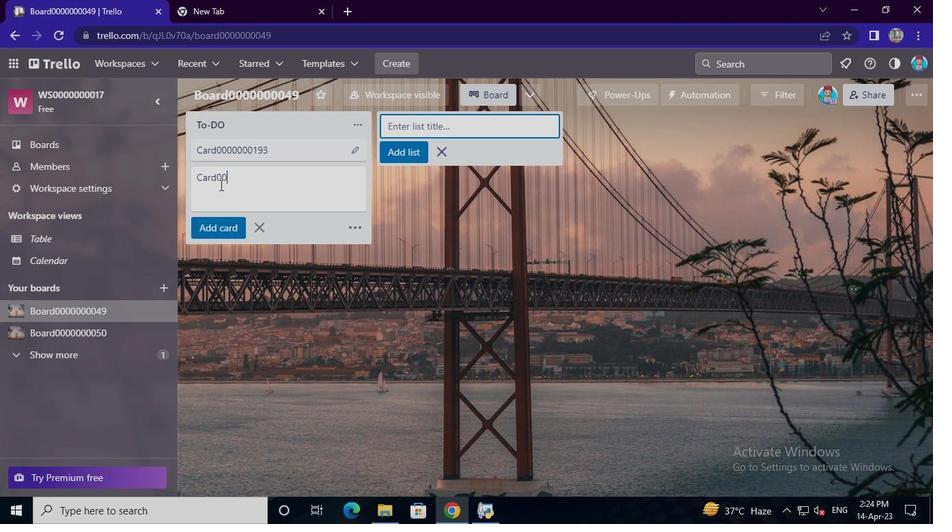 
Action: Keyboard <96>
Screenshot: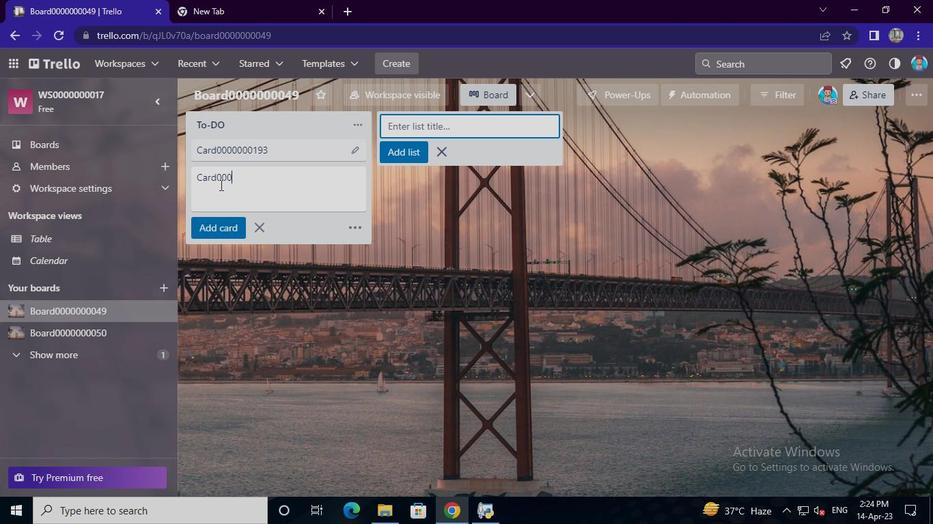 
Action: Keyboard <96>
Screenshot: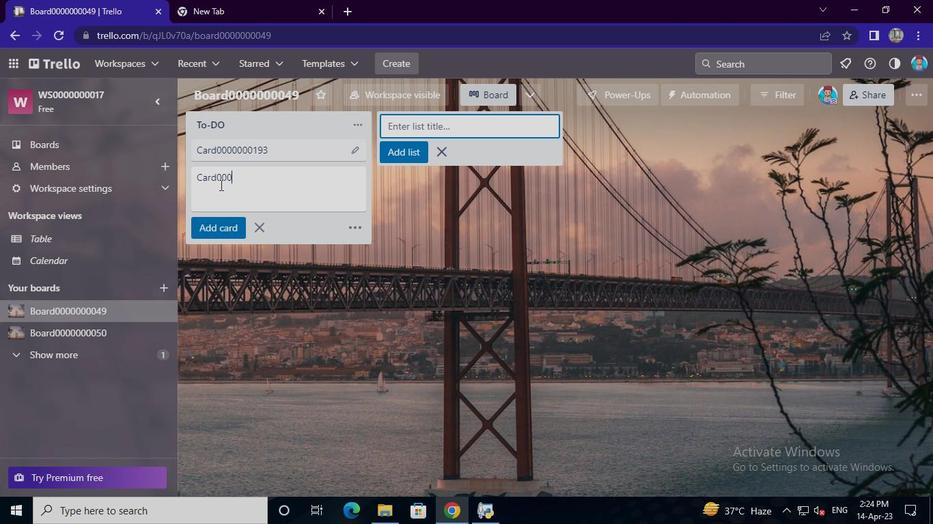
Action: Keyboard <96>
Screenshot: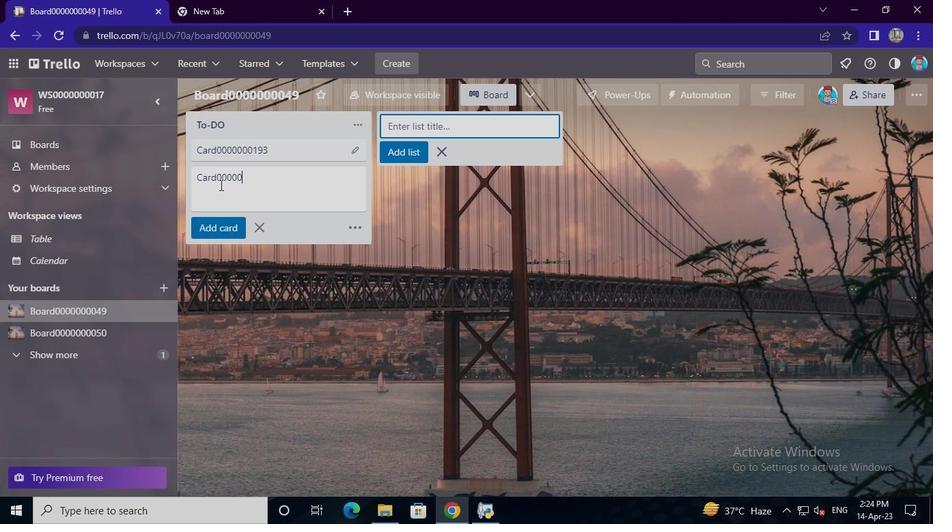 
Action: Keyboard <96>
Screenshot: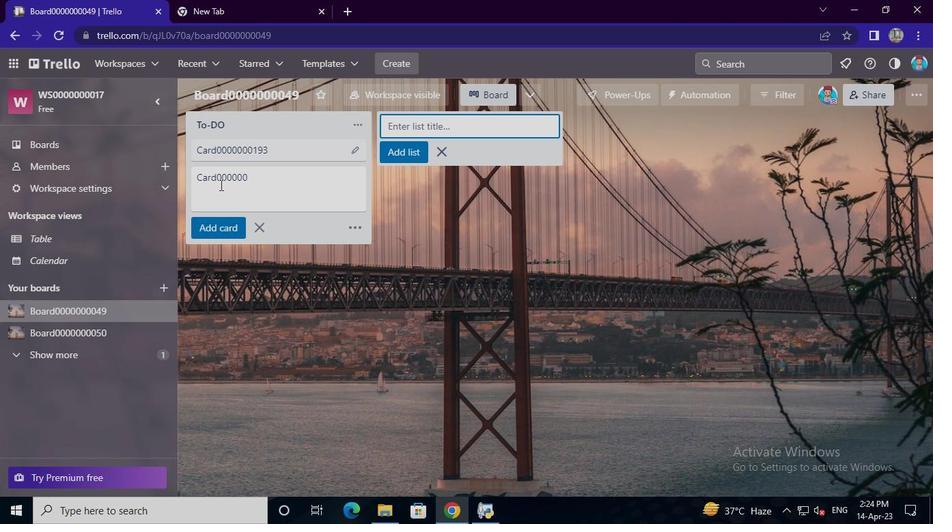 
Action: Keyboard <97>
Screenshot: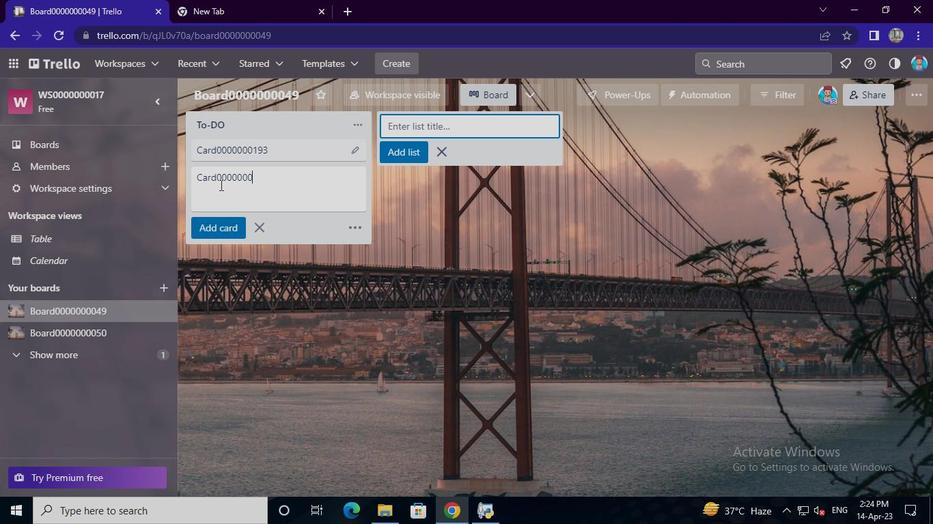 
Action: Keyboard <105>
Screenshot: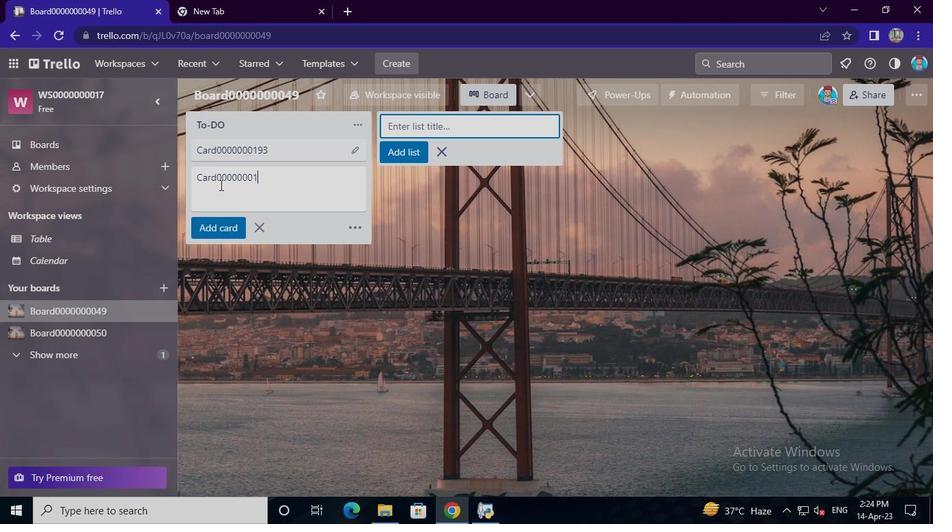 
Action: Keyboard <100>
Screenshot: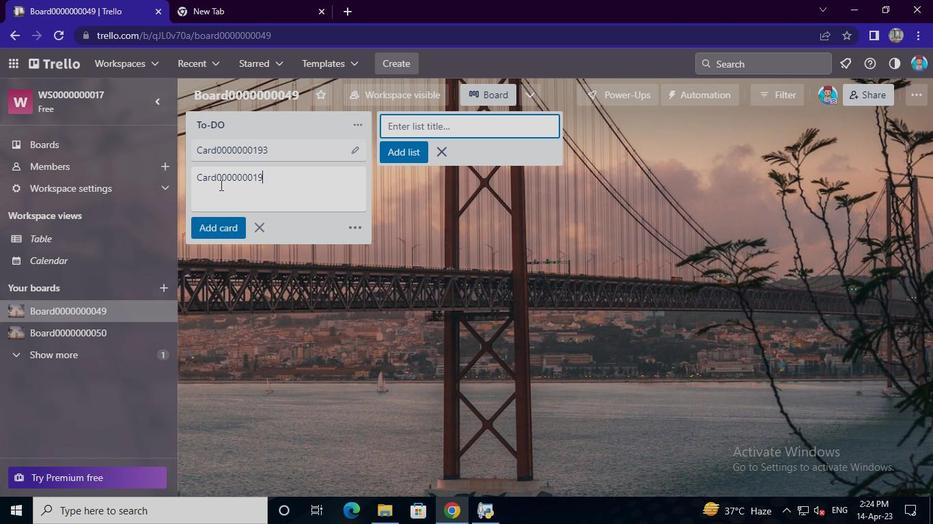 
Action: Mouse moved to (217, 224)
Screenshot: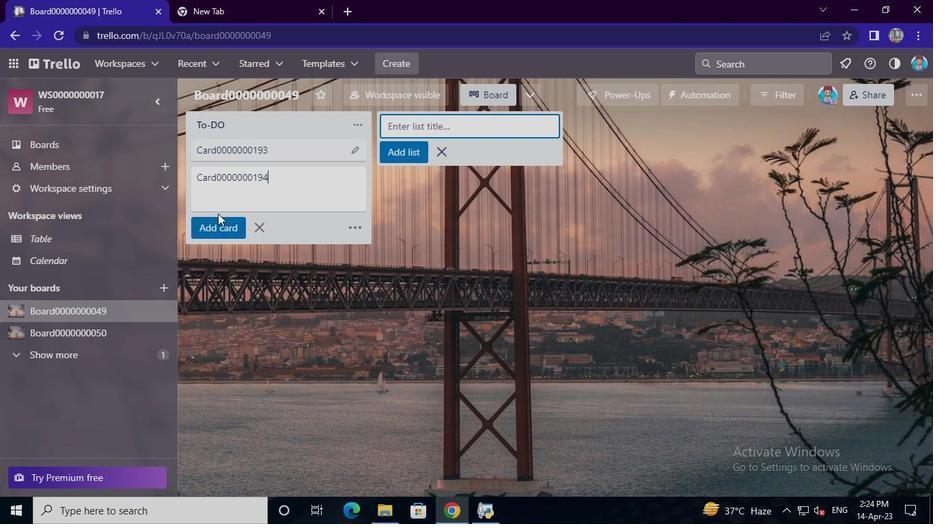 
Action: Mouse pressed left at (217, 224)
Screenshot: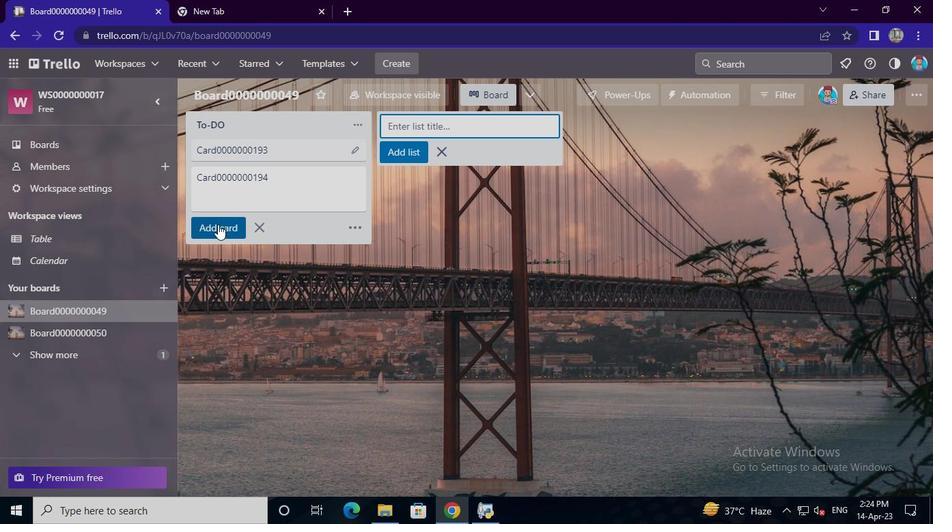 
Action: Mouse moved to (481, 511)
Screenshot: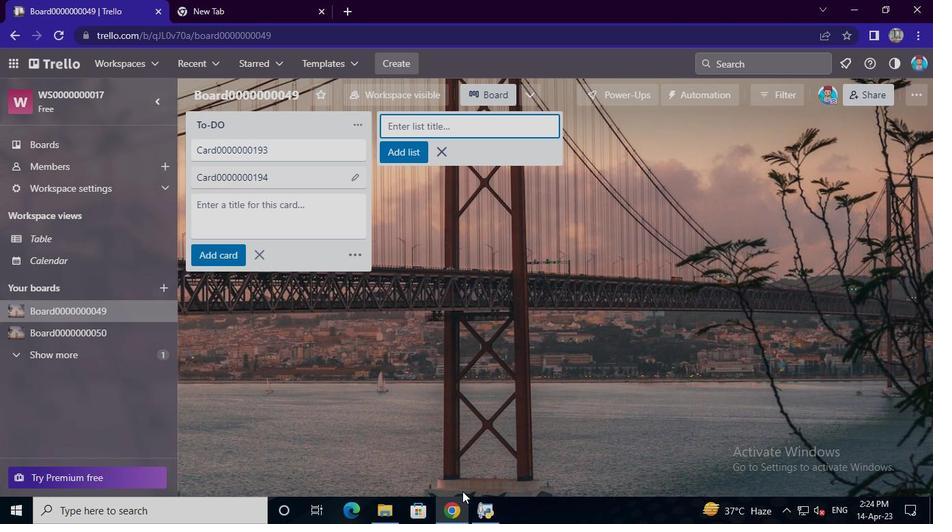 
Action: Mouse pressed left at (481, 511)
Screenshot: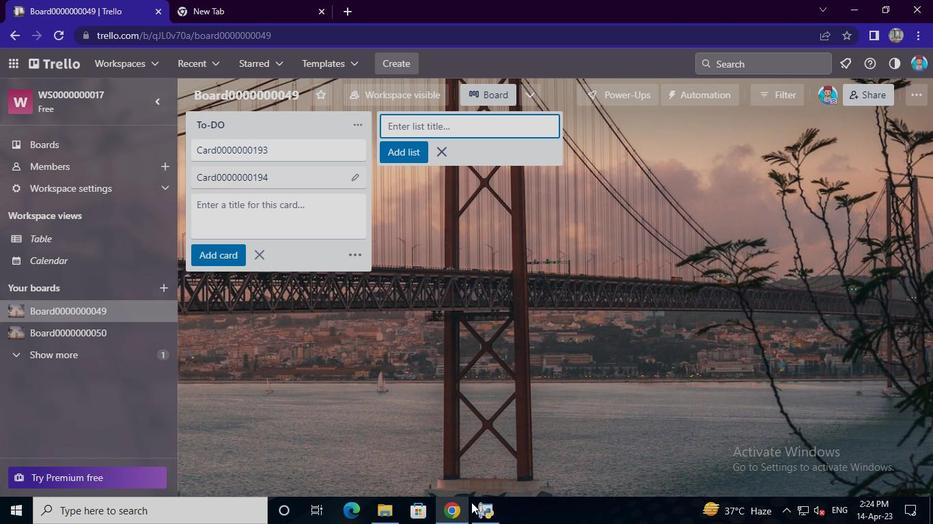 
Action: Mouse moved to (668, 32)
Screenshot: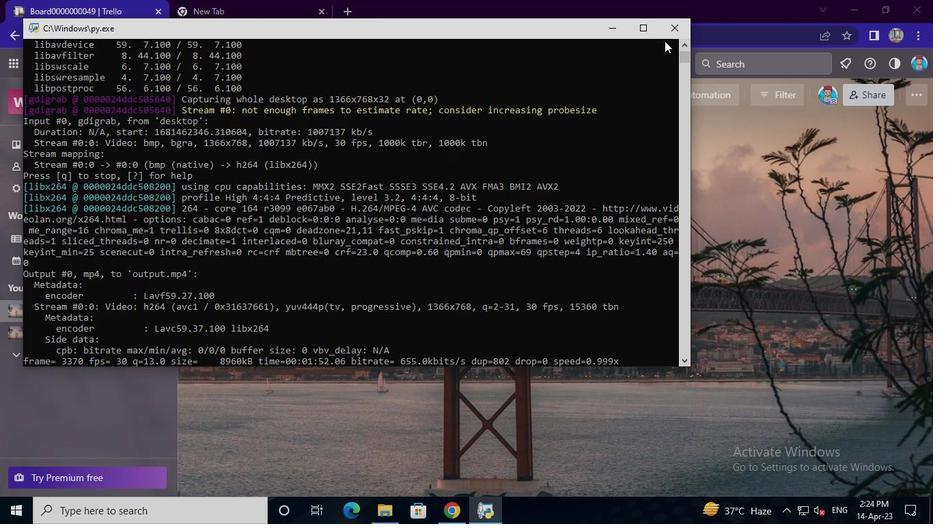 
Action: Mouse pressed left at (668, 32)
Screenshot: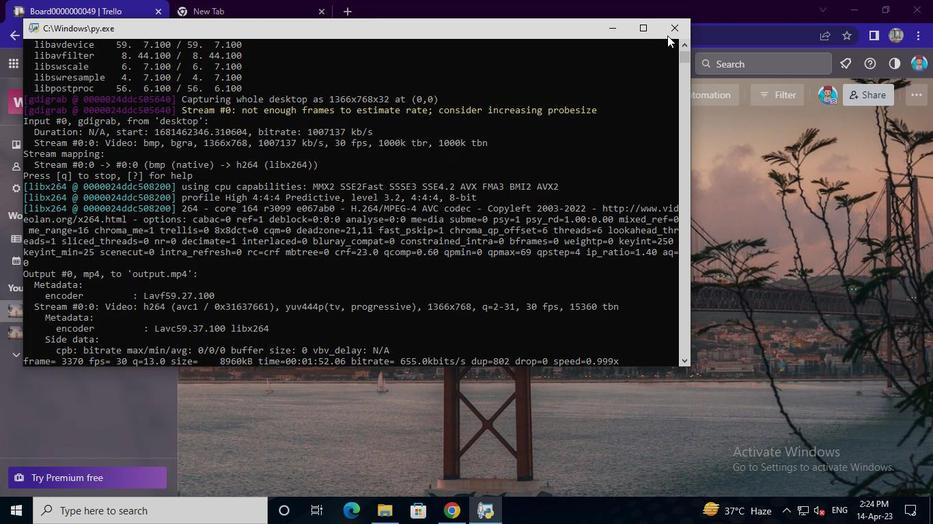 
